 Task: Look for space in Mbandjok, Cameroon from 2nd June, 2023 to 15th June, 2023 for 2 adults and 1 pet in price range Rs.10000 to Rs.15000. Place can be entire place with 1  bedroom having 1 bed and 1 bathroom. Property type can be house, flat, guest house, hotel. Booking option can be shelf check-in. Required host language is English.
Action: Mouse moved to (523, 182)
Screenshot: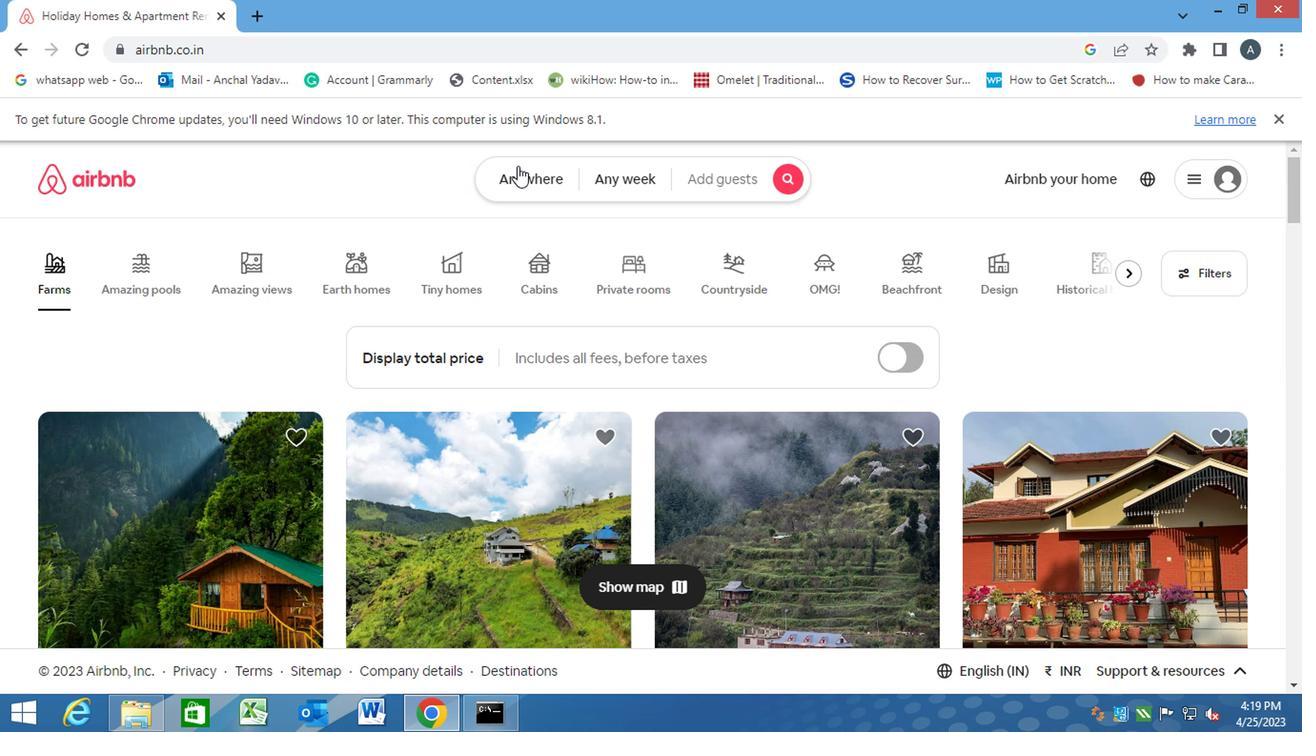 
Action: Mouse pressed left at (523, 182)
Screenshot: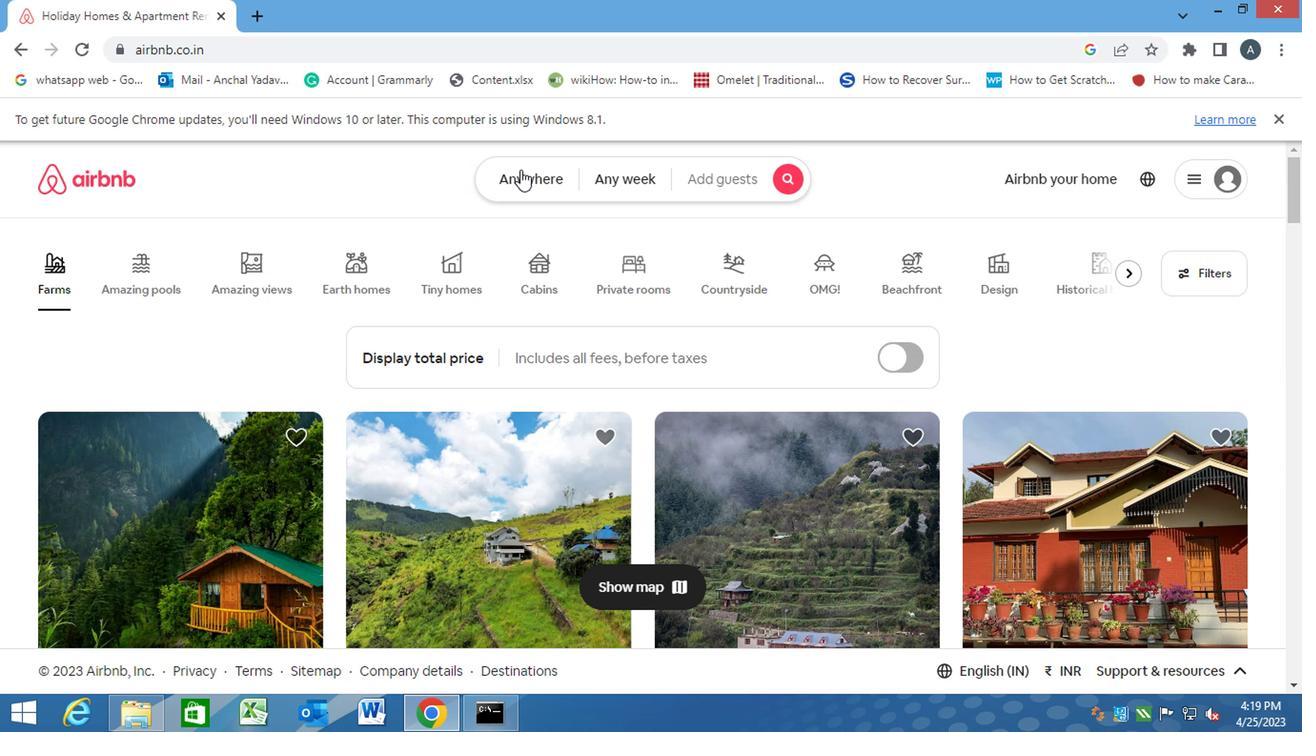 
Action: Mouse moved to (474, 257)
Screenshot: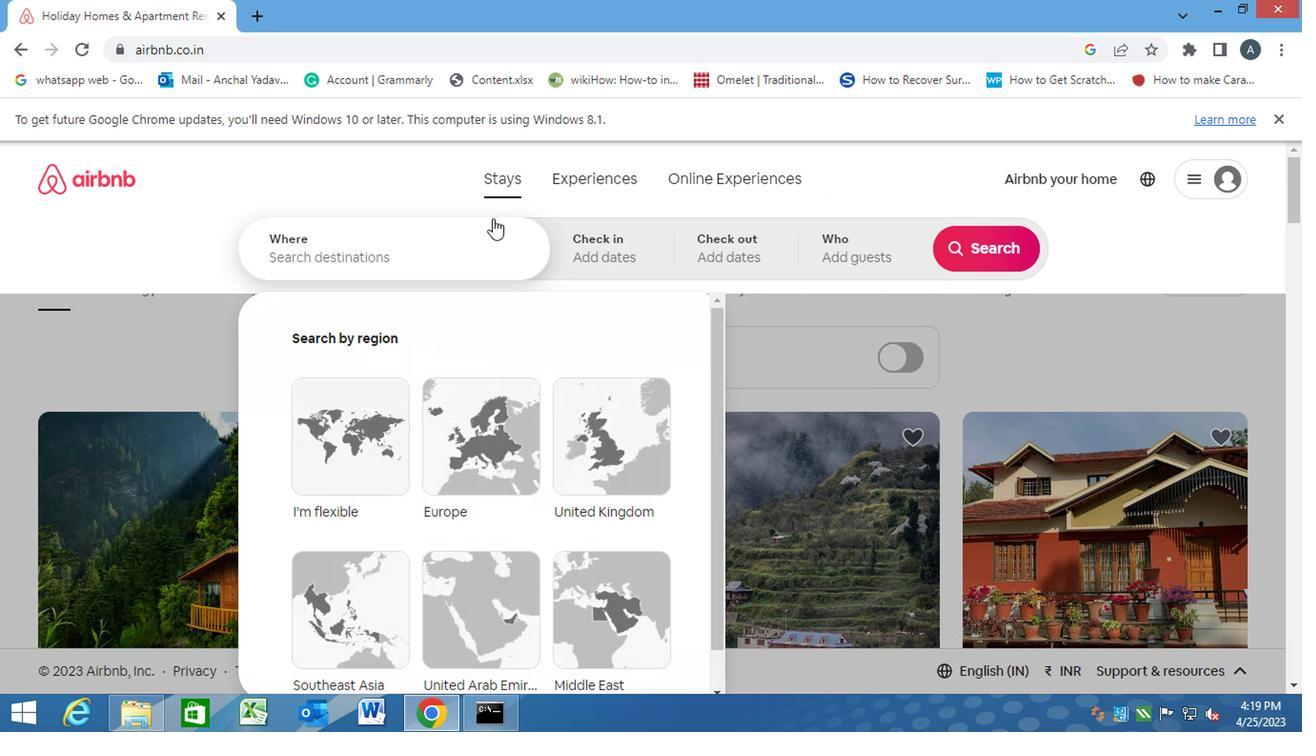 
Action: Mouse pressed left at (474, 257)
Screenshot: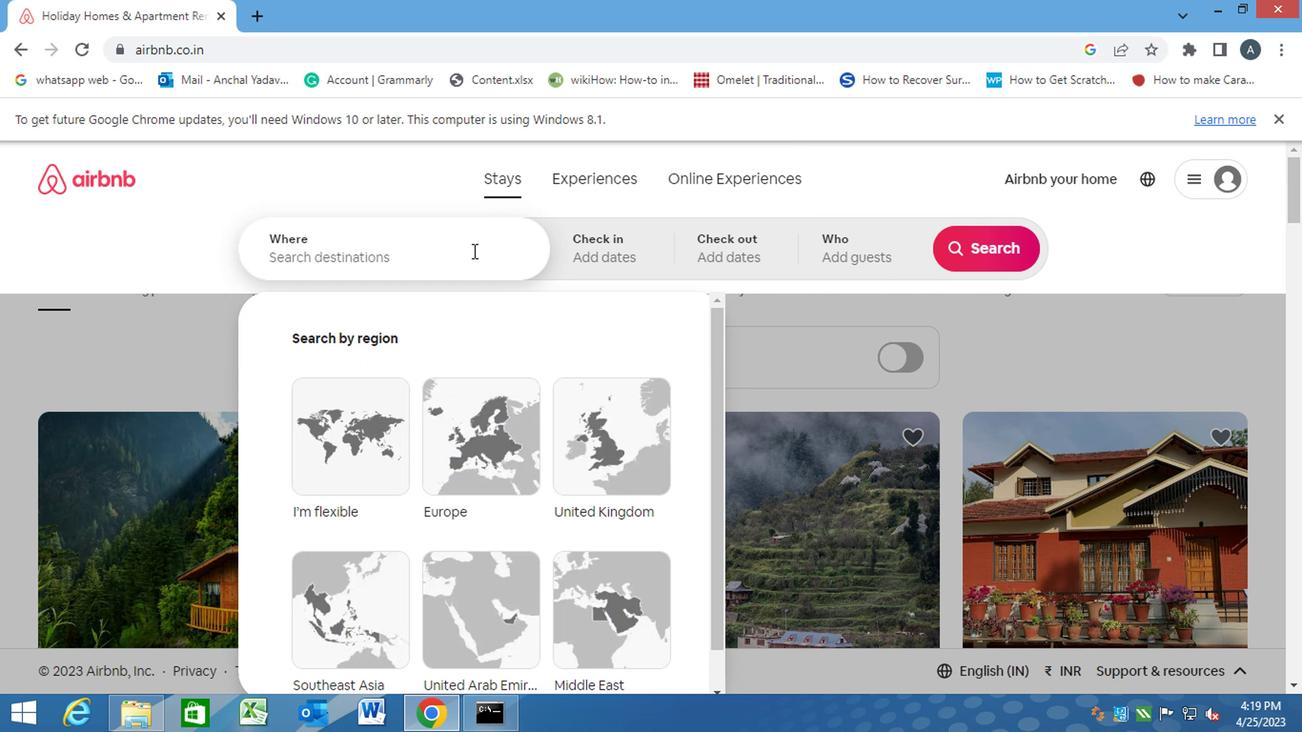 
Action: Key pressed m<Key.caps_lock>bandjok,<Key.space><Key.caps_lock>c<Key.caps_lock>ameroon<Key.enter>
Screenshot: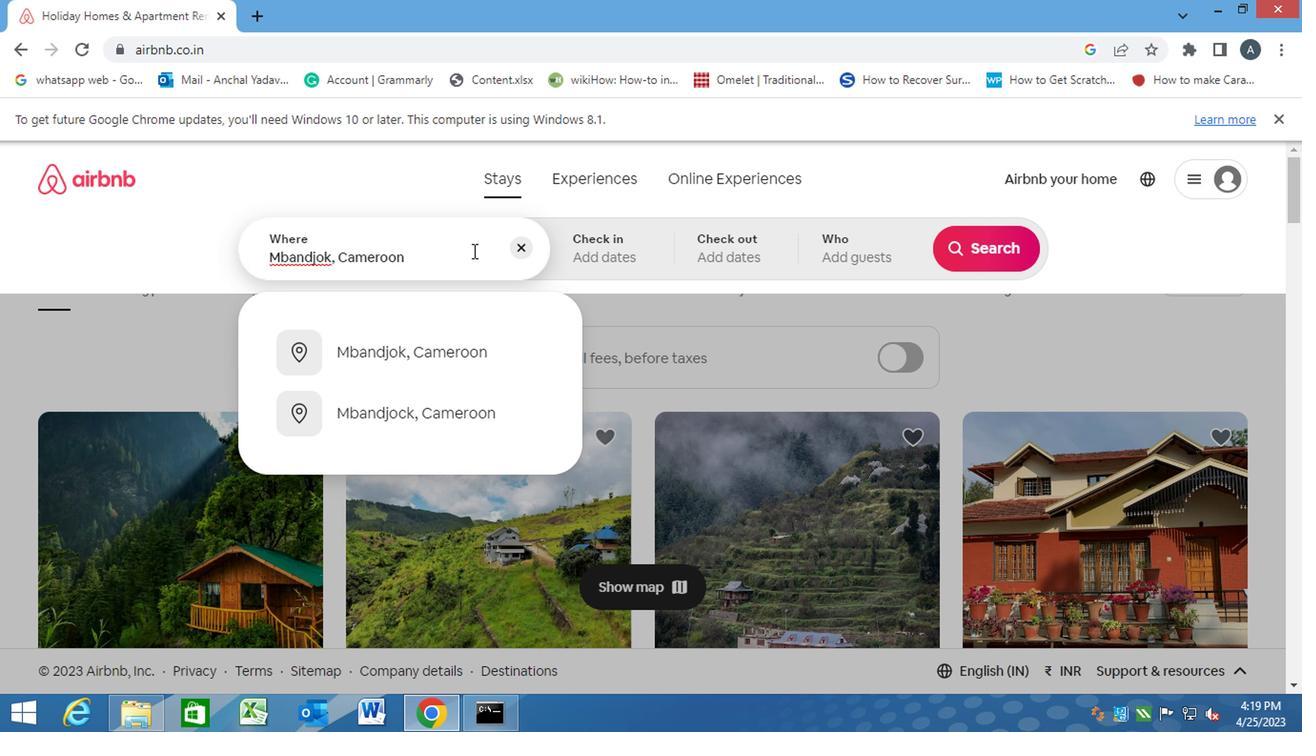 
Action: Mouse moved to (982, 402)
Screenshot: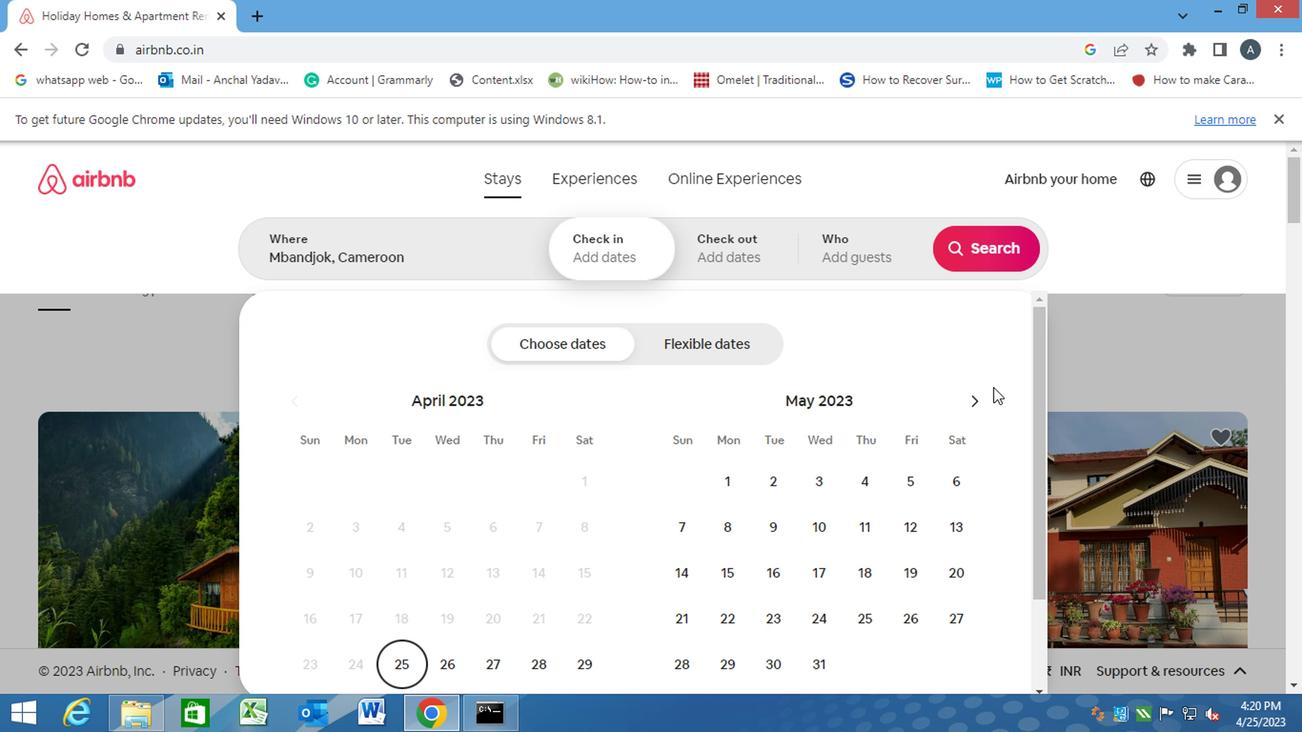 
Action: Mouse pressed left at (982, 402)
Screenshot: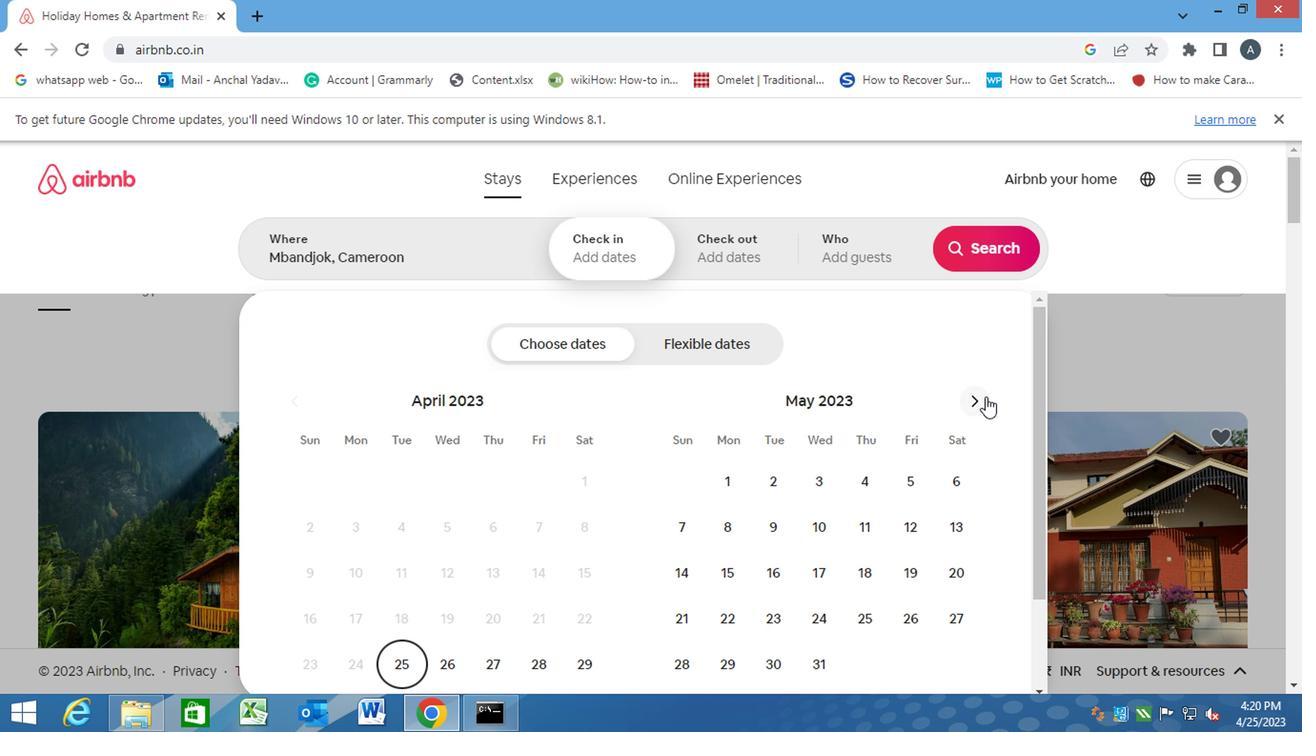 
Action: Mouse moved to (903, 489)
Screenshot: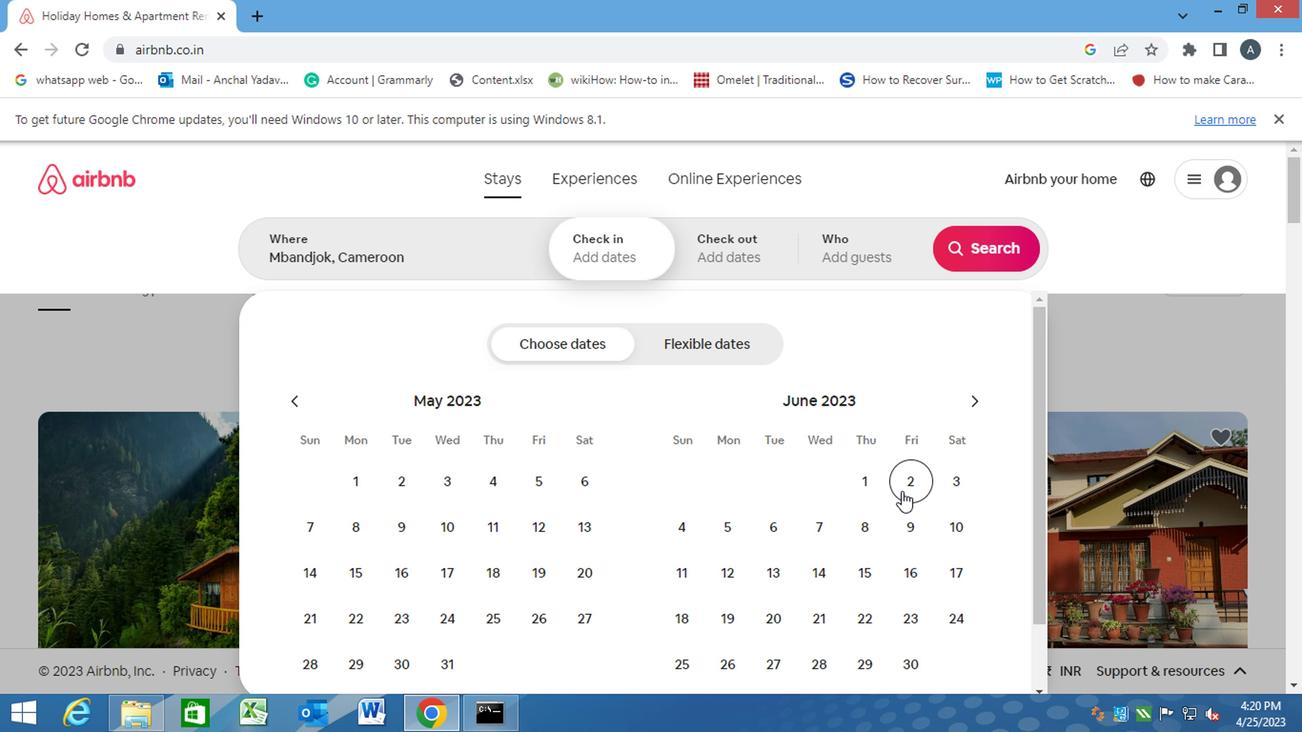 
Action: Mouse pressed left at (903, 489)
Screenshot: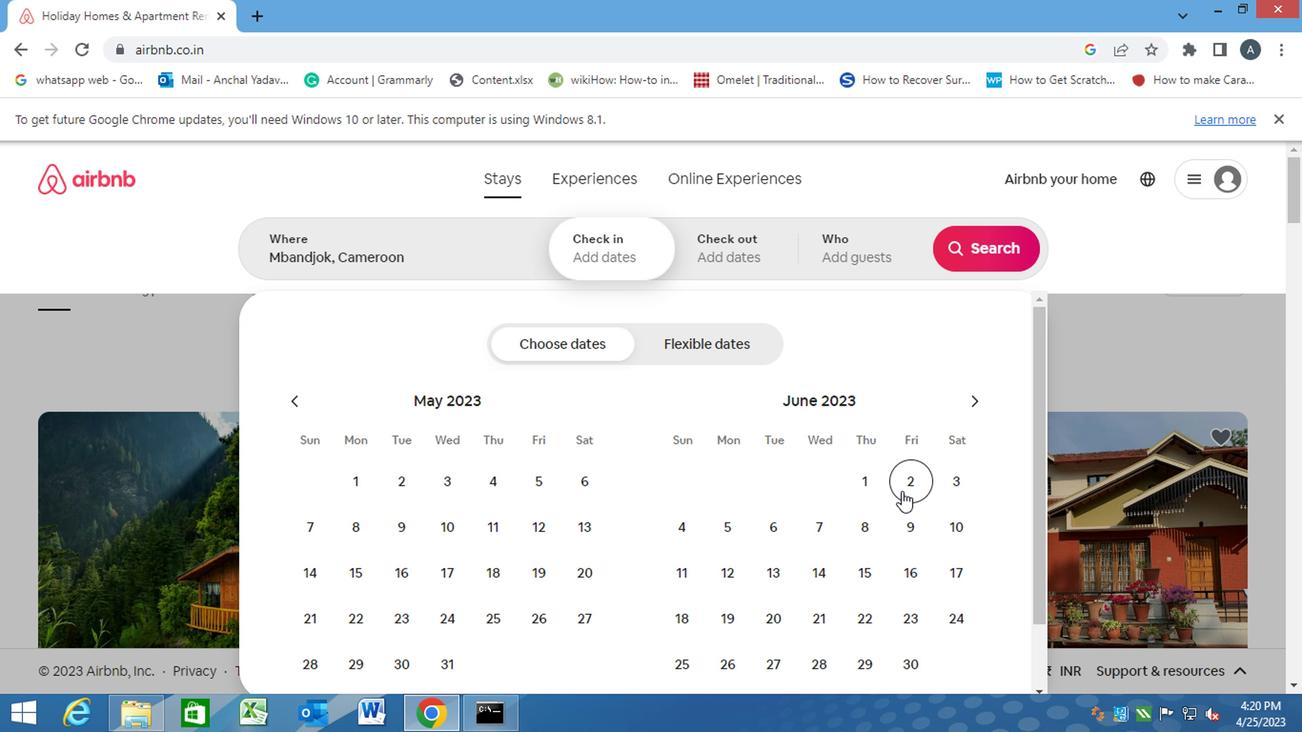 
Action: Mouse moved to (893, 561)
Screenshot: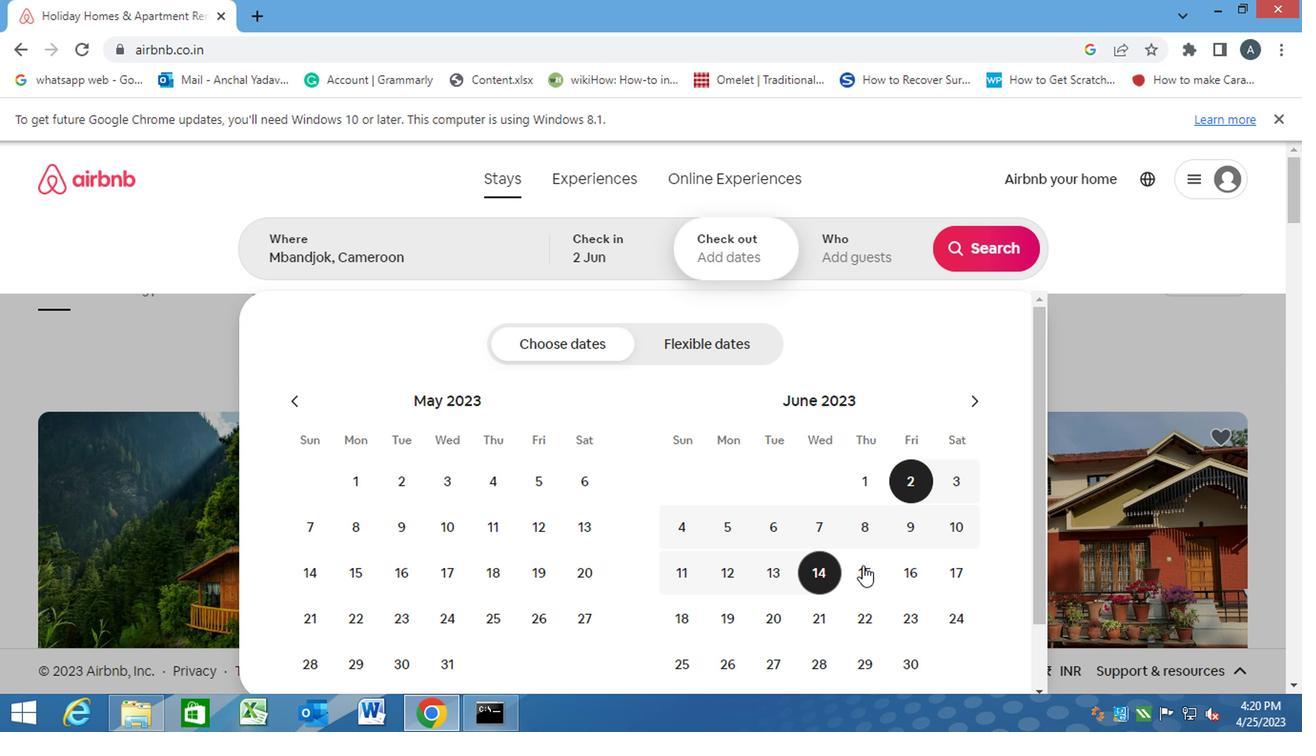 
Action: Mouse pressed left at (893, 561)
Screenshot: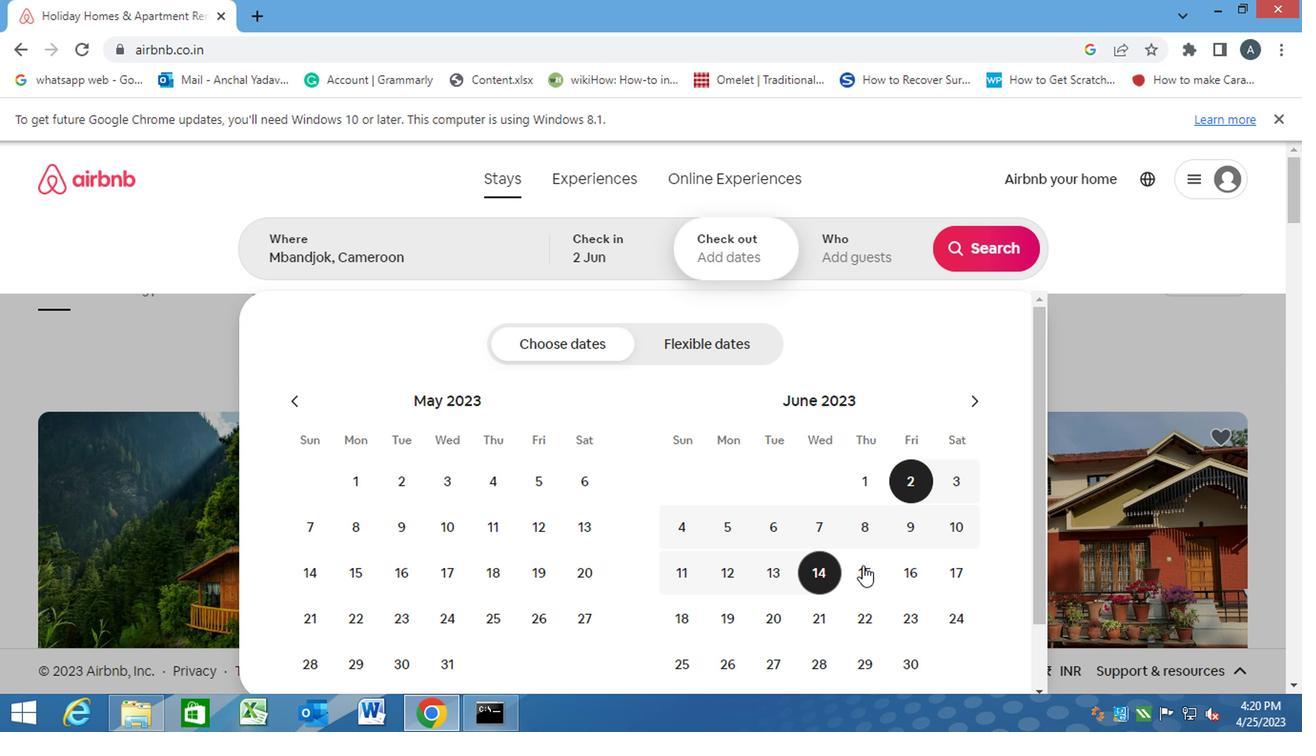 
Action: Mouse moved to (876, 571)
Screenshot: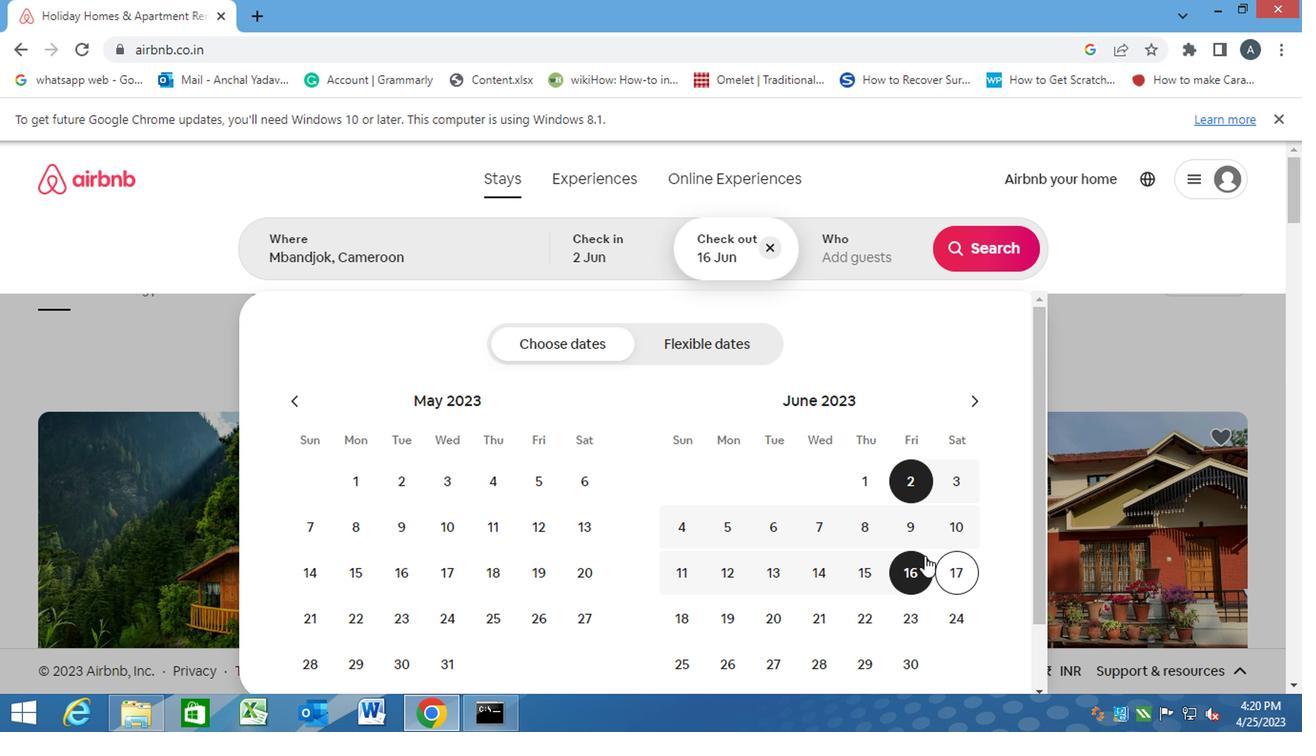 
Action: Mouse pressed left at (876, 571)
Screenshot: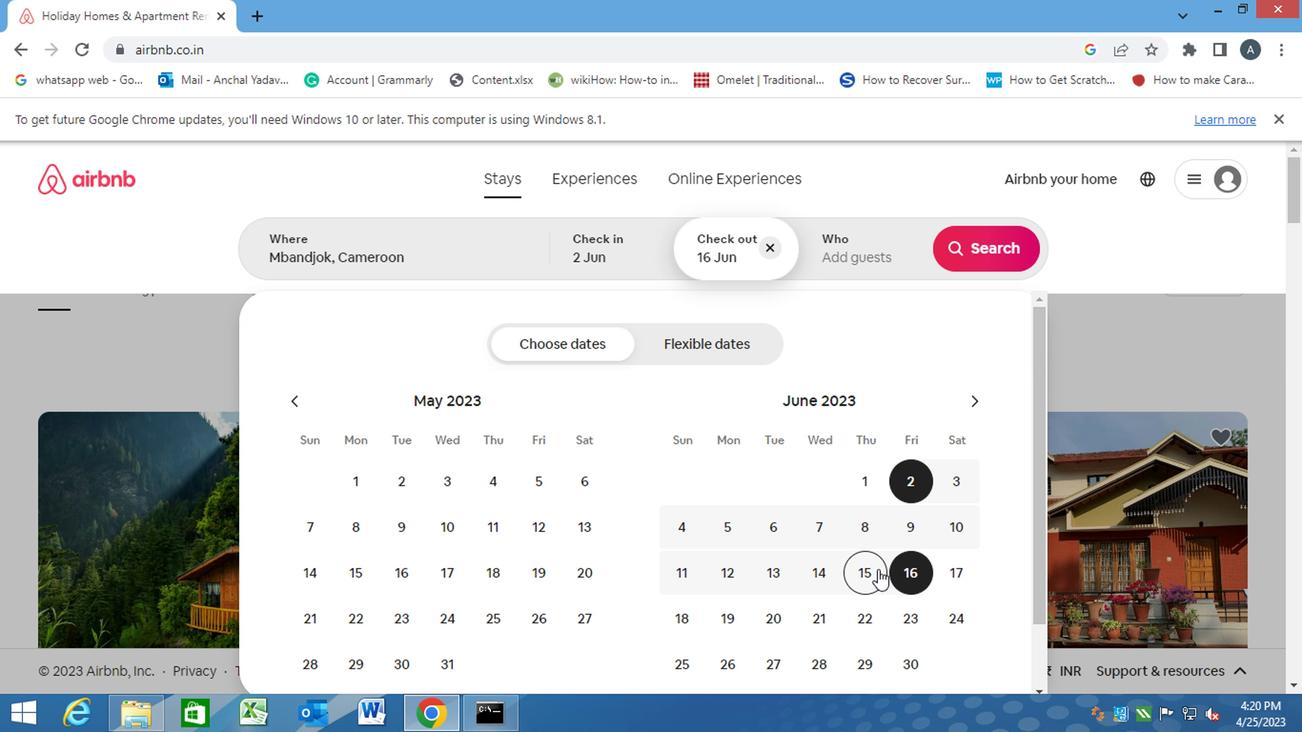 
Action: Mouse moved to (846, 252)
Screenshot: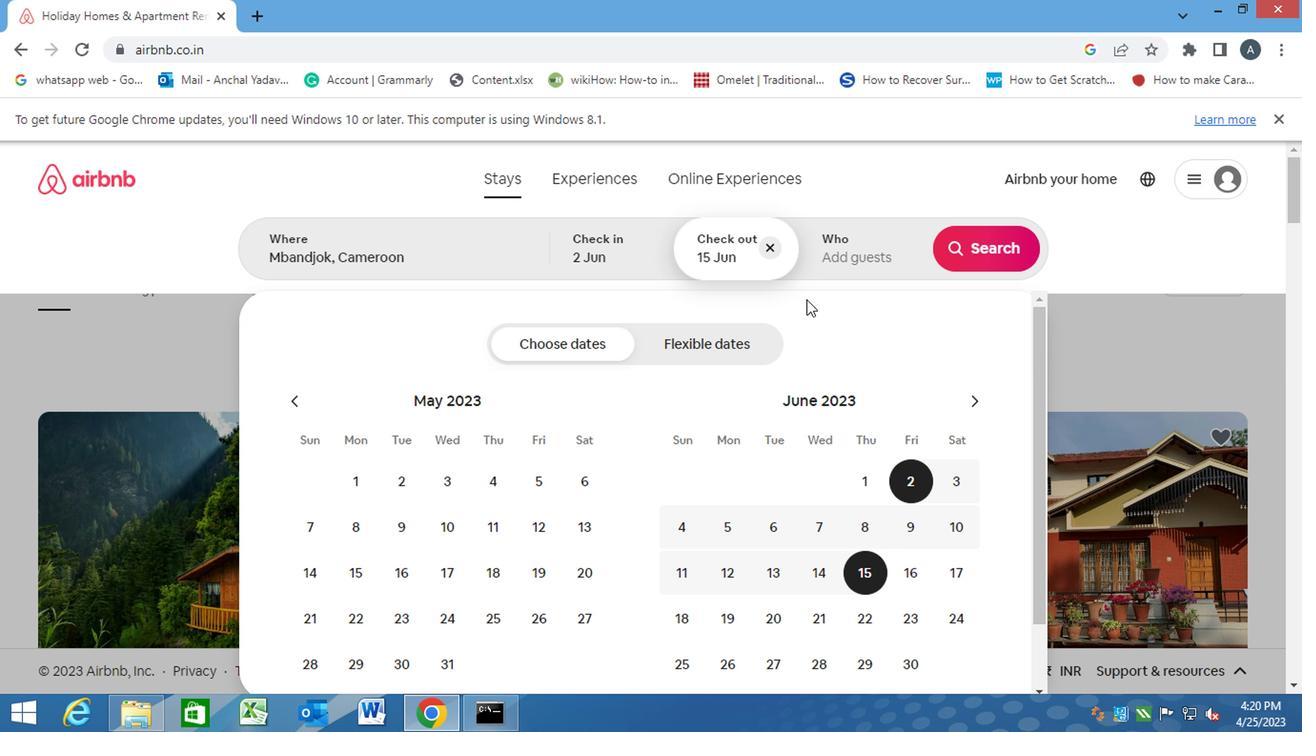 
Action: Mouse pressed left at (846, 252)
Screenshot: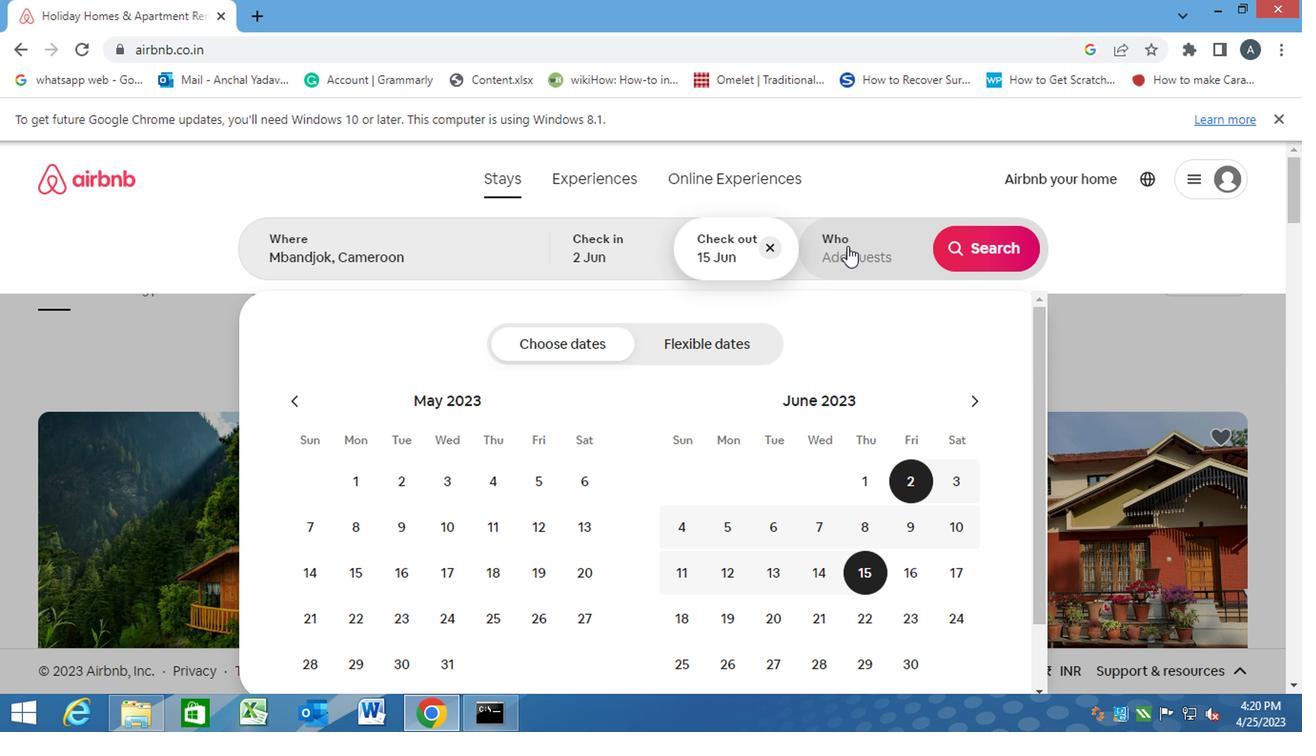
Action: Mouse moved to (999, 351)
Screenshot: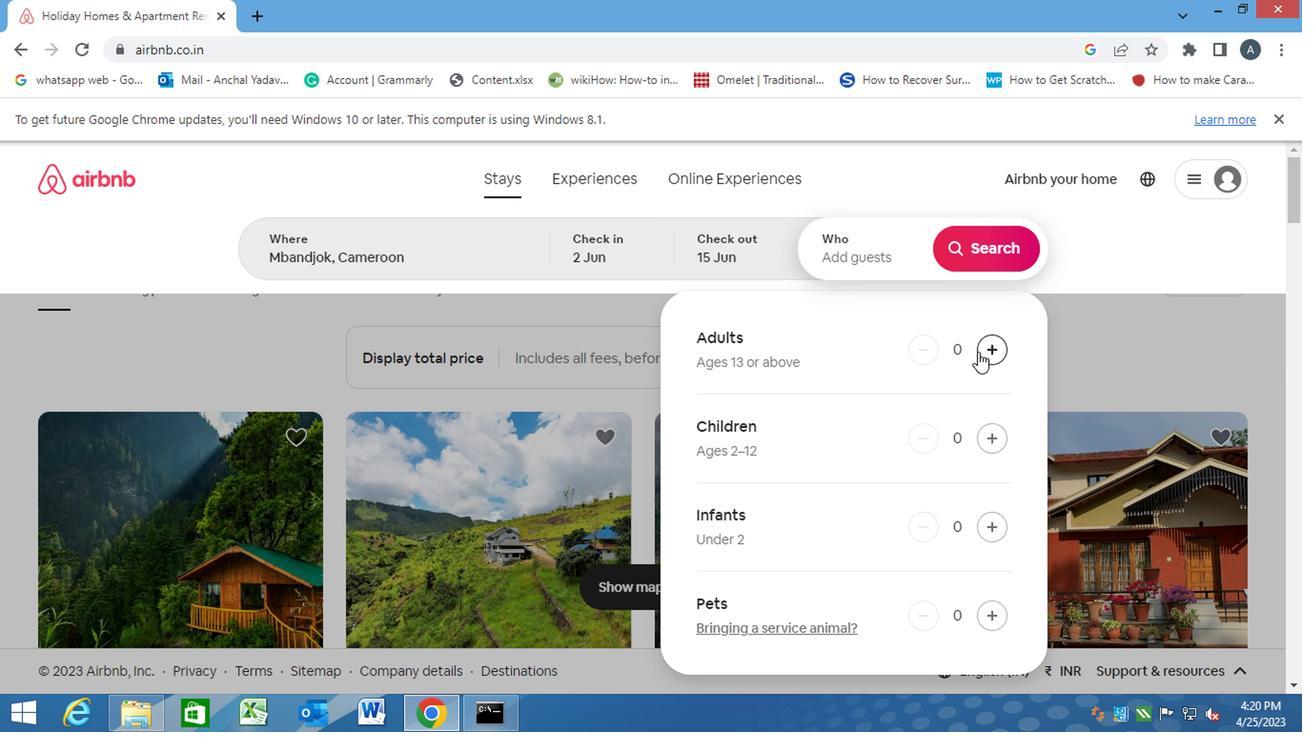 
Action: Mouse pressed left at (999, 351)
Screenshot: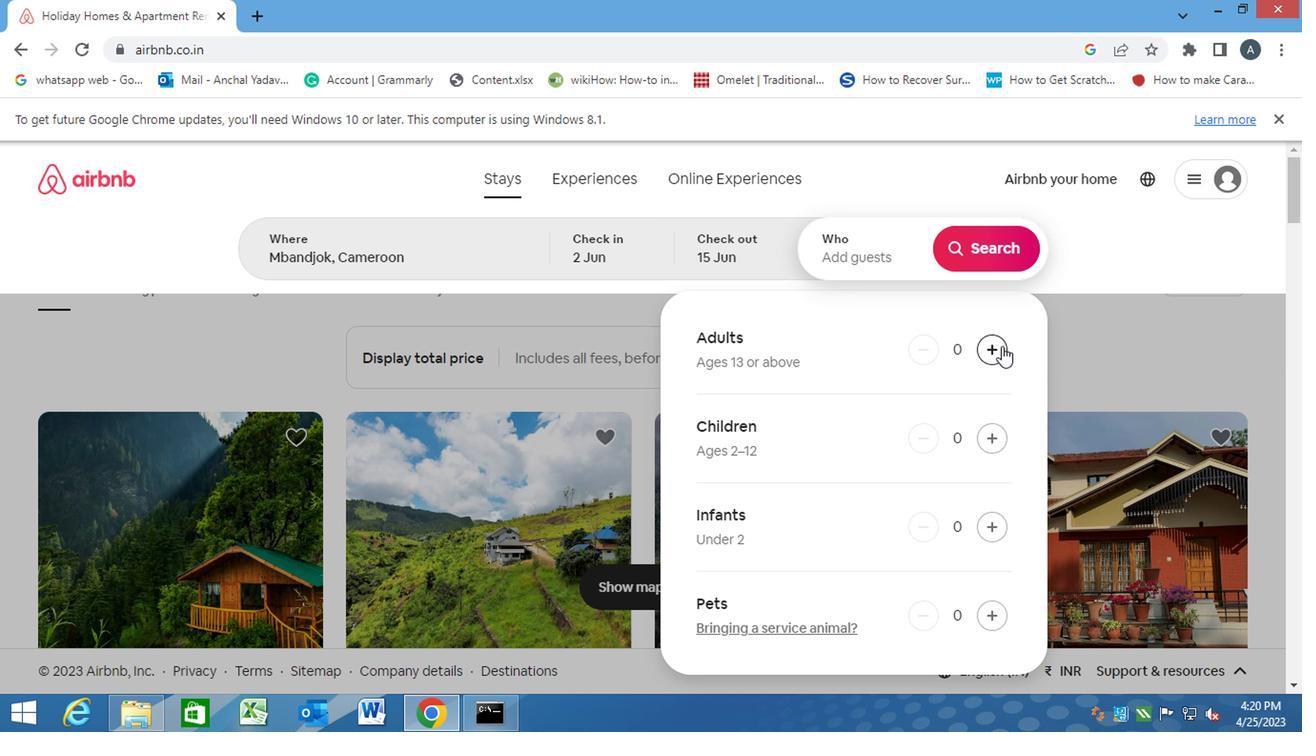 
Action: Mouse pressed left at (999, 351)
Screenshot: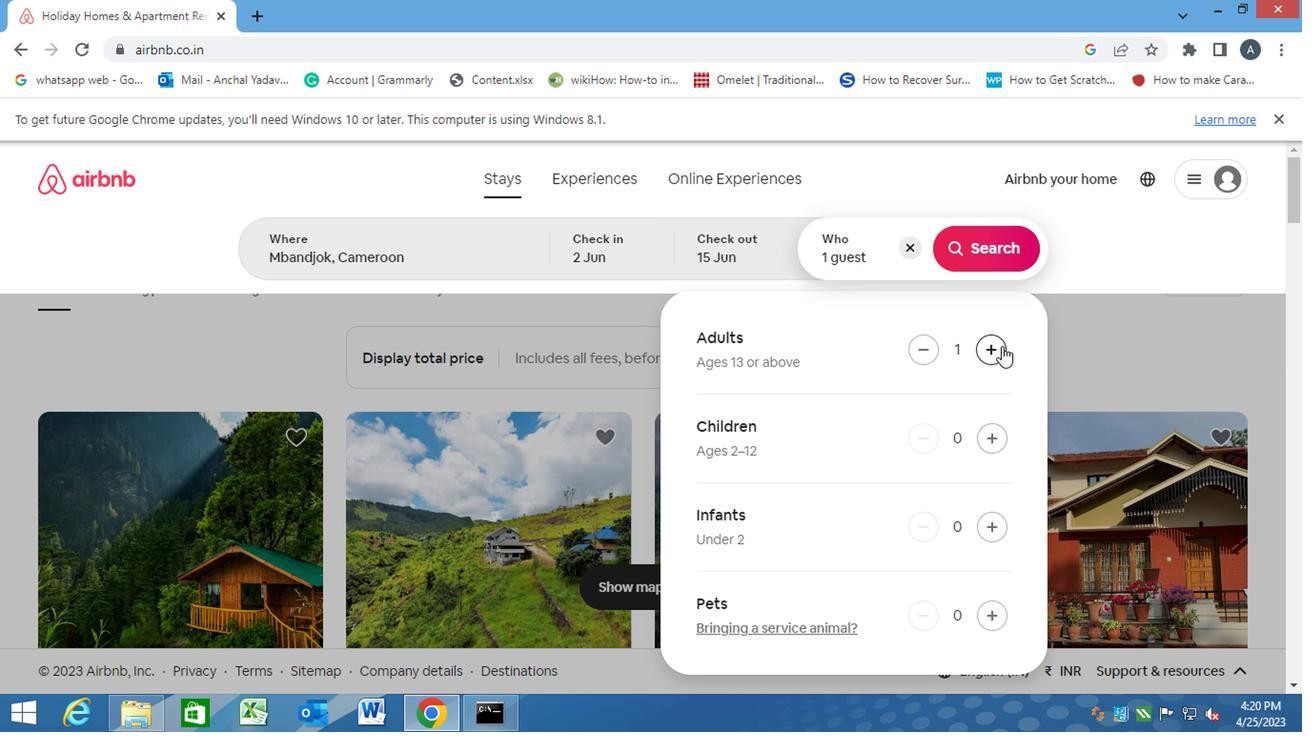 
Action: Mouse moved to (990, 619)
Screenshot: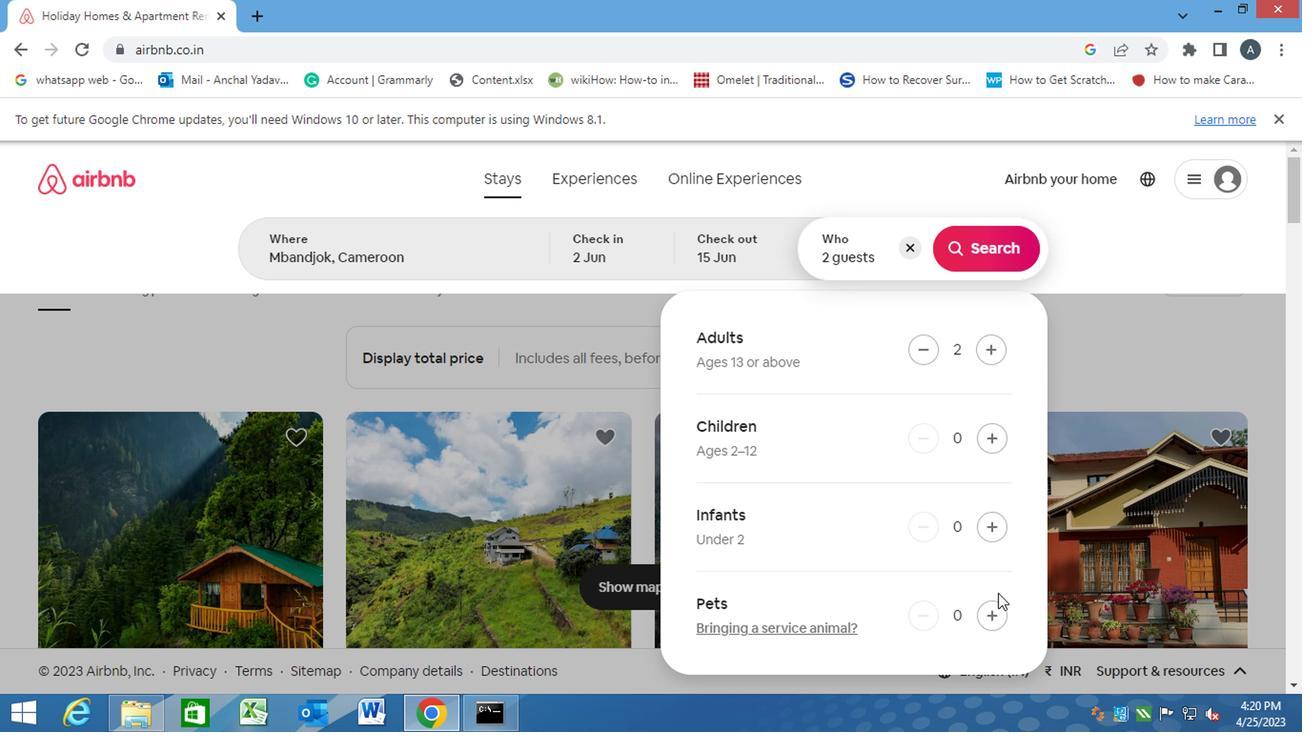 
Action: Mouse pressed left at (990, 619)
Screenshot: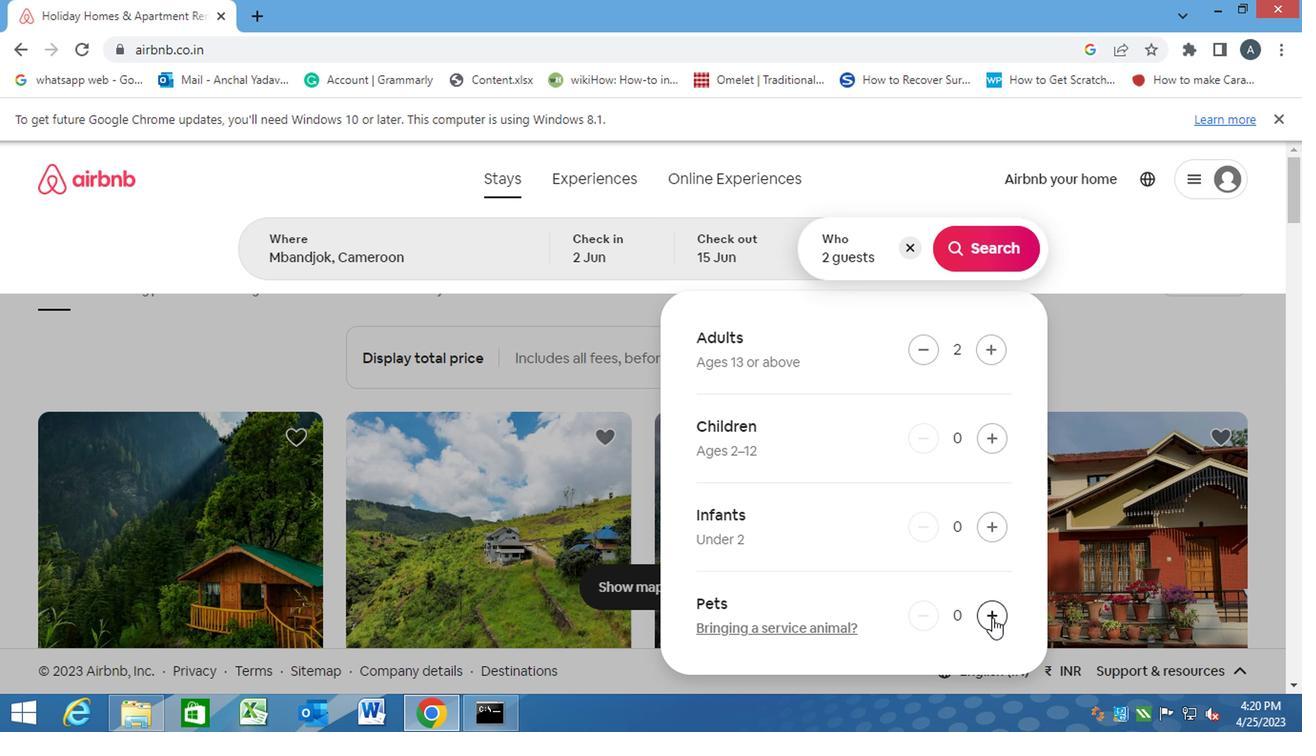 
Action: Mouse moved to (992, 245)
Screenshot: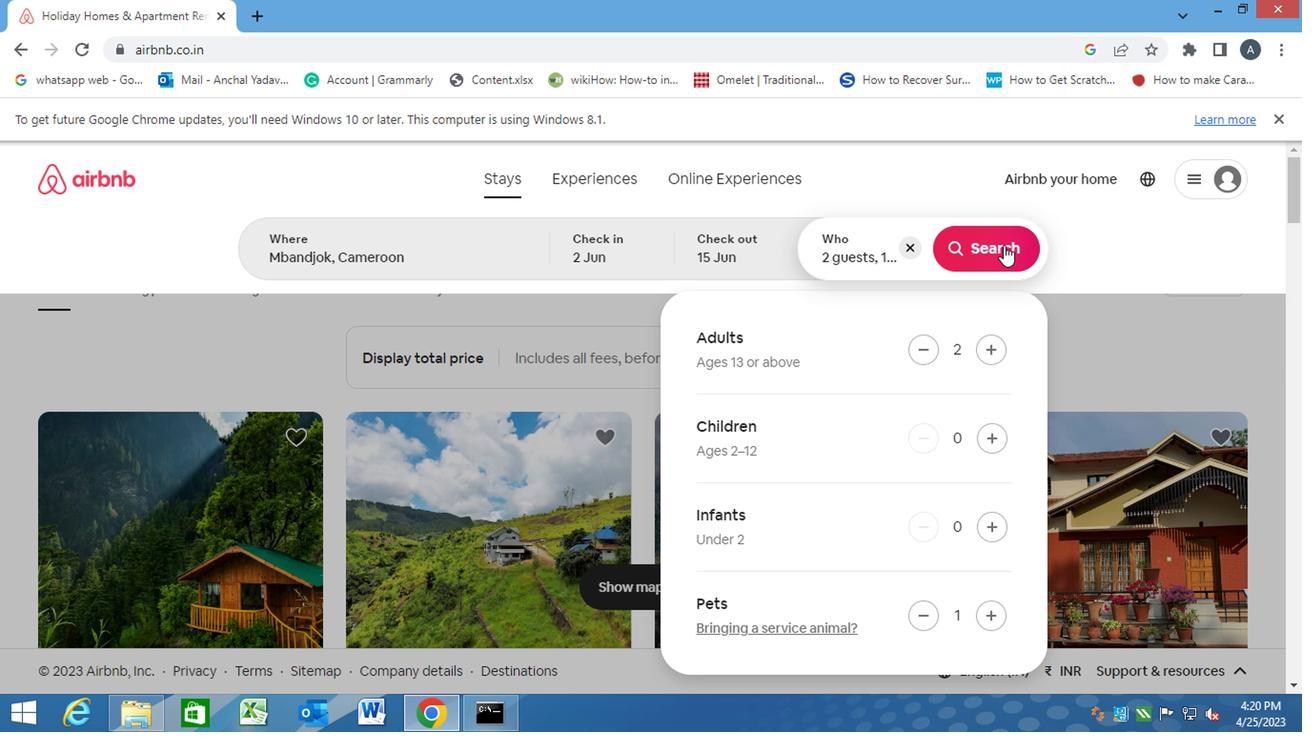 
Action: Mouse pressed left at (992, 245)
Screenshot: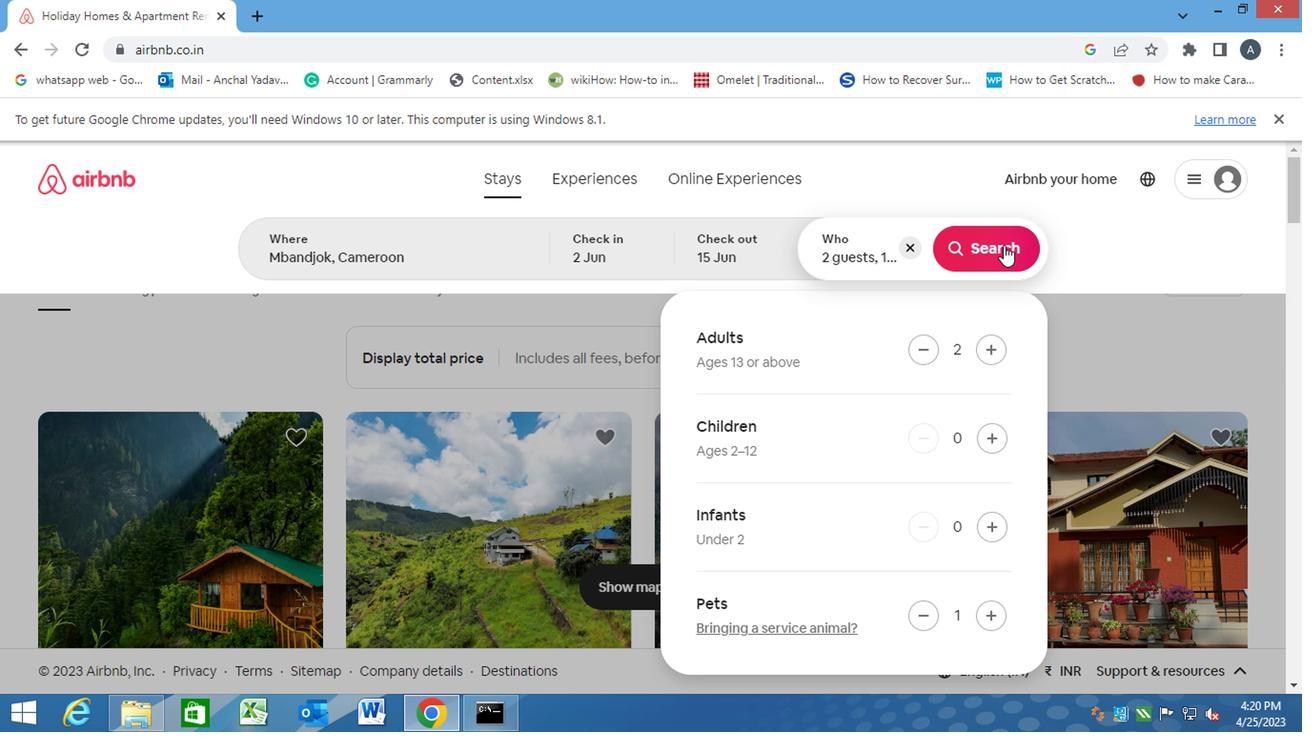 
Action: Mouse moved to (745, 183)
Screenshot: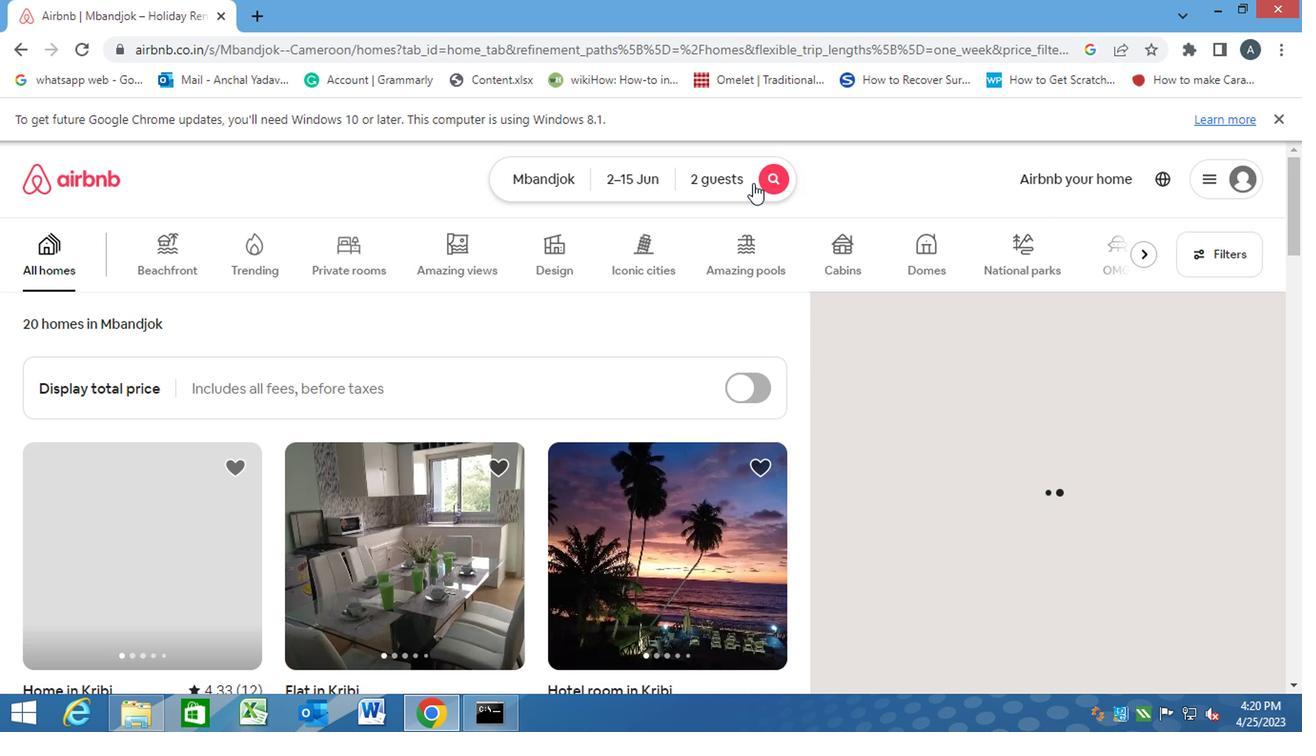 
Action: Mouse pressed left at (745, 183)
Screenshot: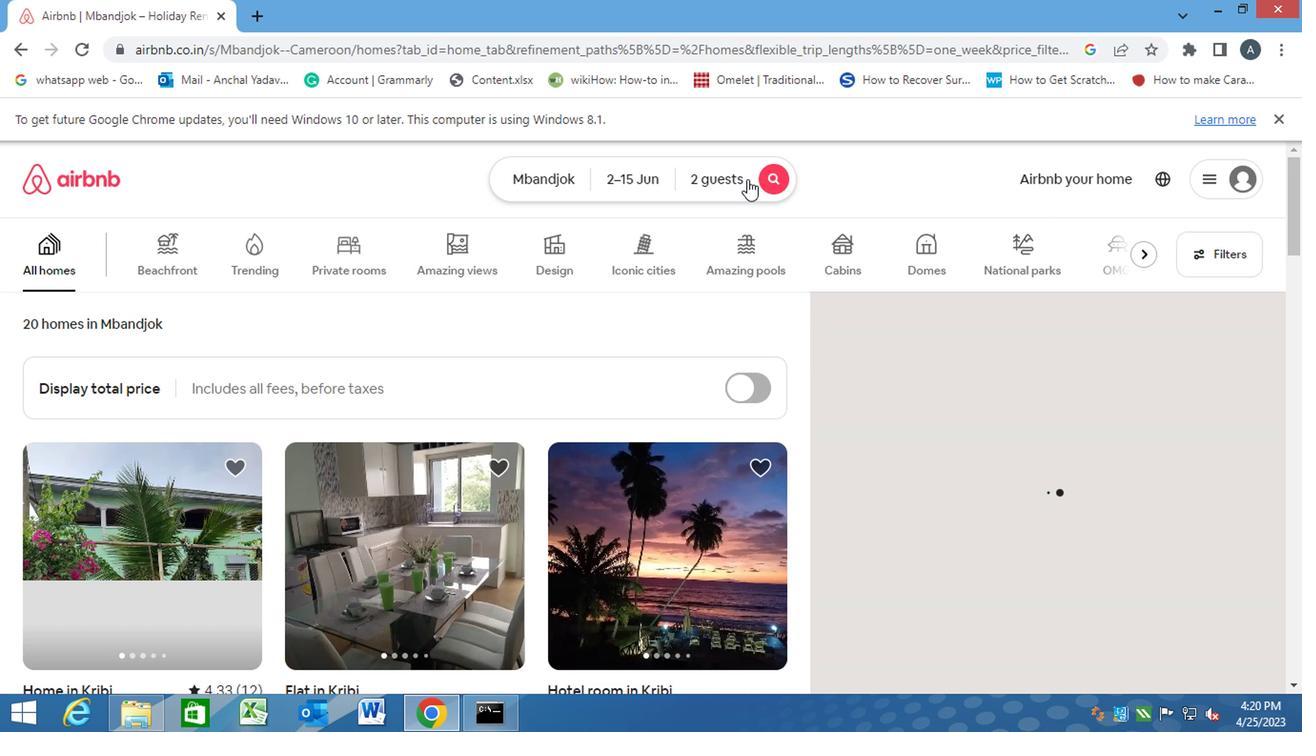 
Action: Mouse moved to (994, 239)
Screenshot: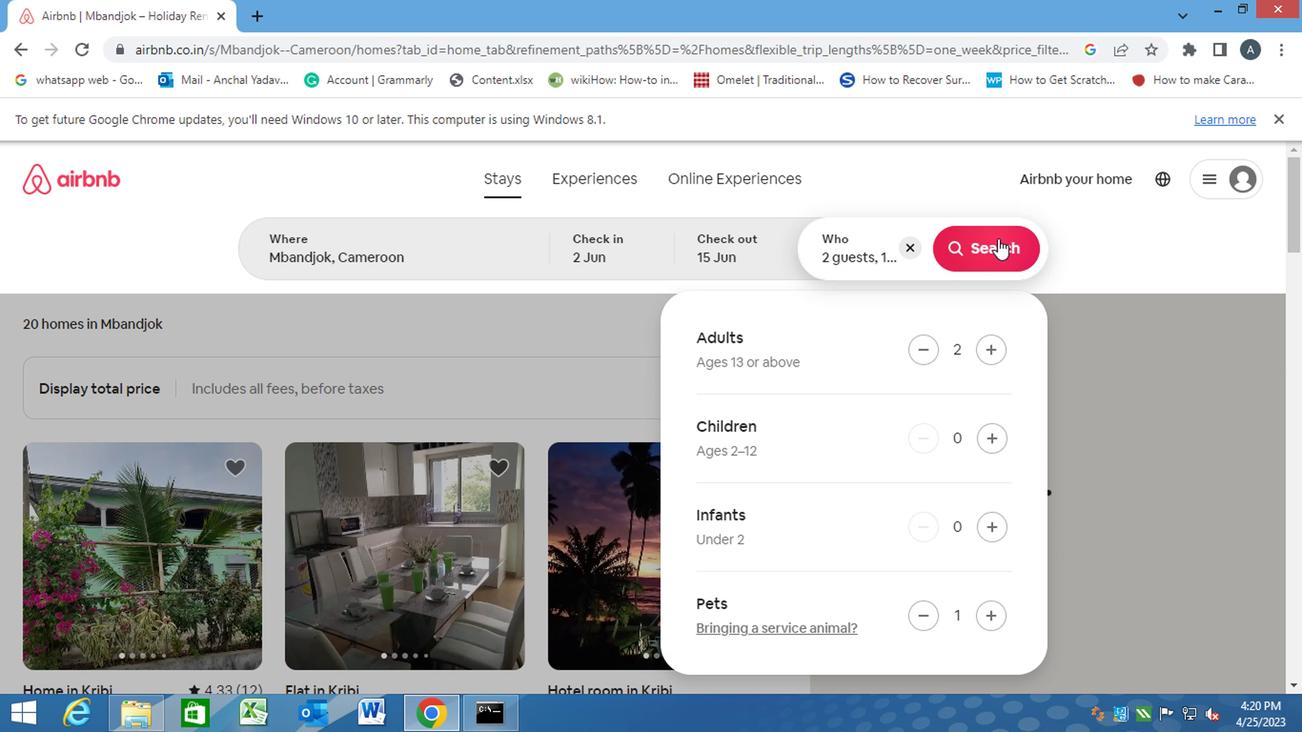 
Action: Mouse pressed left at (994, 239)
Screenshot: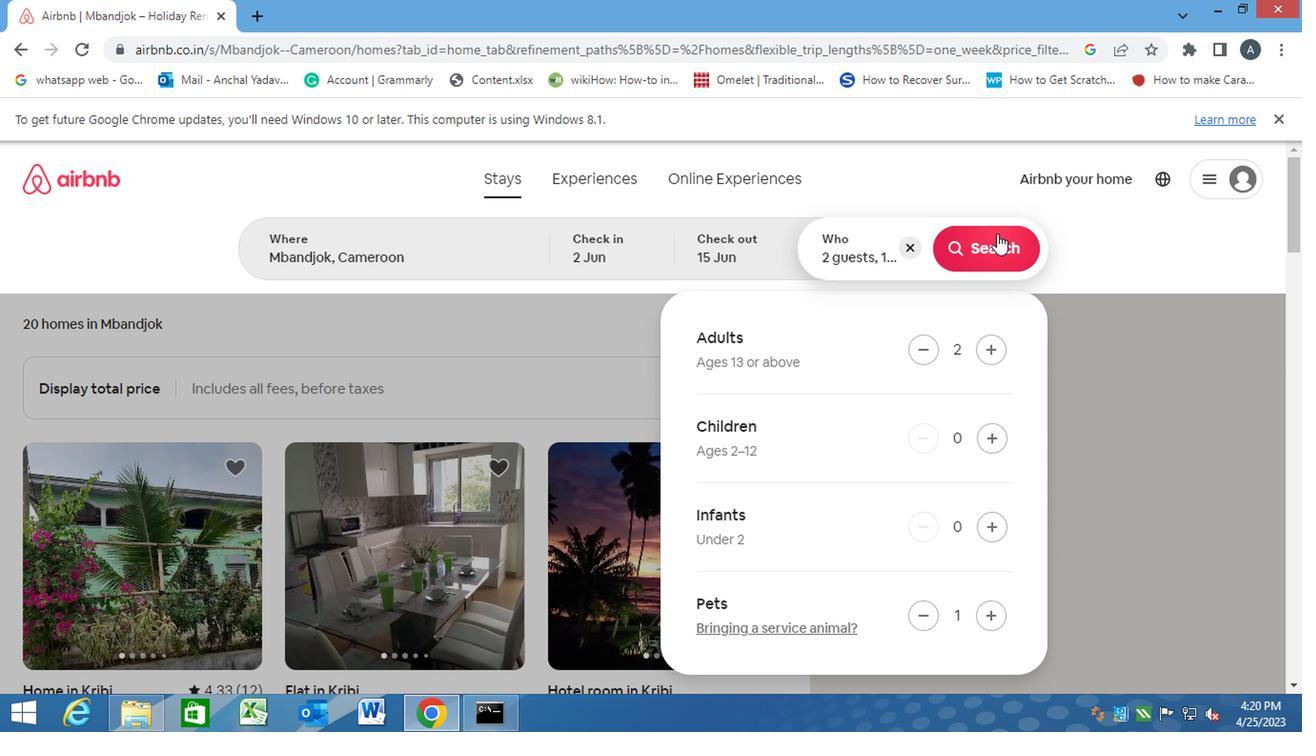 
Action: Mouse moved to (1228, 265)
Screenshot: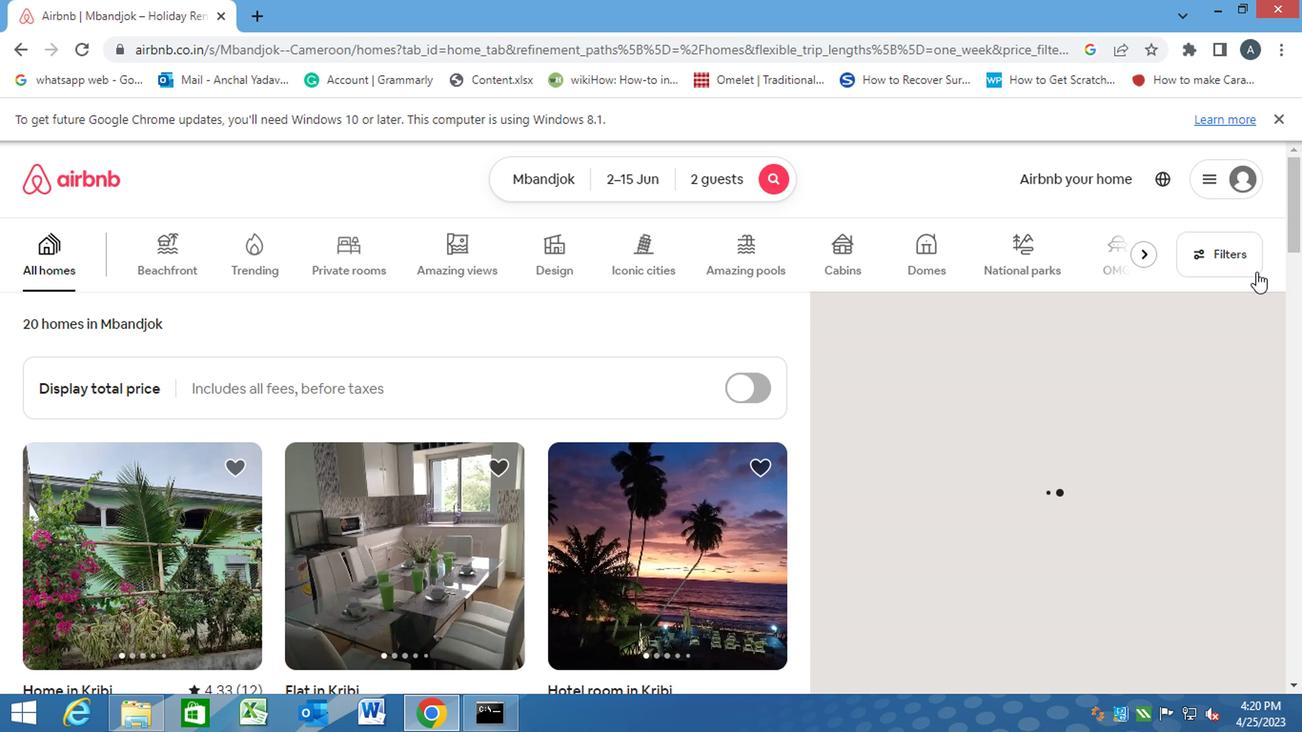 
Action: Mouse pressed left at (1228, 265)
Screenshot: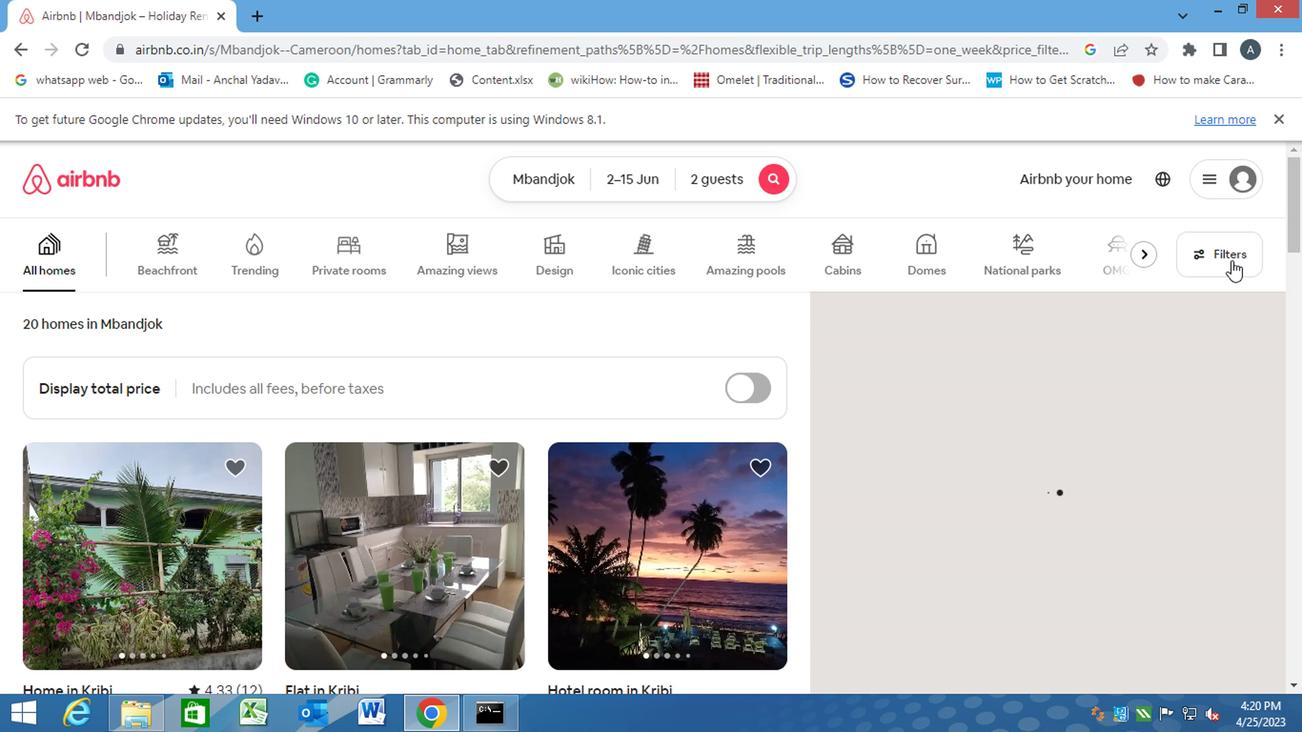 
Action: Mouse moved to (410, 501)
Screenshot: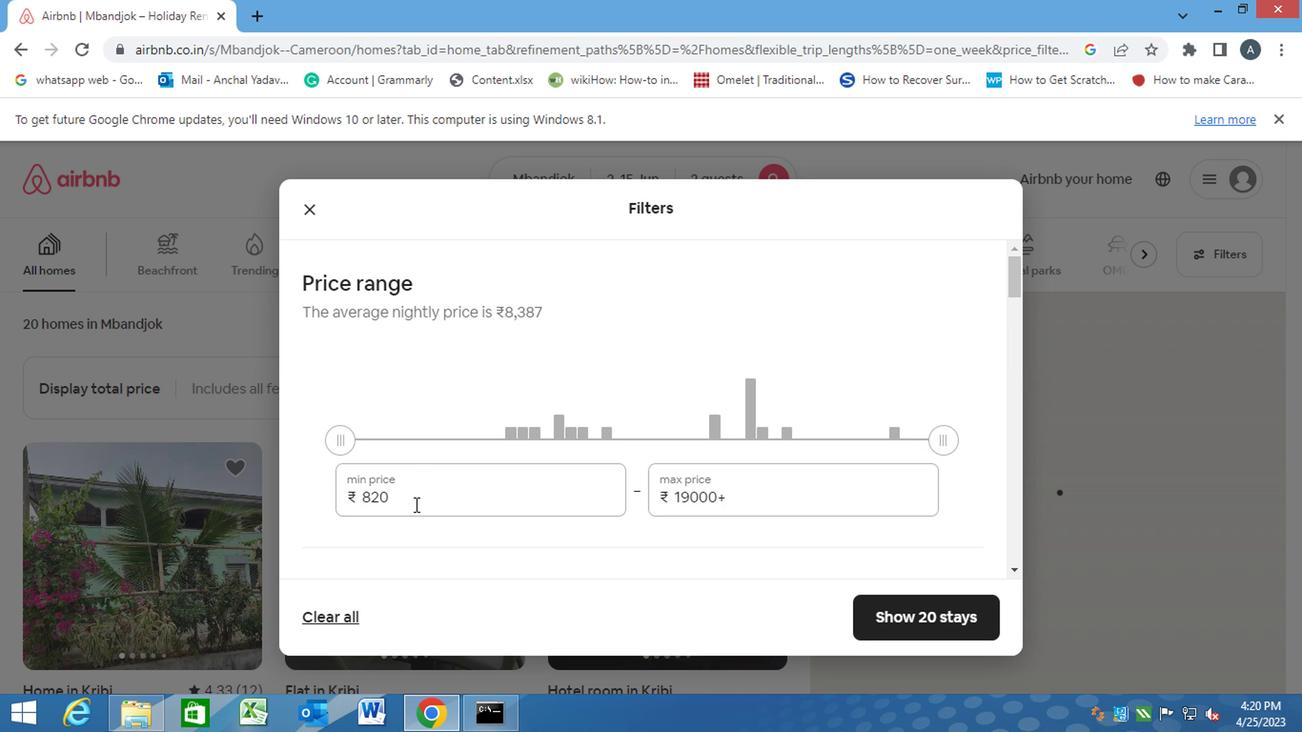 
Action: Mouse pressed left at (410, 501)
Screenshot: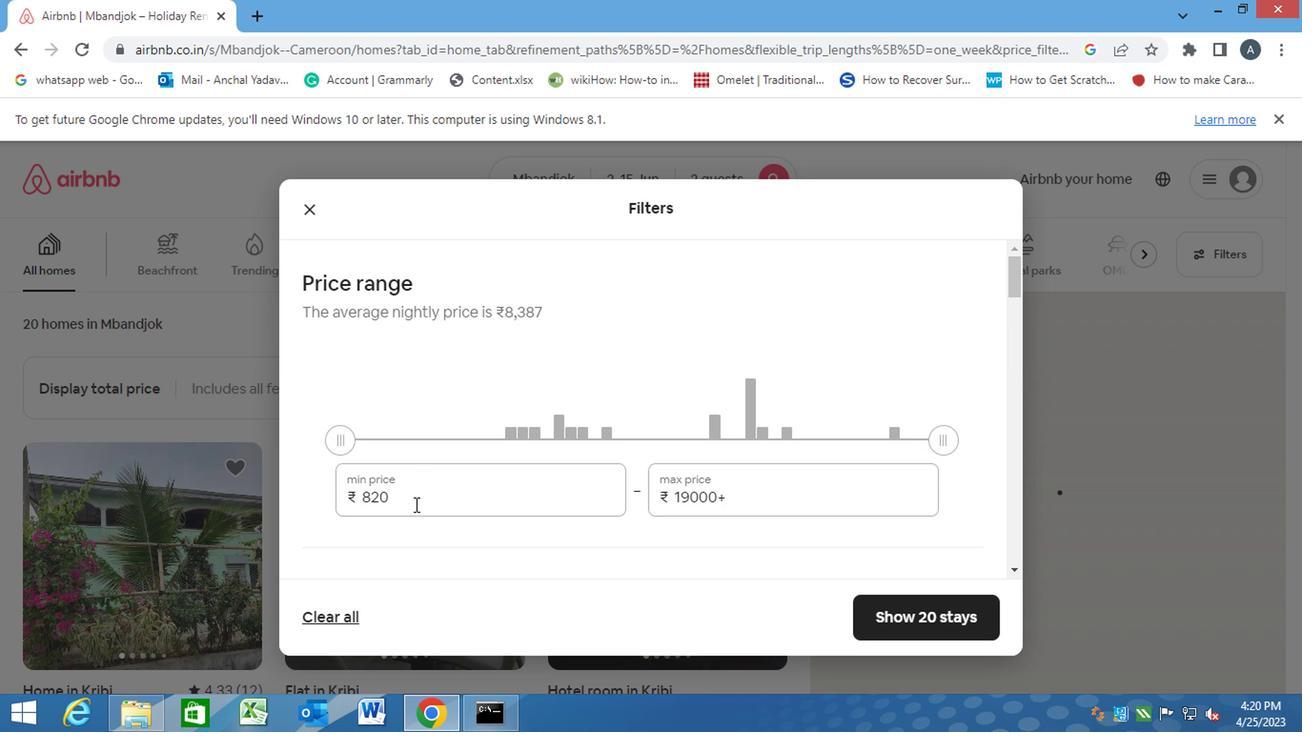 
Action: Mouse moved to (377, 507)
Screenshot: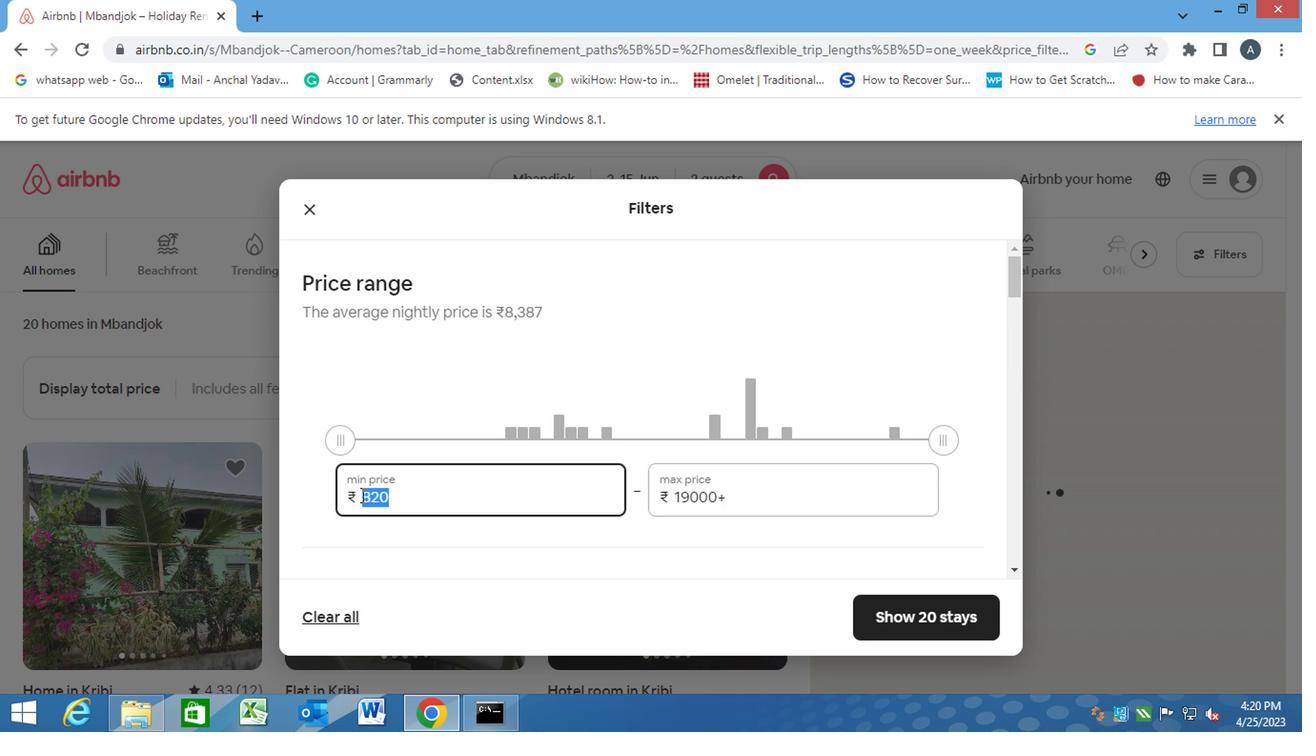 
Action: Mouse scrolled (377, 506) with delta (0, -1)
Screenshot: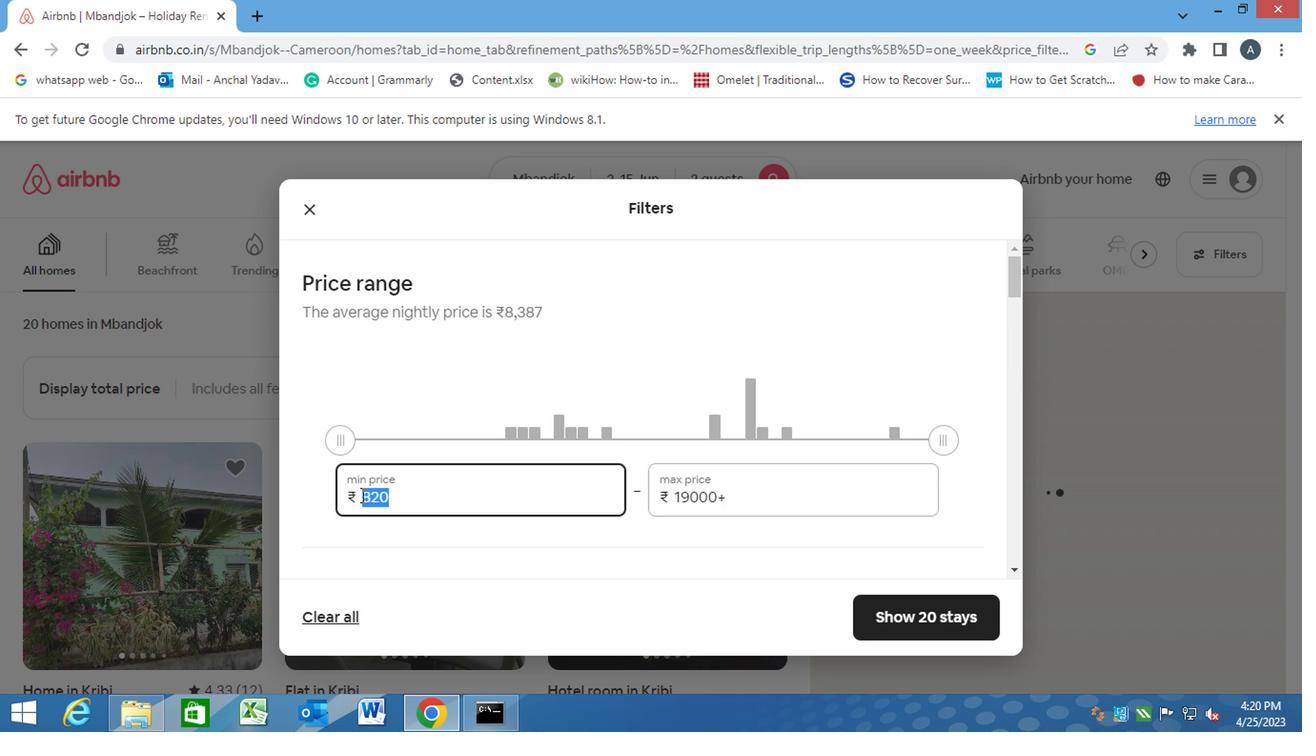
Action: Mouse moved to (377, 507)
Screenshot: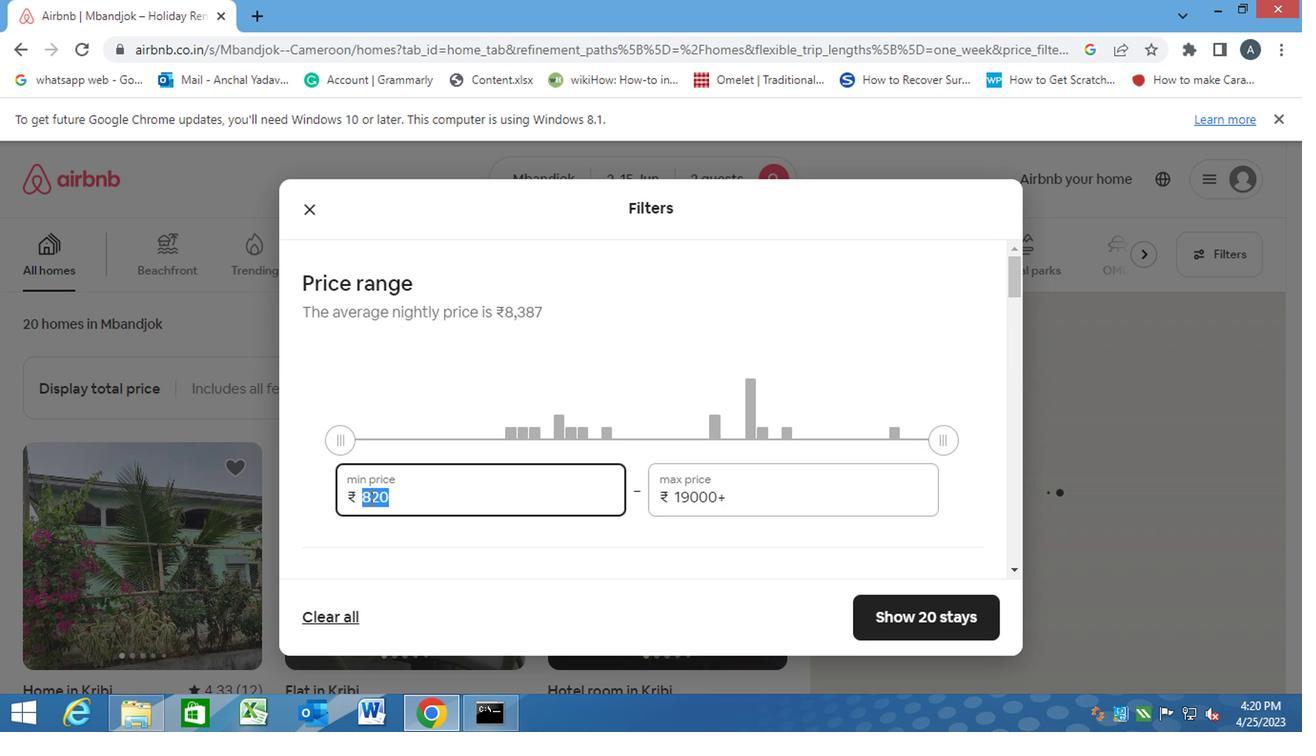 
Action: Mouse scrolled (377, 506) with delta (0, -1)
Screenshot: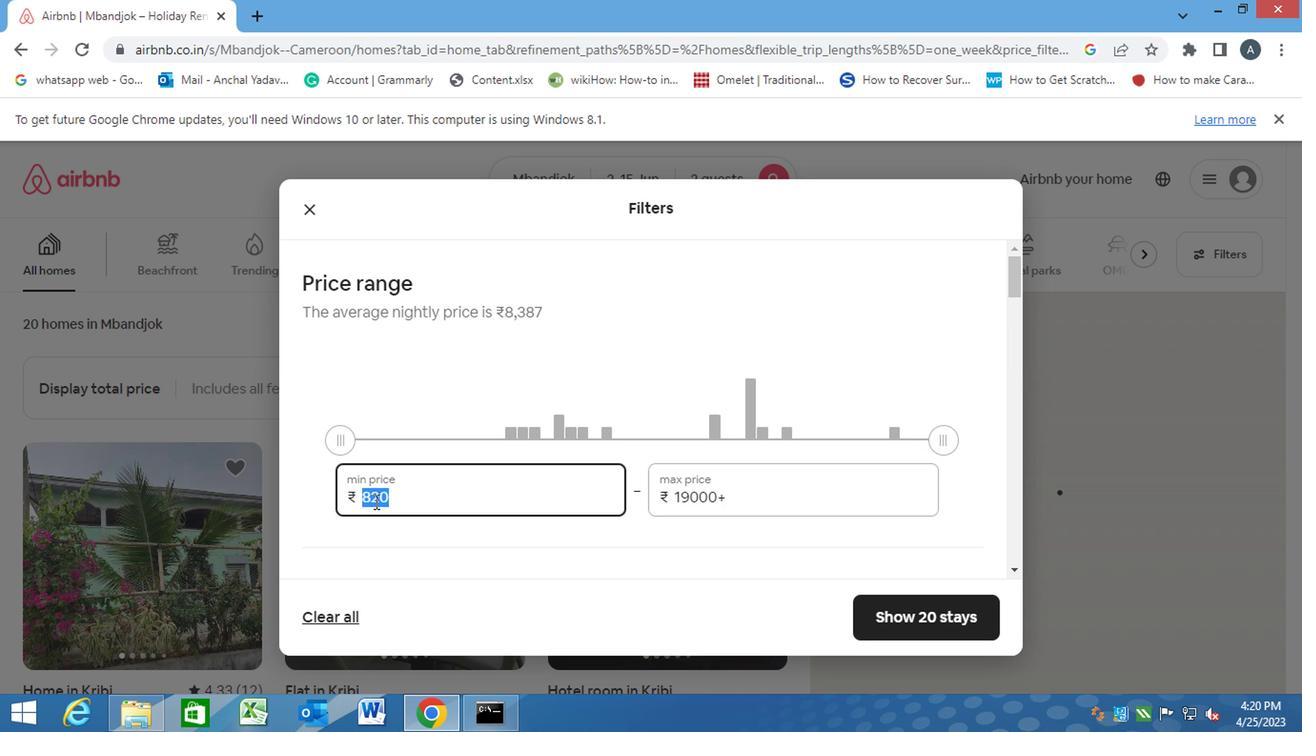 
Action: Key pressed 10000<Key.tab><Key.backspace><Key.backspace>15<Key.backspace><Key.backspace><Key.backspace><Key.backspace><Key.backspace><Key.backspace><Key.backspace><Key.backspace><Key.backspace><Key.backspace><Key.backspace><Key.backspace><Key.backspace><Key.backspace><Key.backspace><Key.backspace><Key.backspace><Key.backspace><Key.backspace><Key.backspace><Key.backspace><Key.backspace>15000
Screenshot: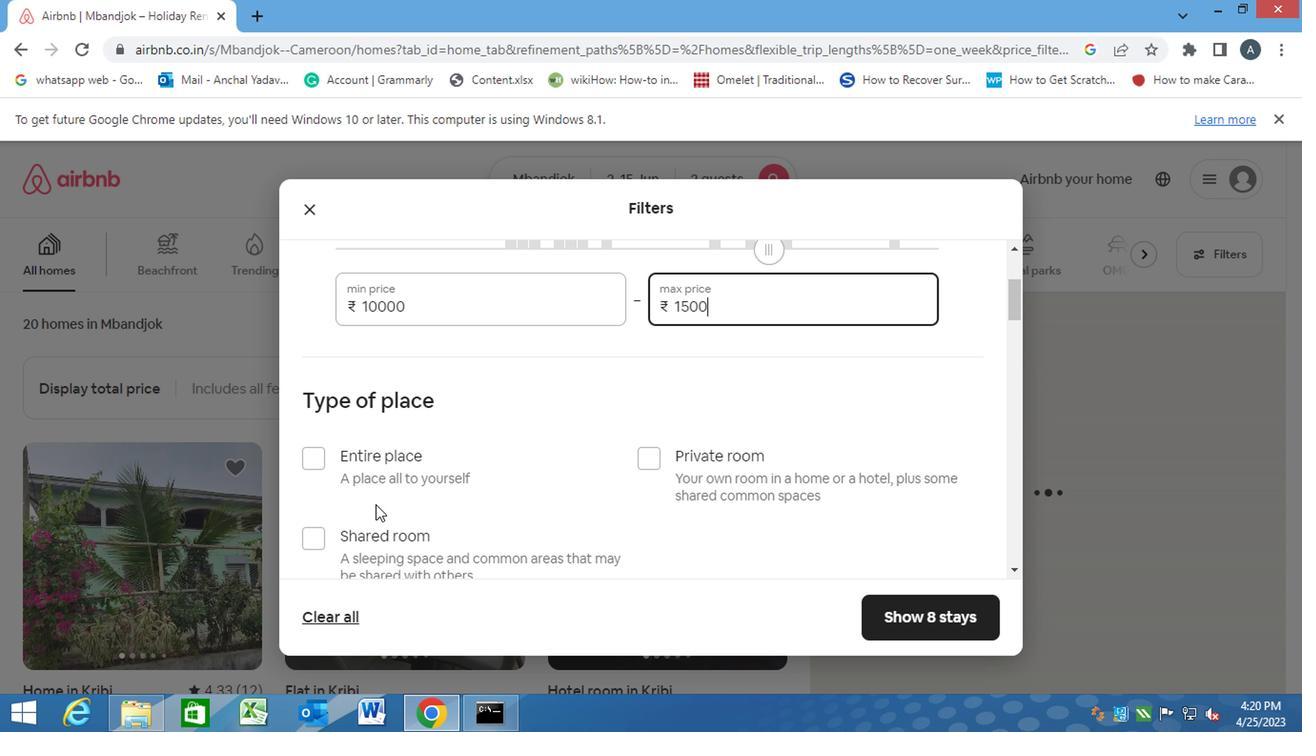 
Action: Mouse moved to (600, 480)
Screenshot: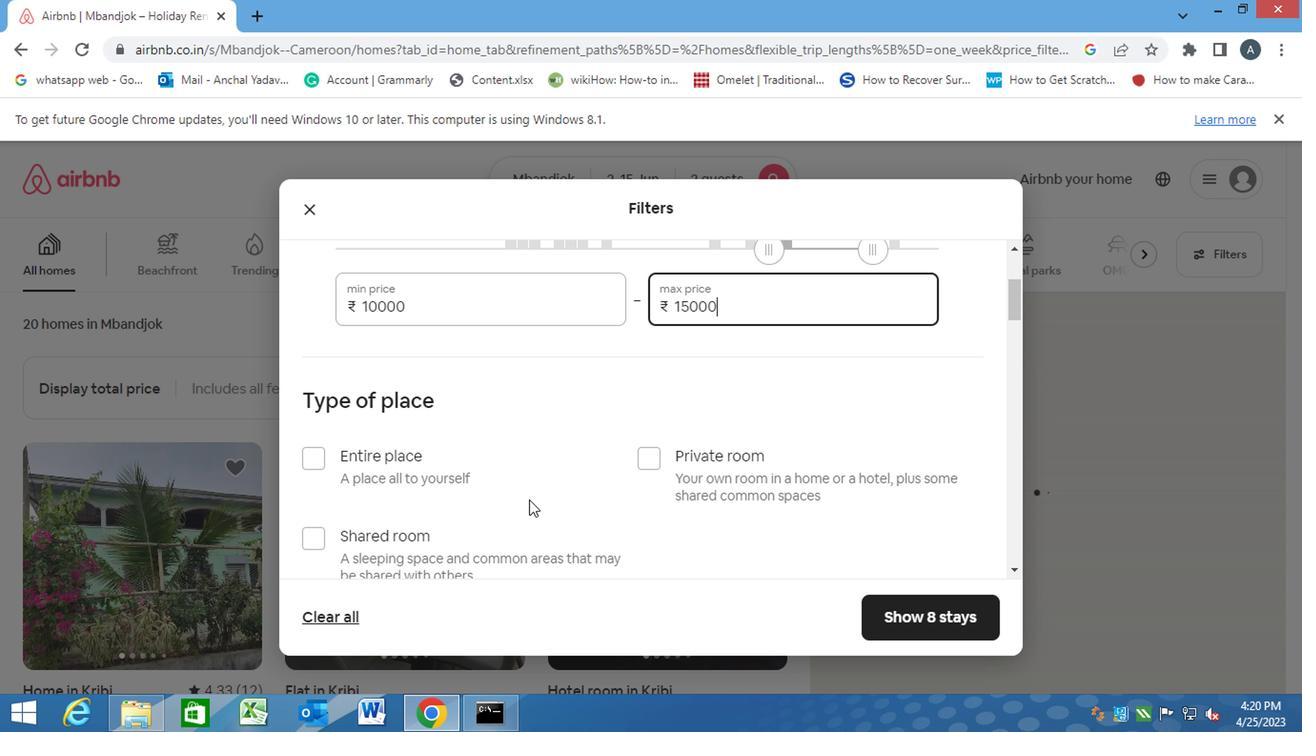 
Action: Mouse scrolled (600, 479) with delta (0, 0)
Screenshot: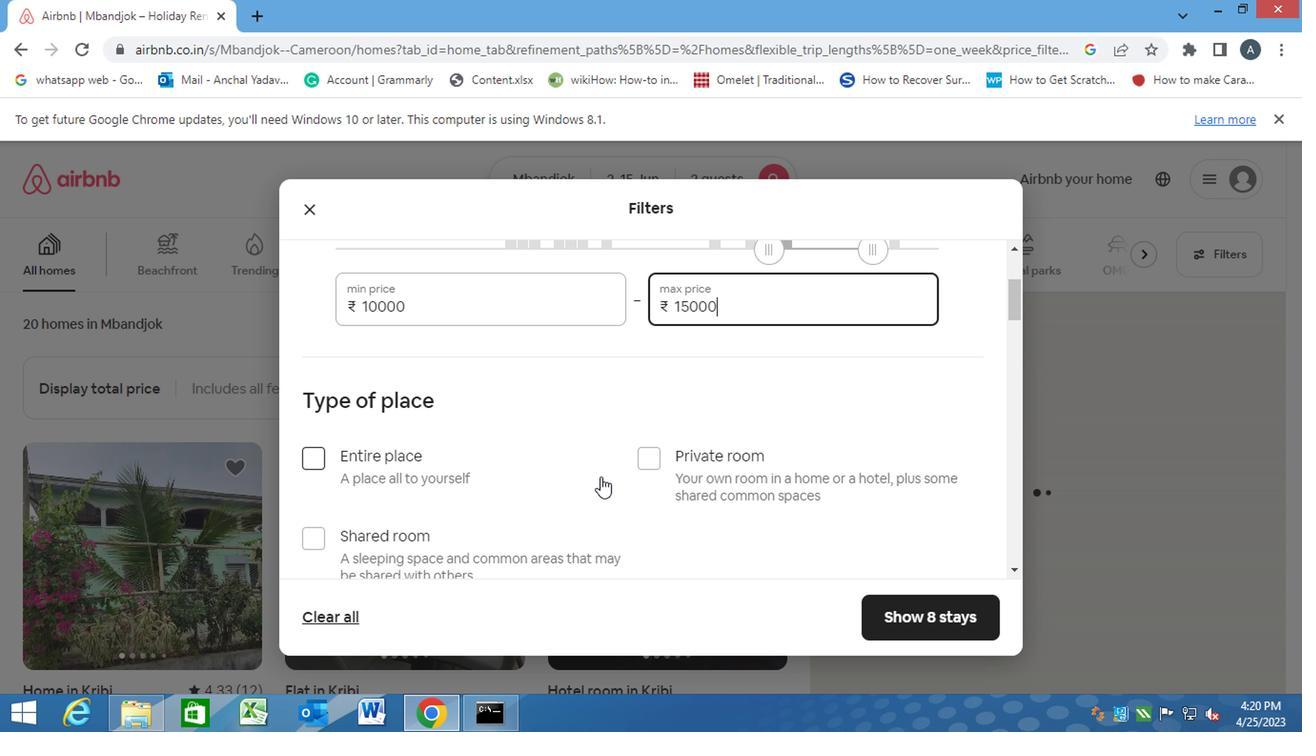 
Action: Mouse moved to (595, 328)
Screenshot: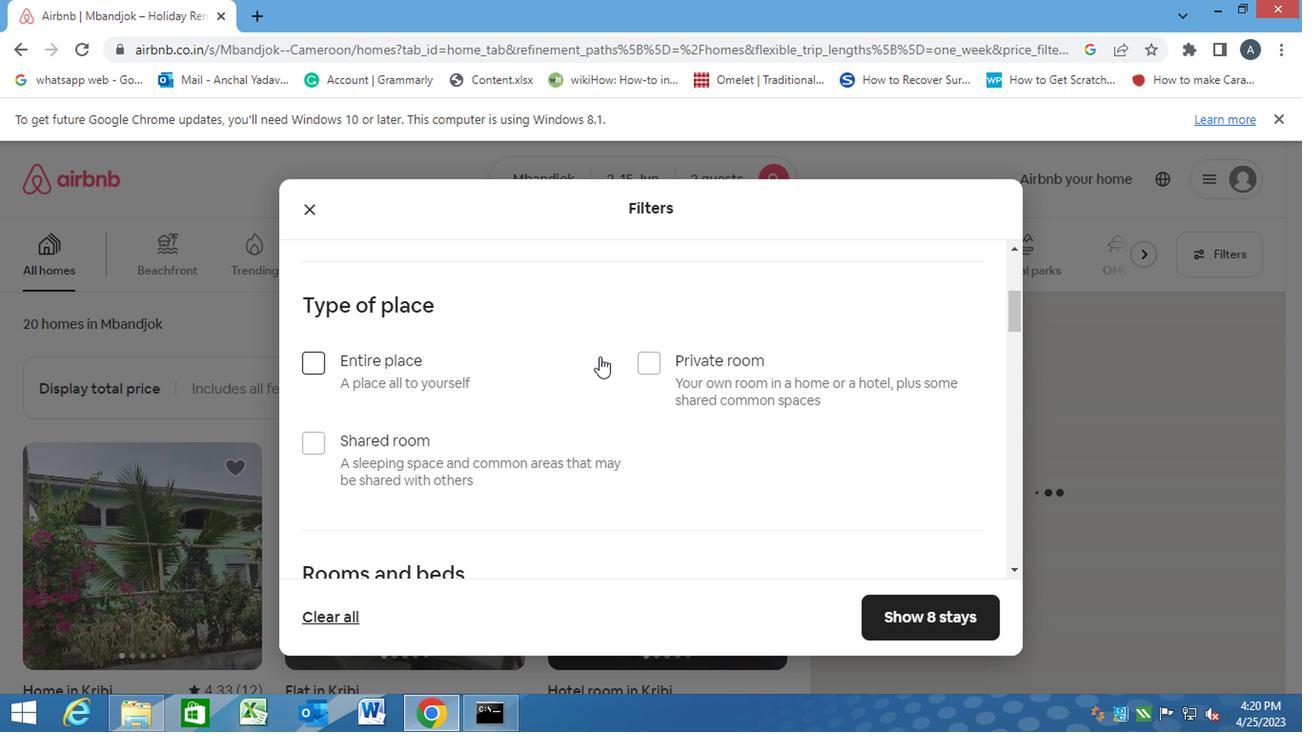 
Action: Mouse scrolled (595, 329) with delta (0, 1)
Screenshot: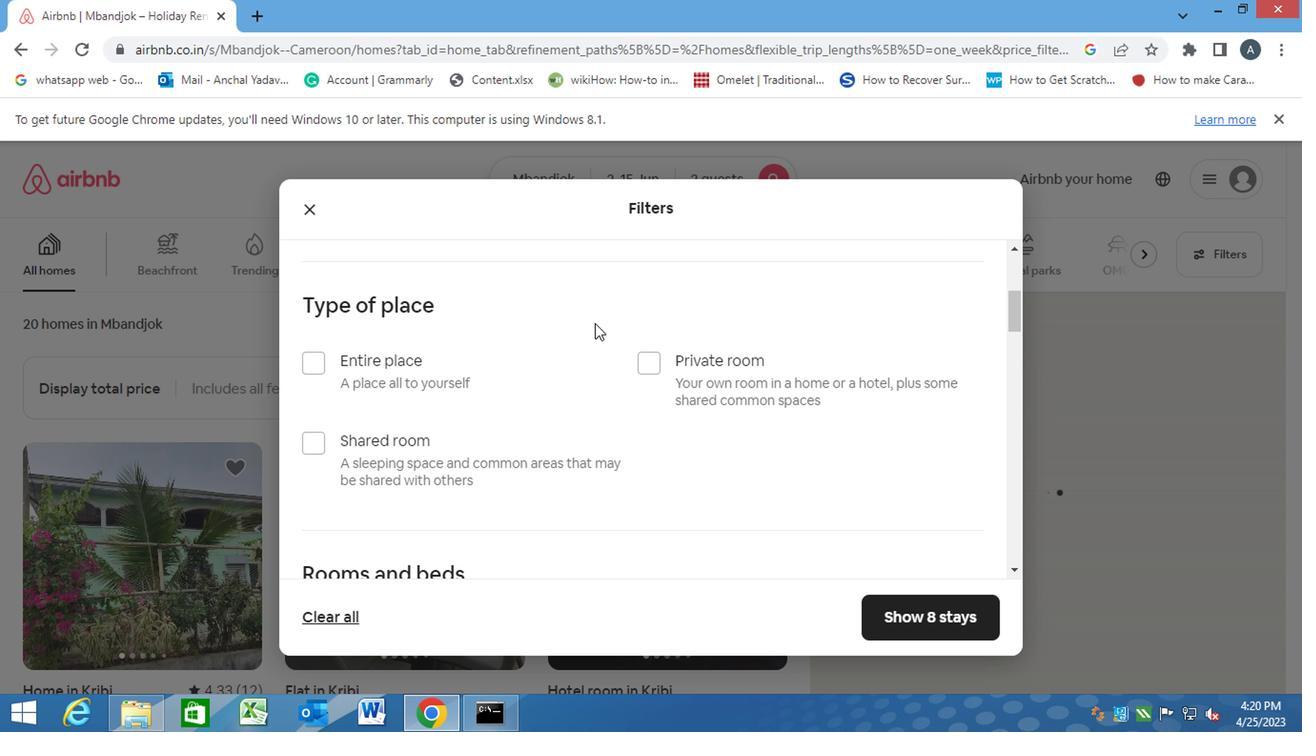 
Action: Mouse moved to (579, 364)
Screenshot: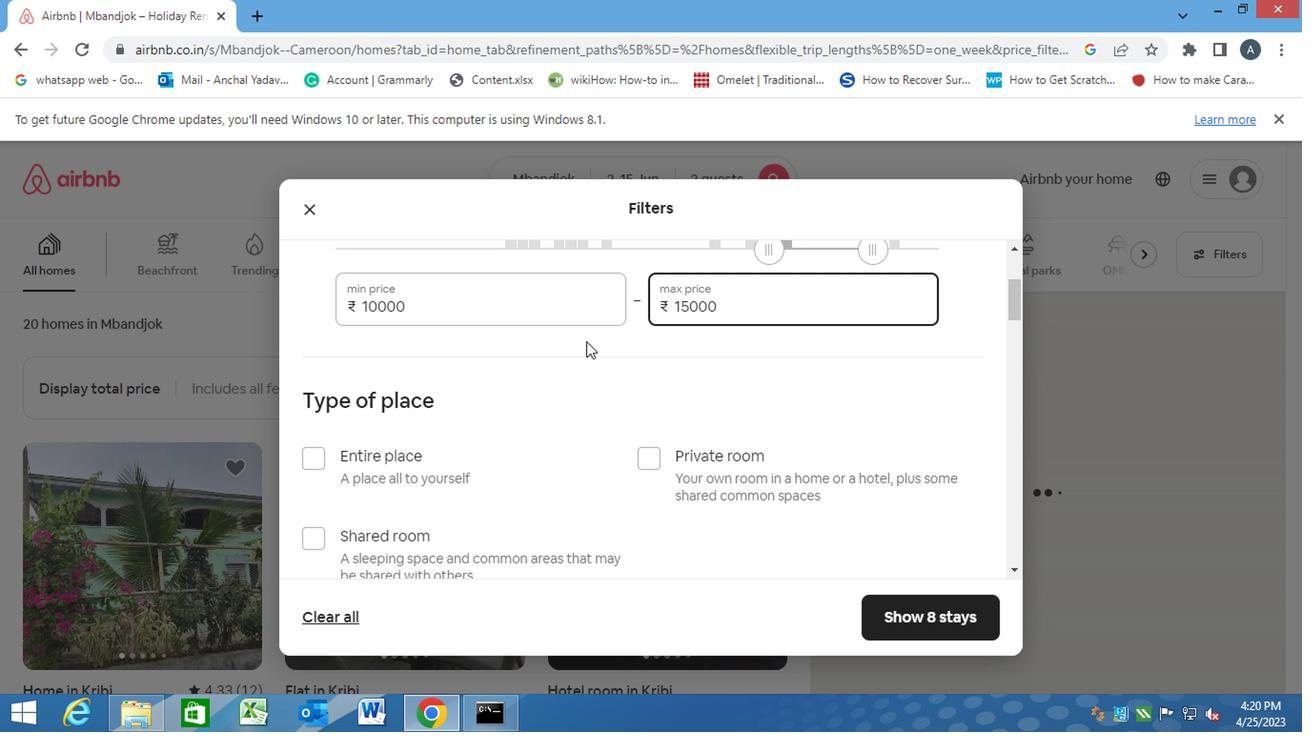 
Action: Mouse pressed left at (579, 364)
Screenshot: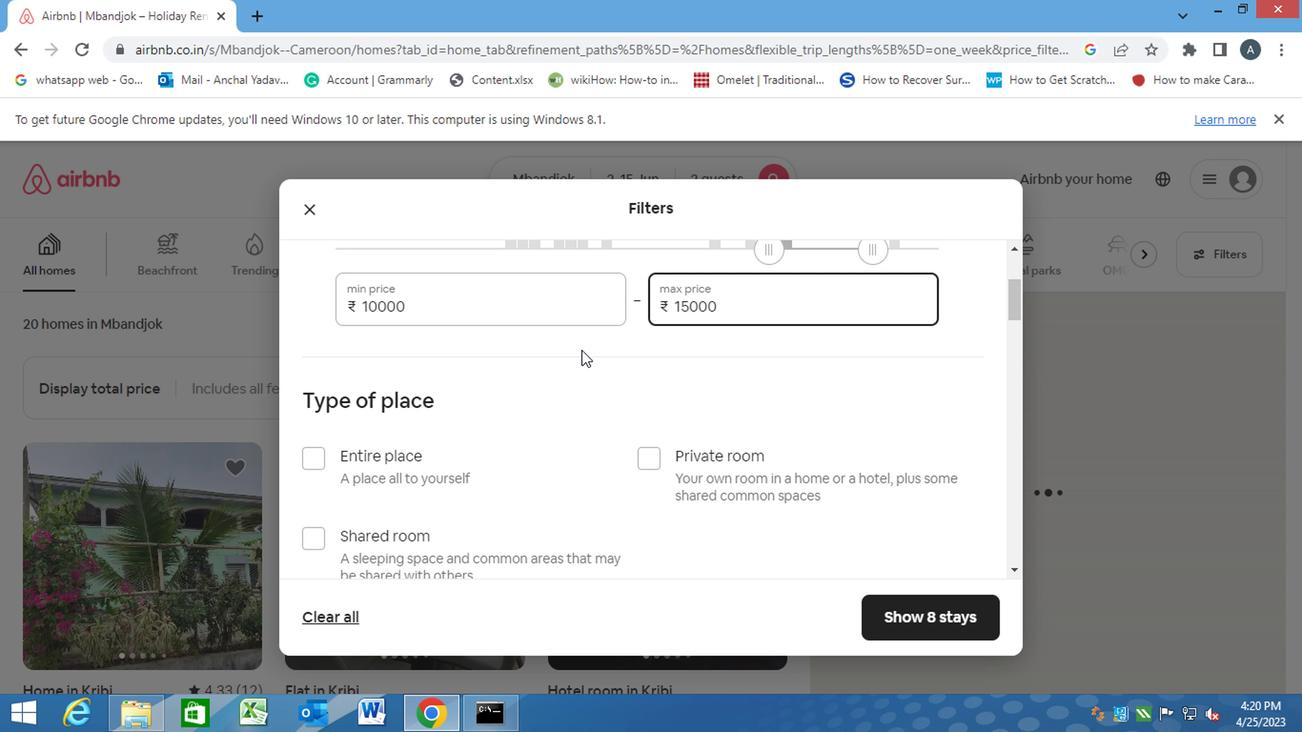 
Action: Mouse moved to (335, 461)
Screenshot: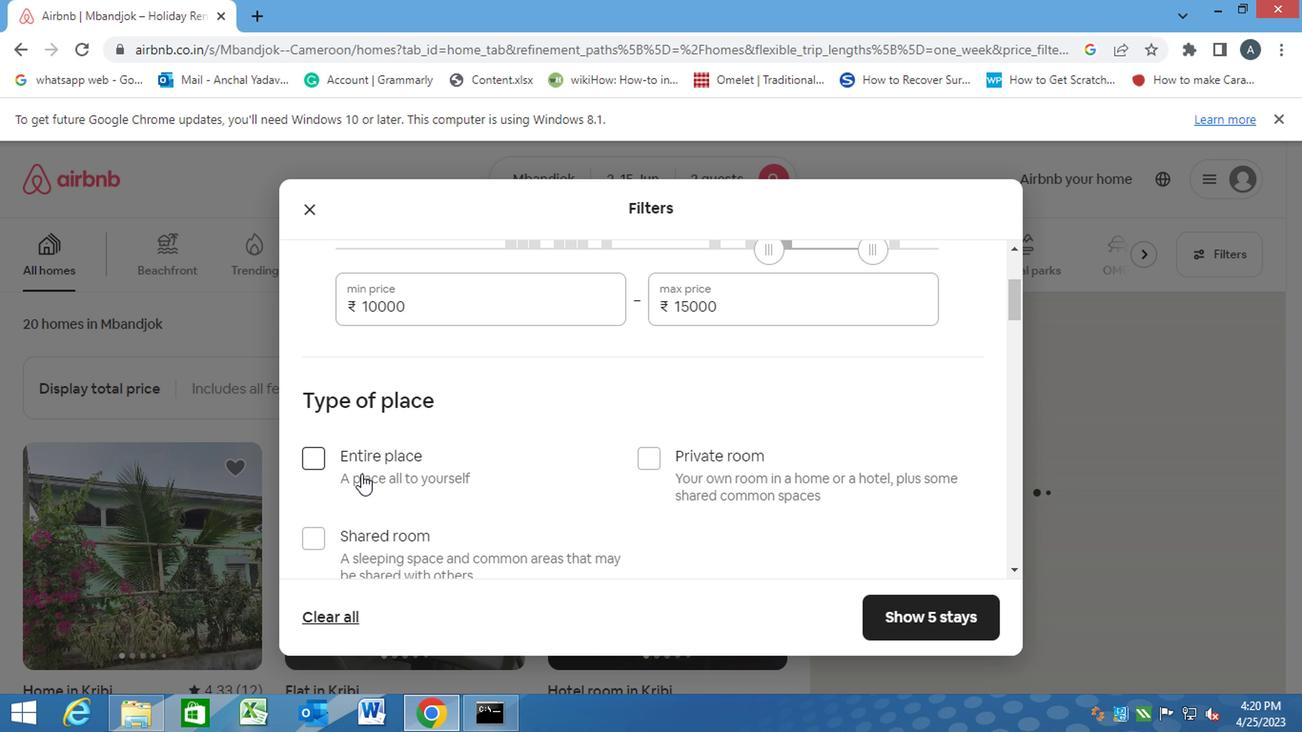 
Action: Mouse pressed left at (335, 461)
Screenshot: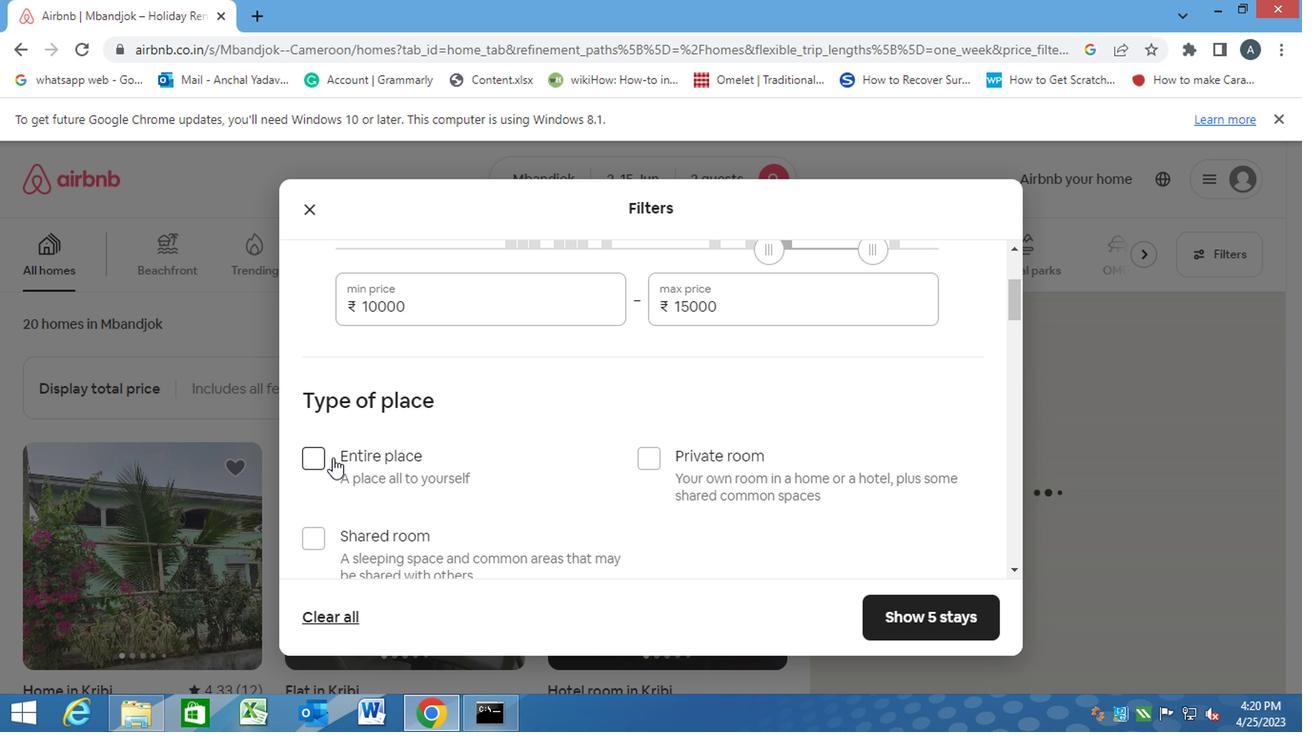 
Action: Mouse moved to (491, 486)
Screenshot: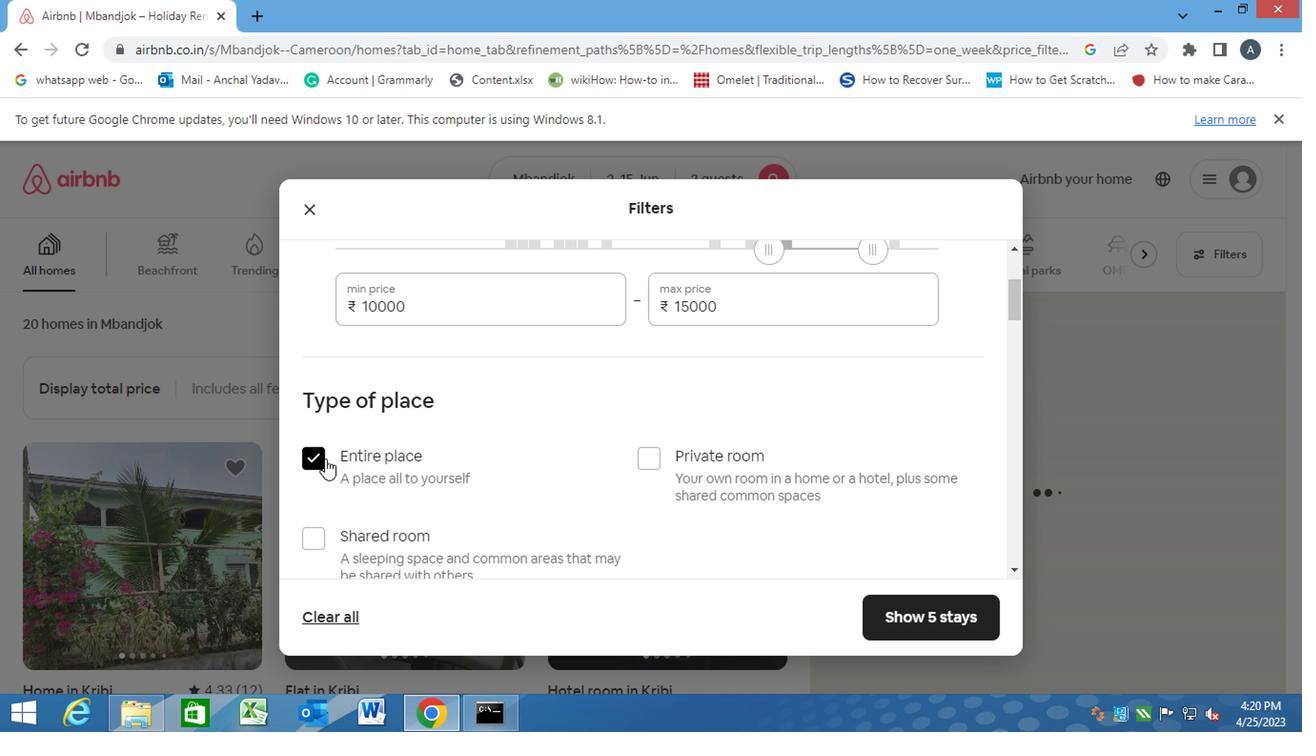 
Action: Mouse scrolled (491, 486) with delta (0, 0)
Screenshot: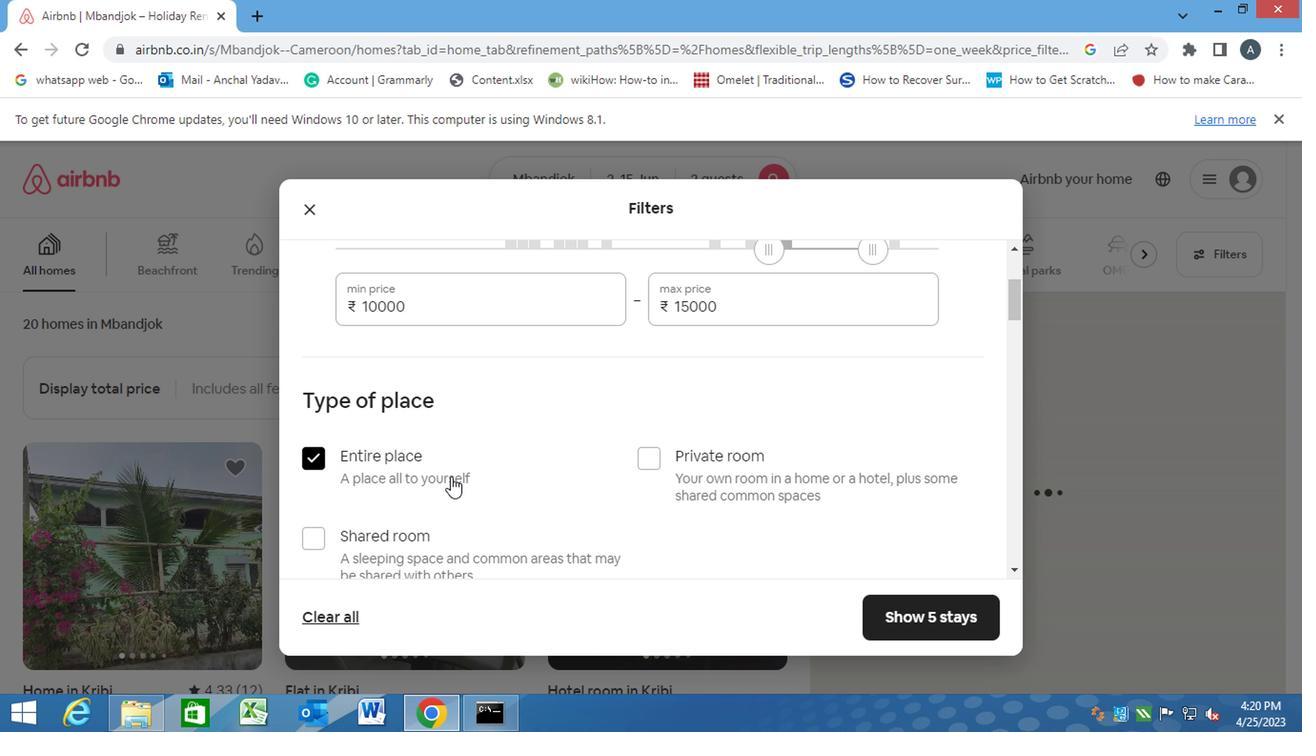 
Action: Mouse scrolled (491, 486) with delta (0, 0)
Screenshot: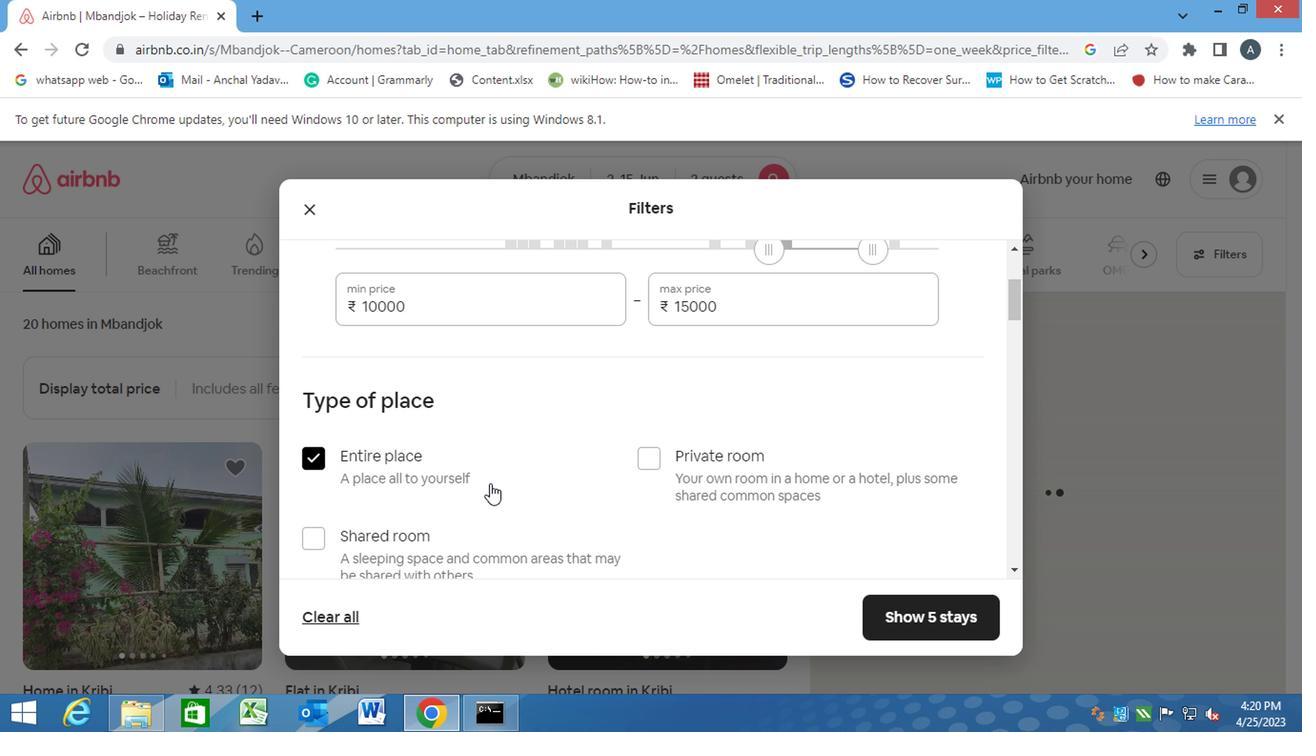 
Action: Mouse scrolled (491, 486) with delta (0, 0)
Screenshot: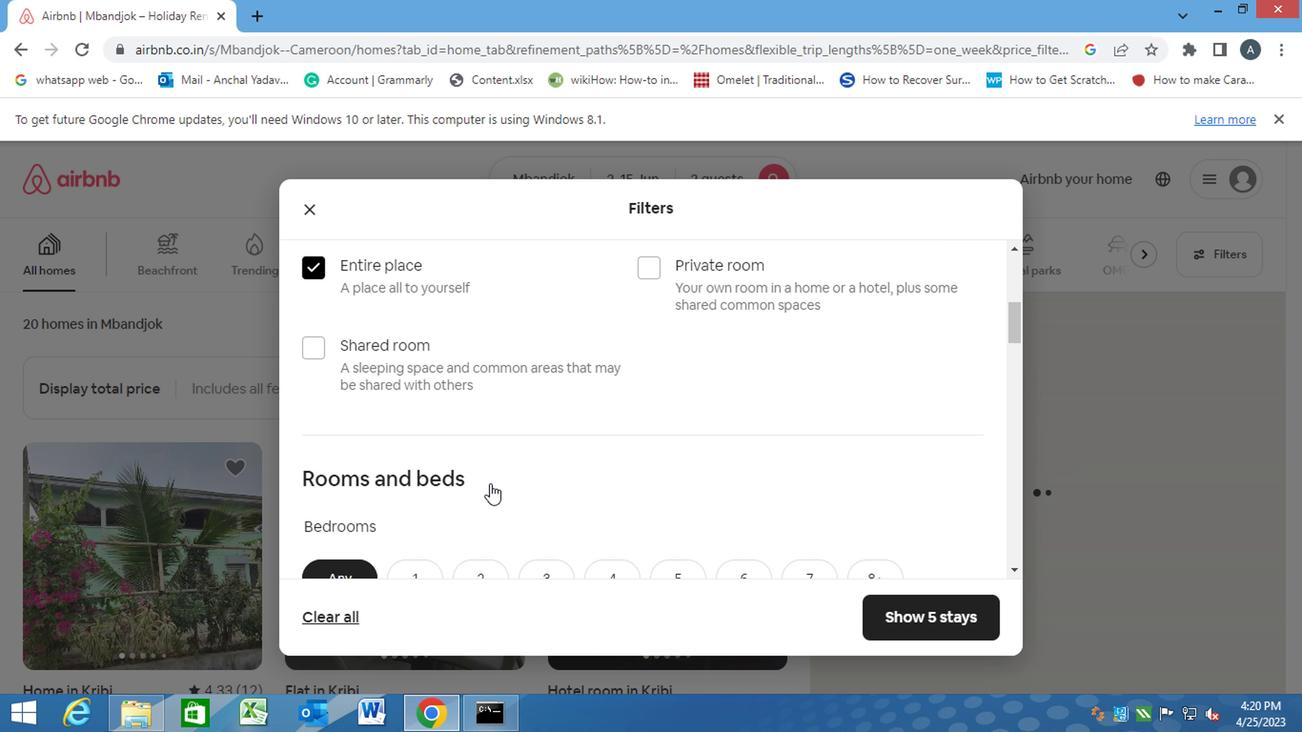 
Action: Mouse scrolled (491, 486) with delta (0, 0)
Screenshot: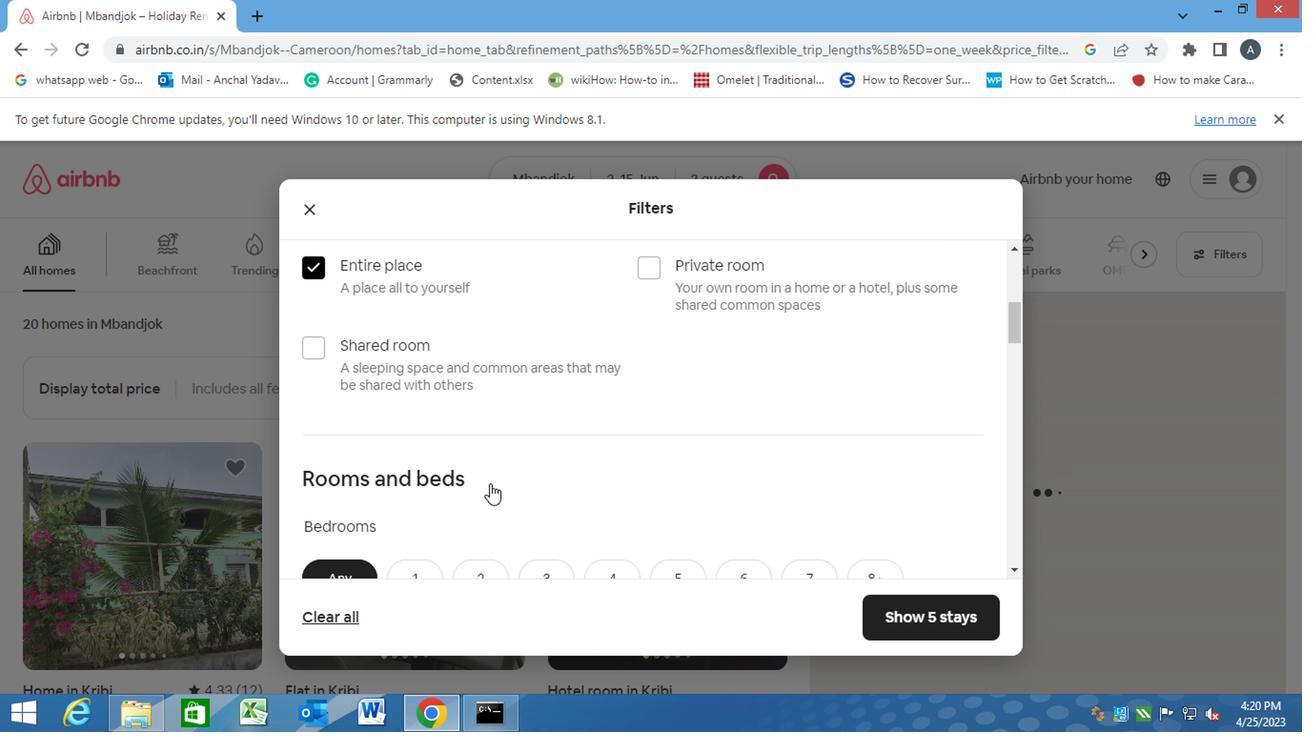 
Action: Mouse scrolled (491, 486) with delta (0, 0)
Screenshot: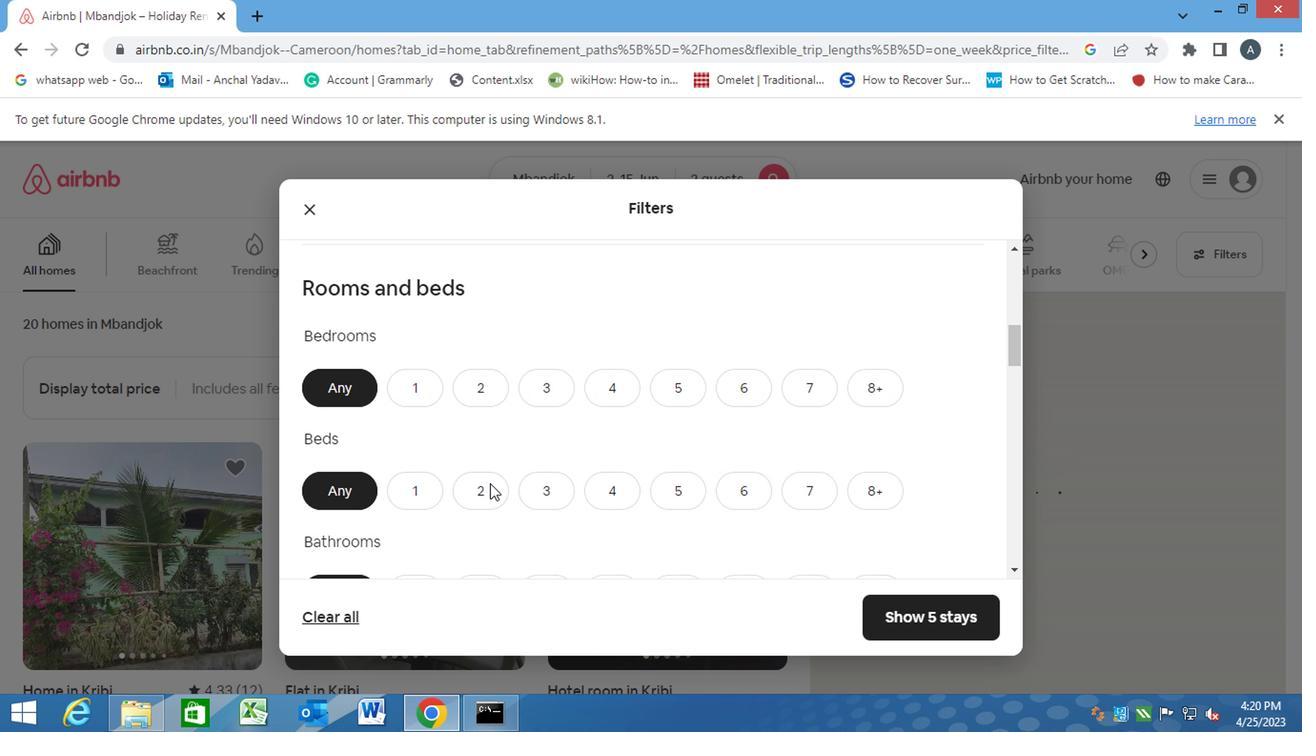 
Action: Mouse moved to (404, 301)
Screenshot: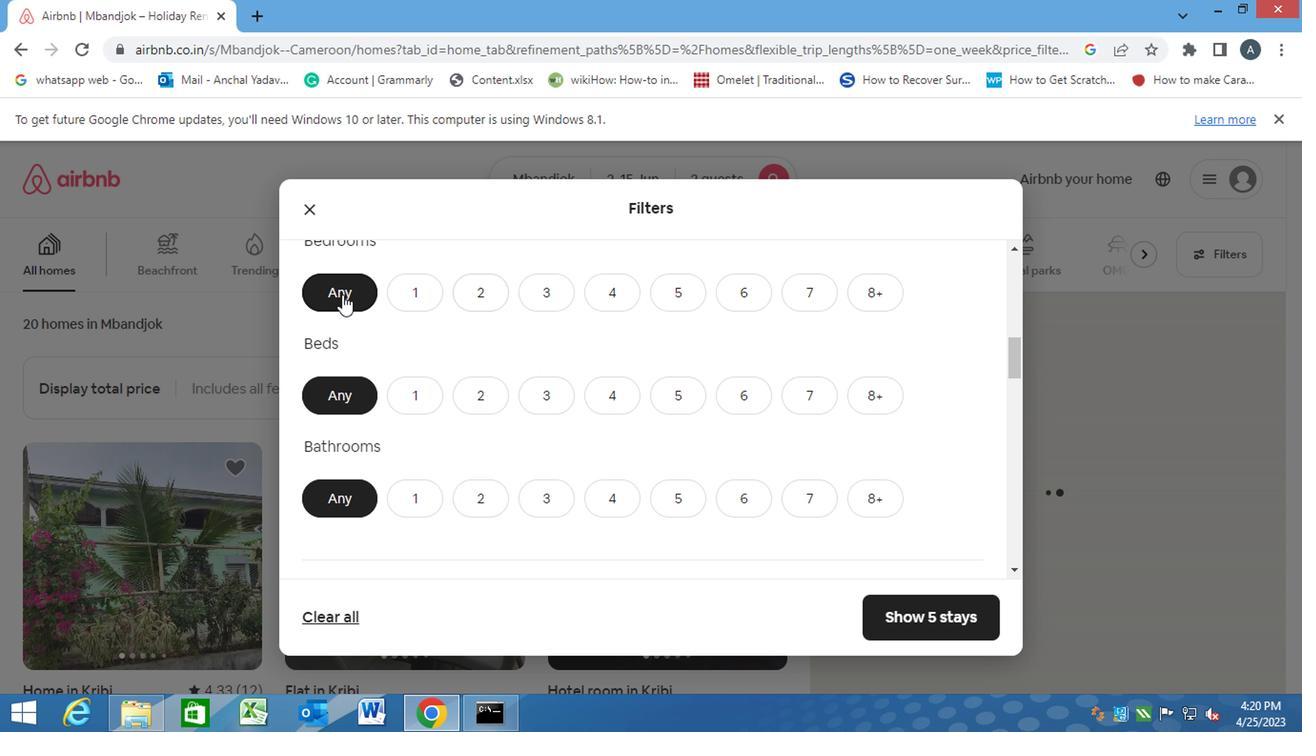 
Action: Mouse pressed left at (404, 301)
Screenshot: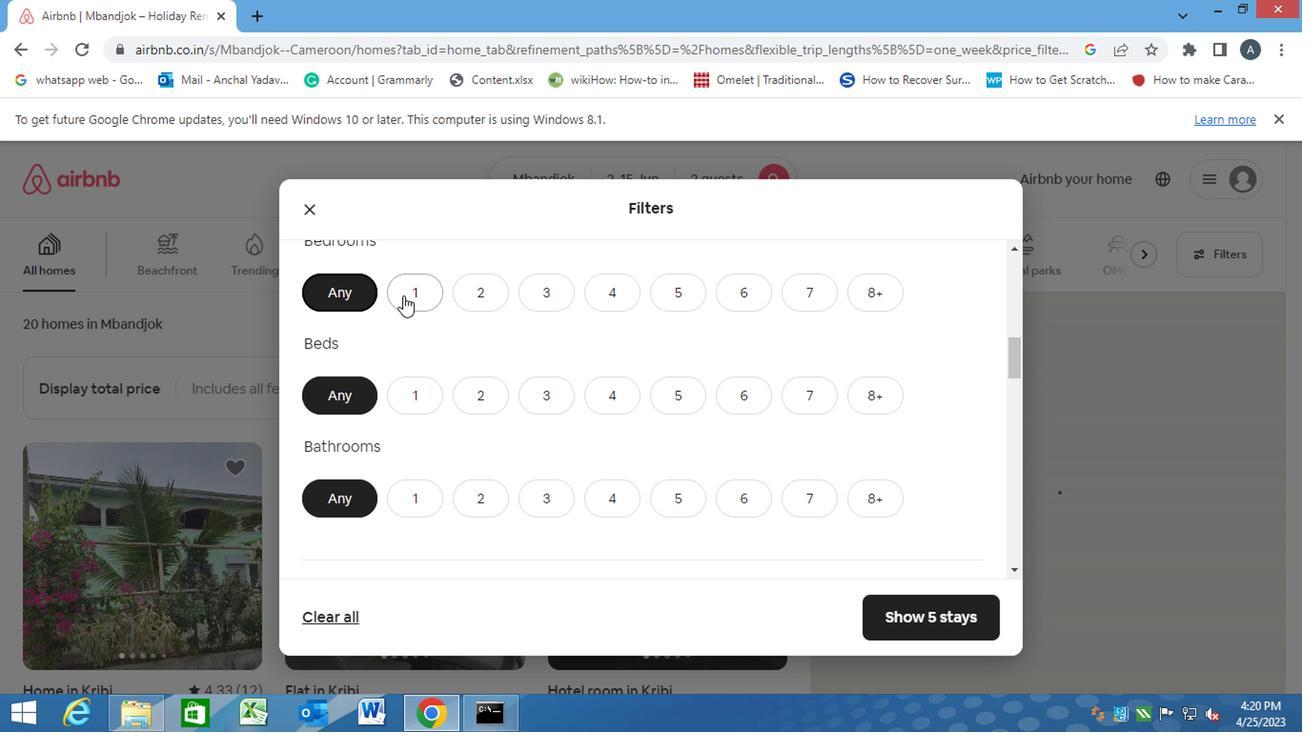 
Action: Mouse moved to (416, 404)
Screenshot: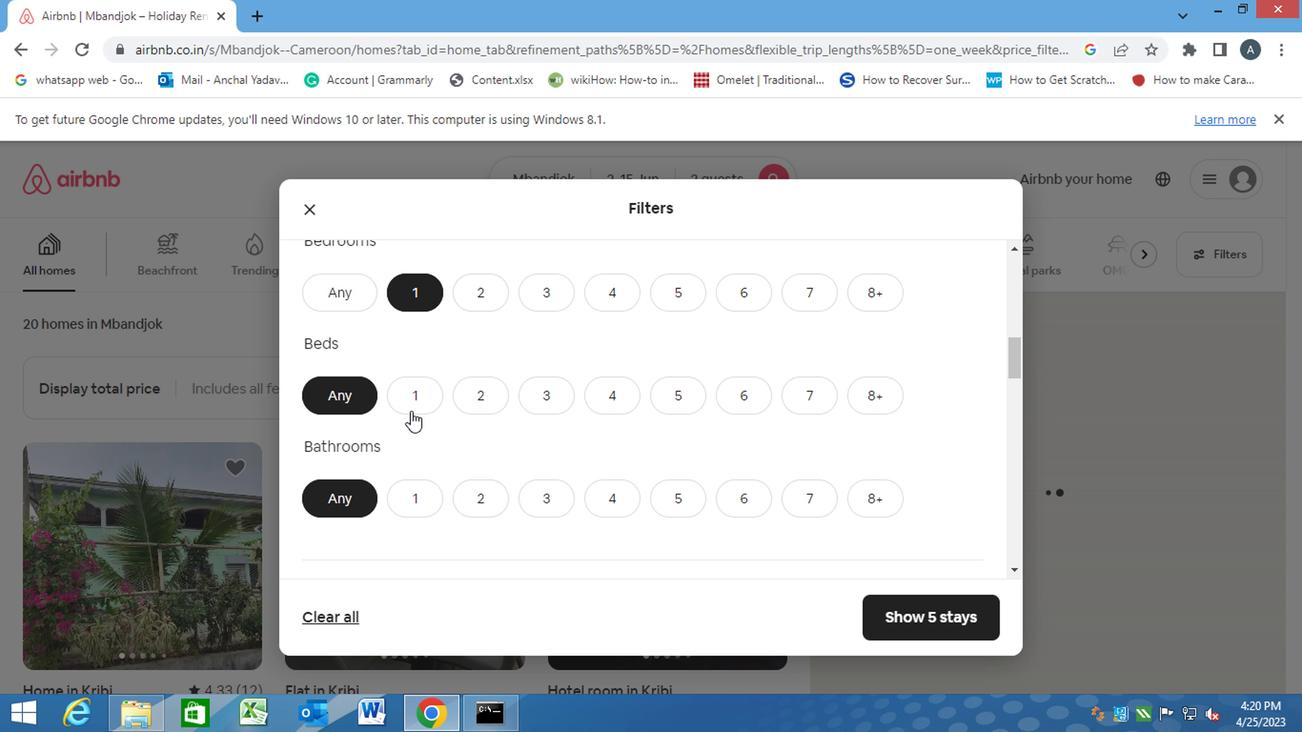 
Action: Mouse pressed left at (416, 404)
Screenshot: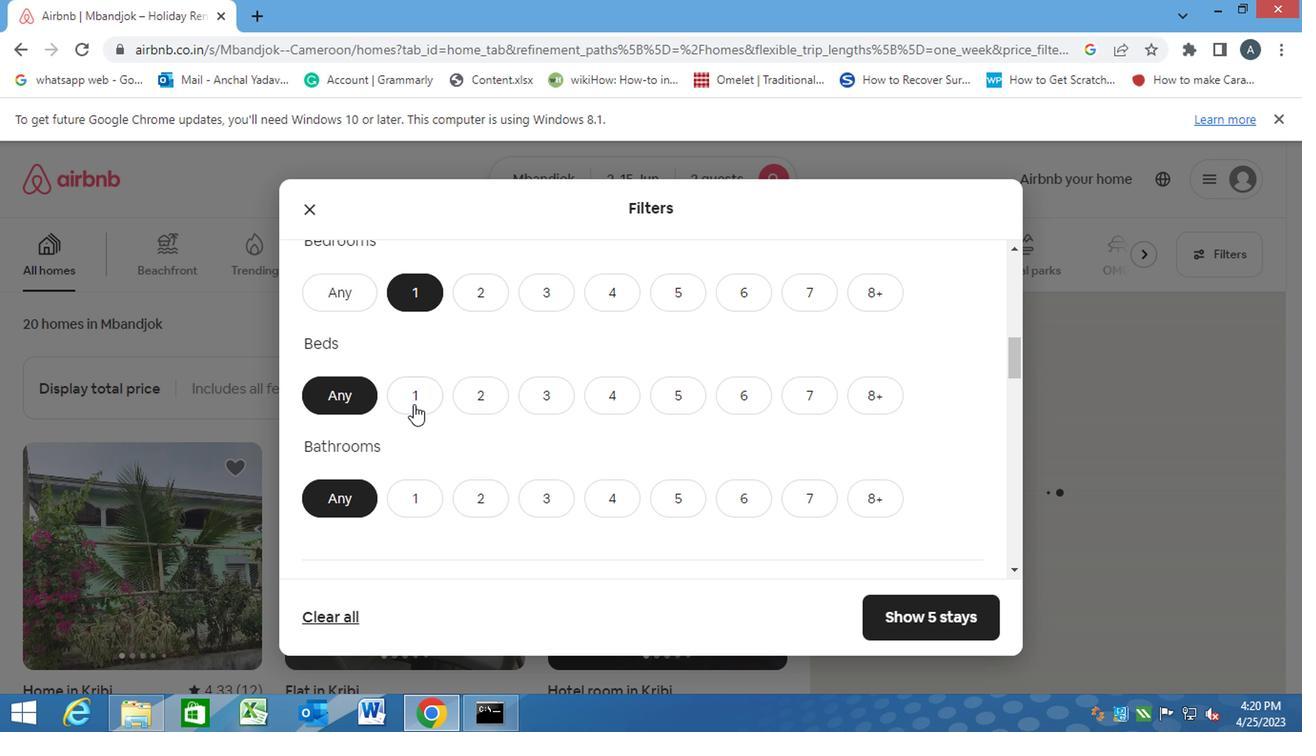 
Action: Mouse moved to (416, 494)
Screenshot: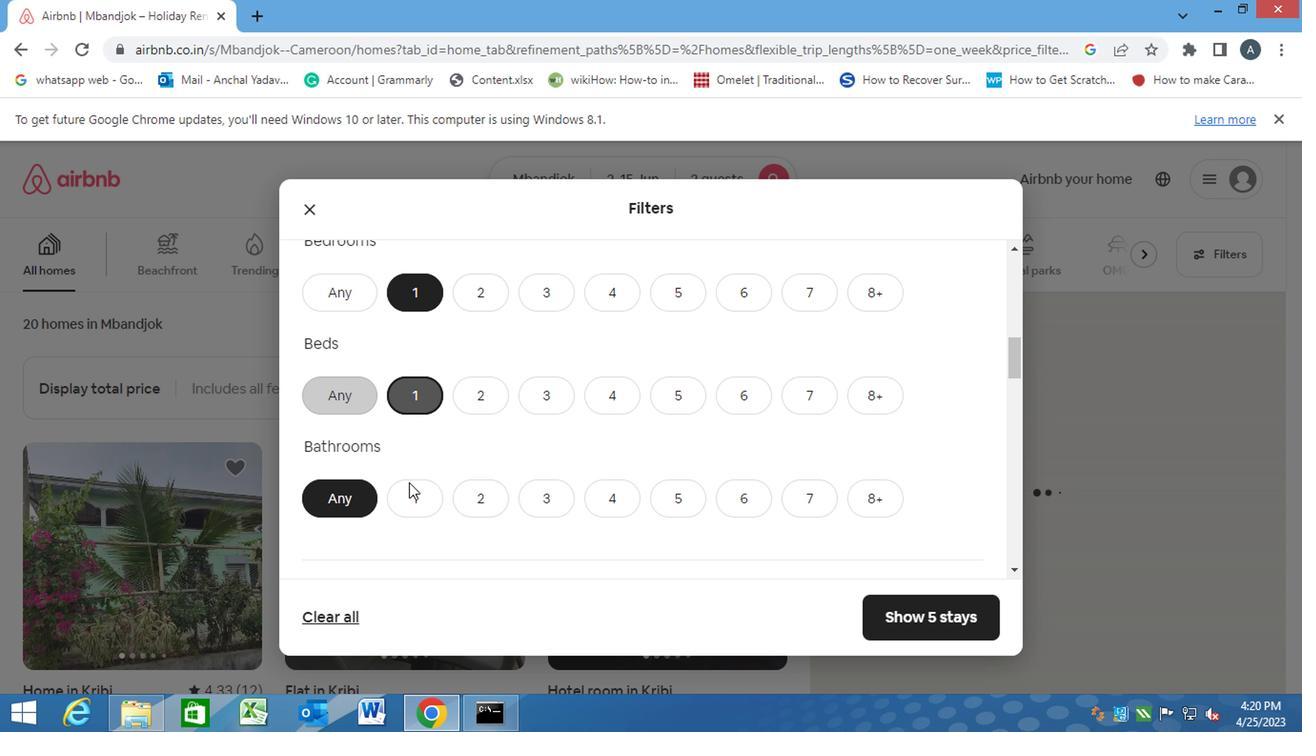 
Action: Mouse pressed left at (416, 494)
Screenshot: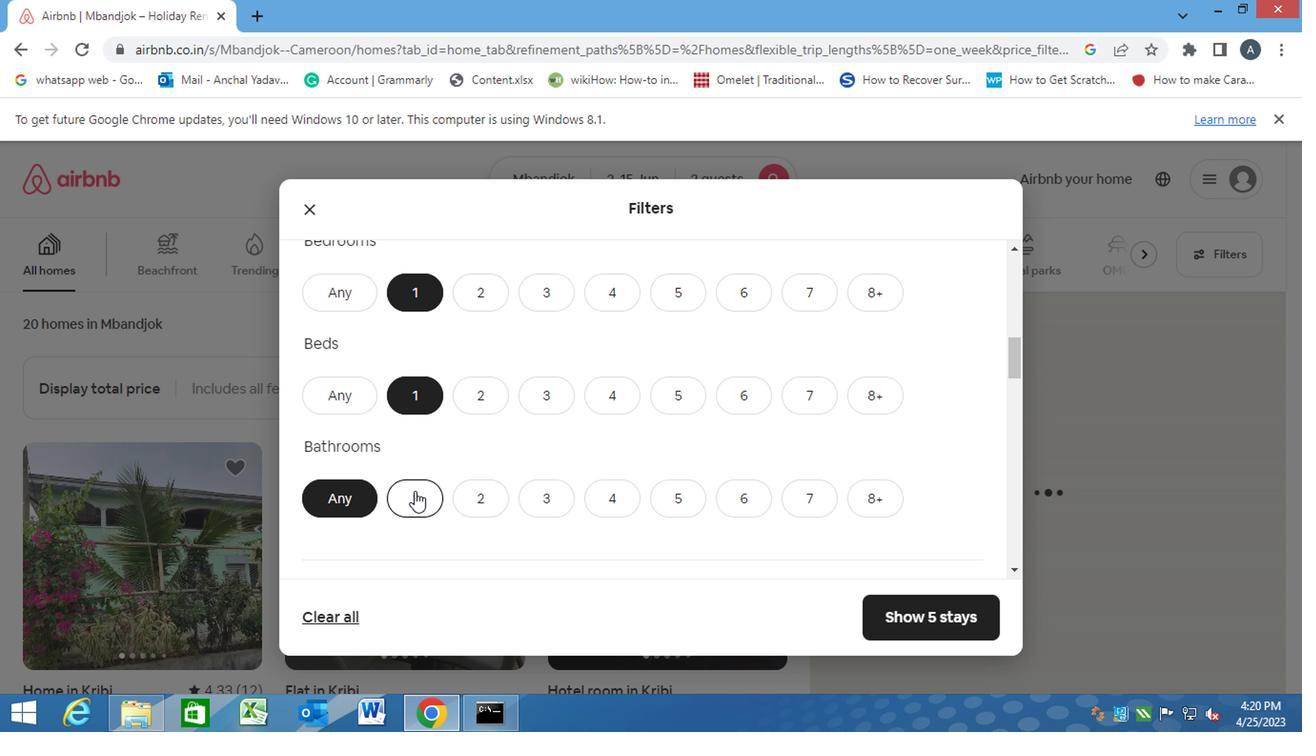 
Action: Mouse moved to (494, 526)
Screenshot: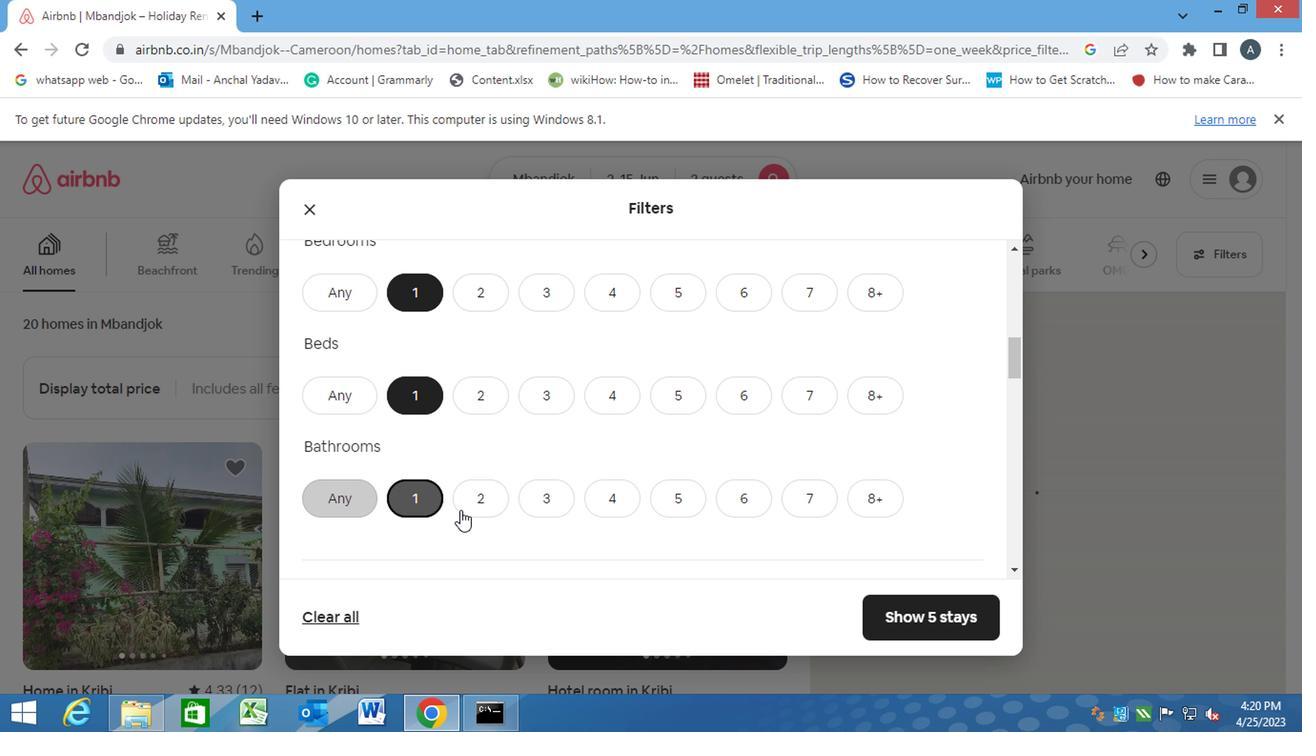 
Action: Mouse scrolled (494, 525) with delta (0, 0)
Screenshot: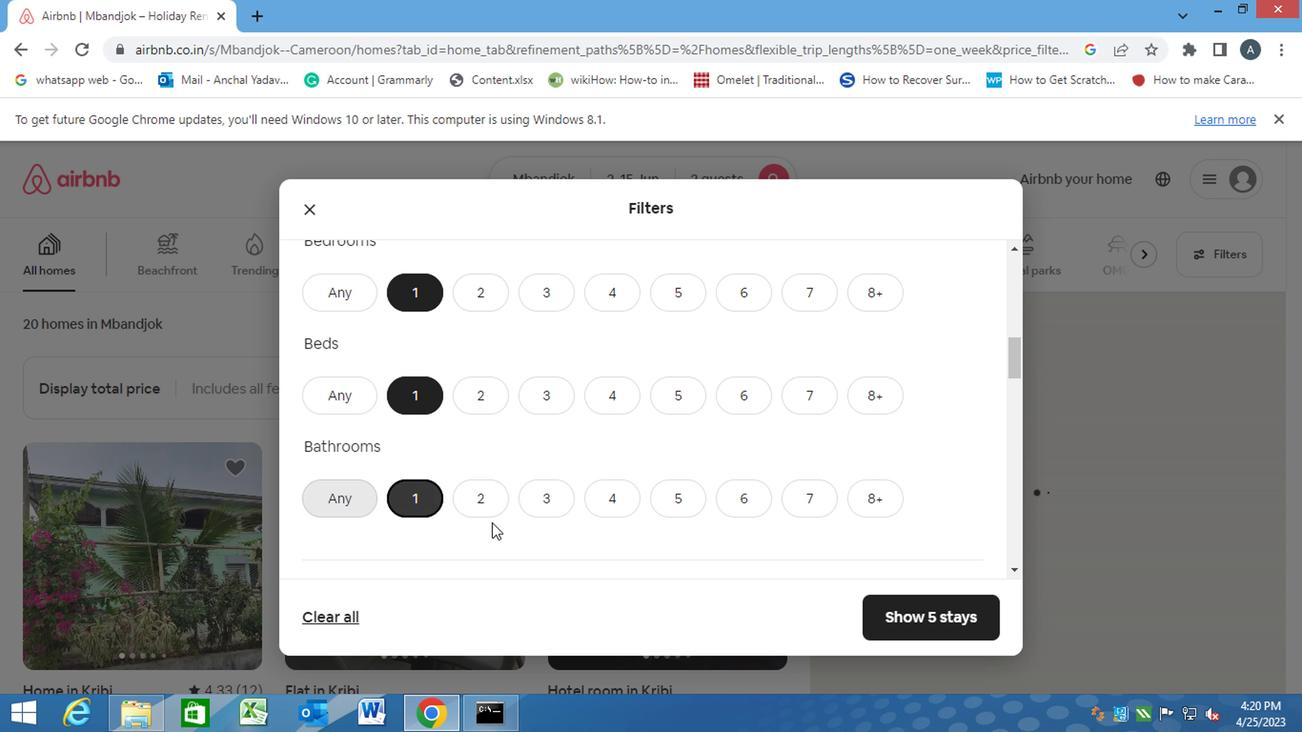 
Action: Mouse scrolled (494, 525) with delta (0, 0)
Screenshot: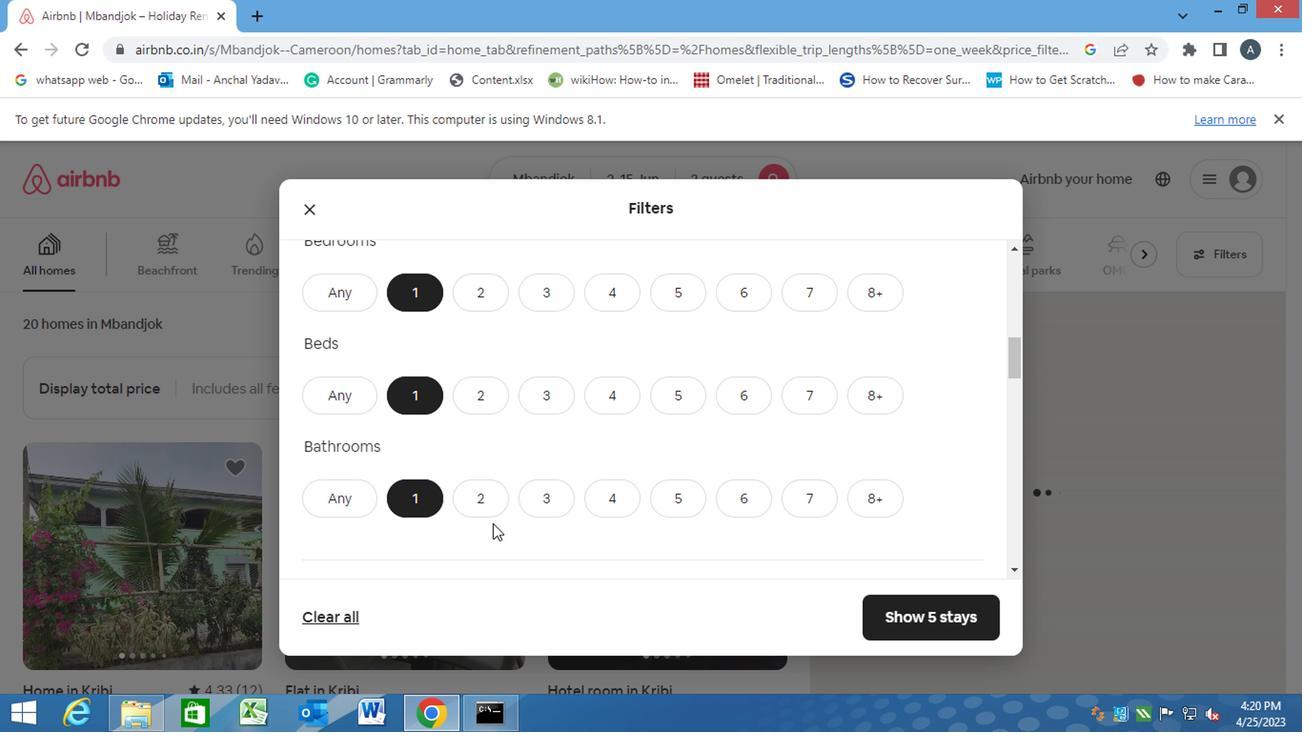 
Action: Mouse moved to (412, 499)
Screenshot: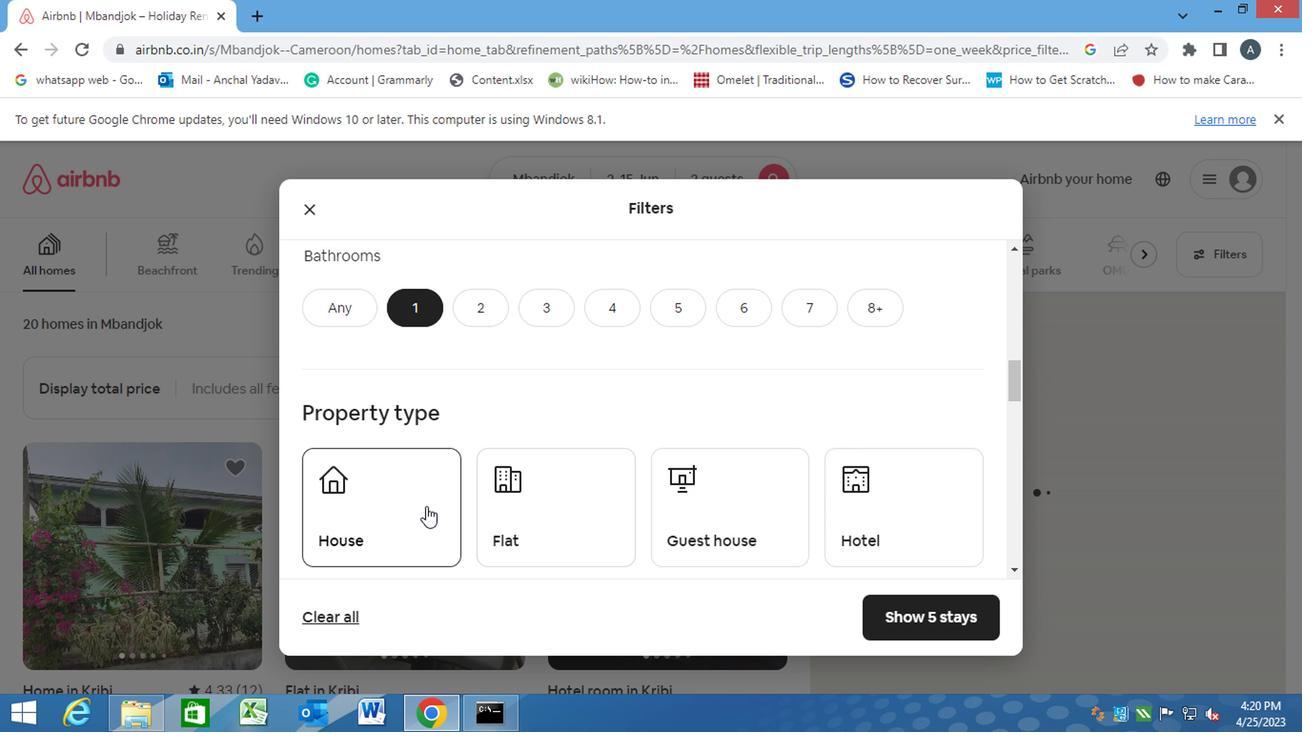 
Action: Mouse pressed left at (412, 499)
Screenshot: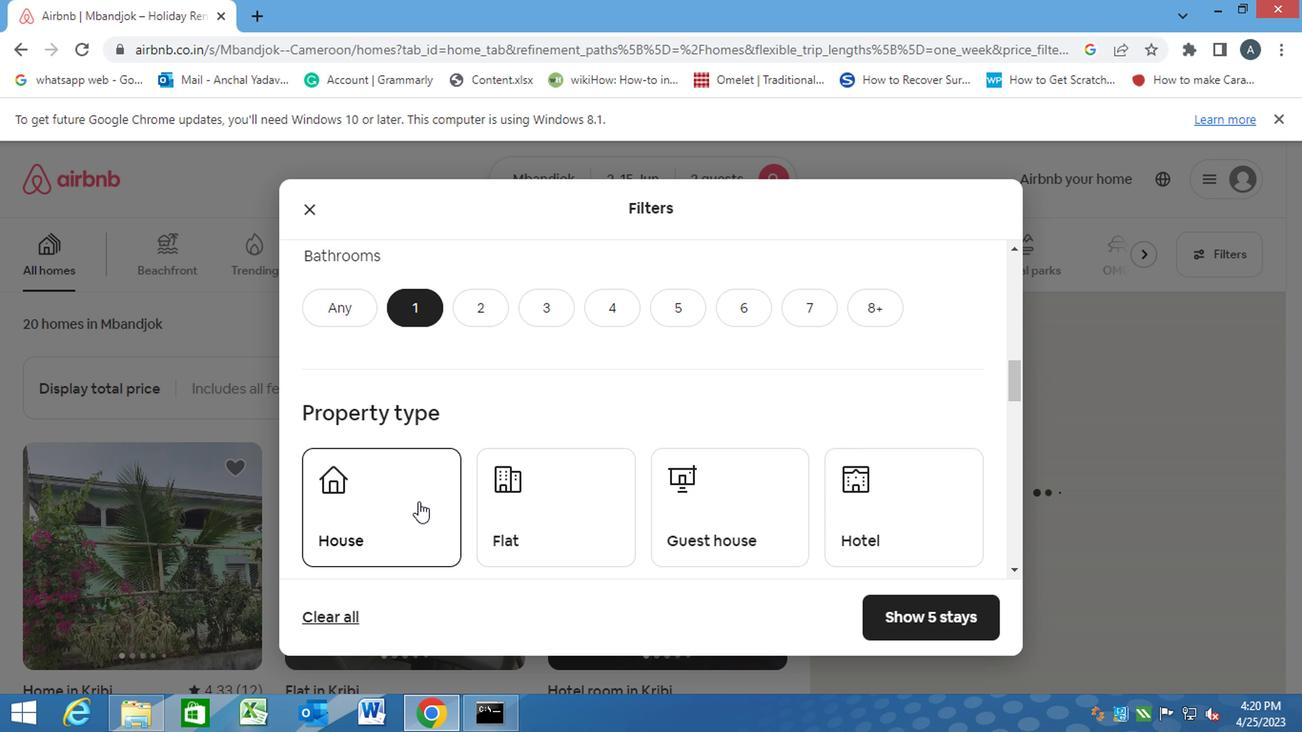 
Action: Mouse moved to (557, 526)
Screenshot: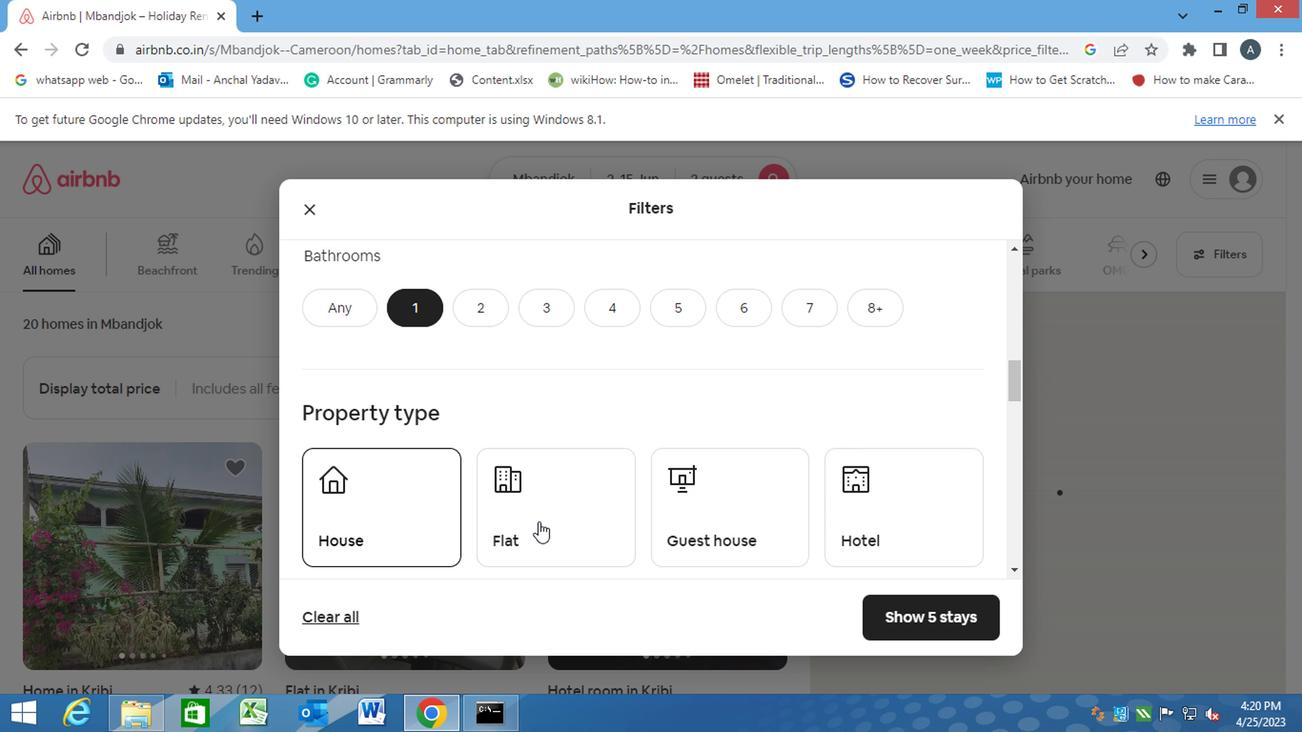 
Action: Mouse pressed left at (557, 526)
Screenshot: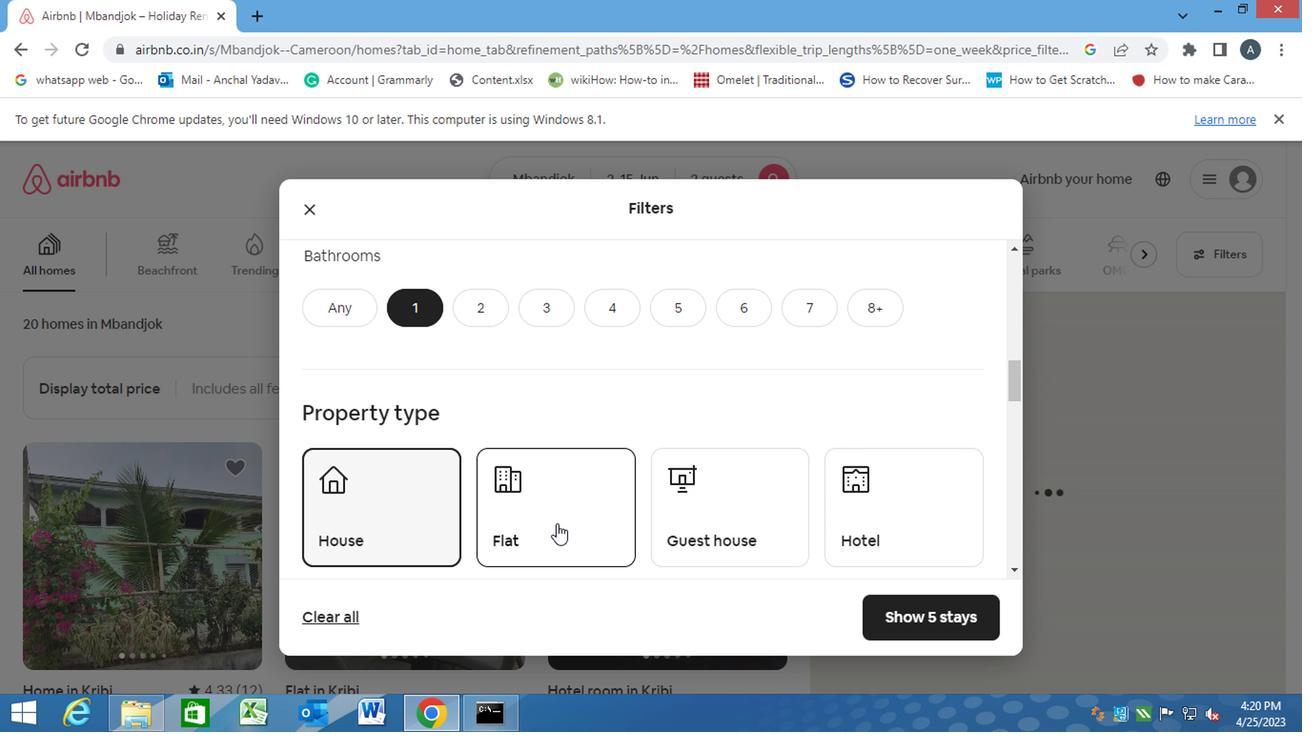 
Action: Mouse moved to (764, 493)
Screenshot: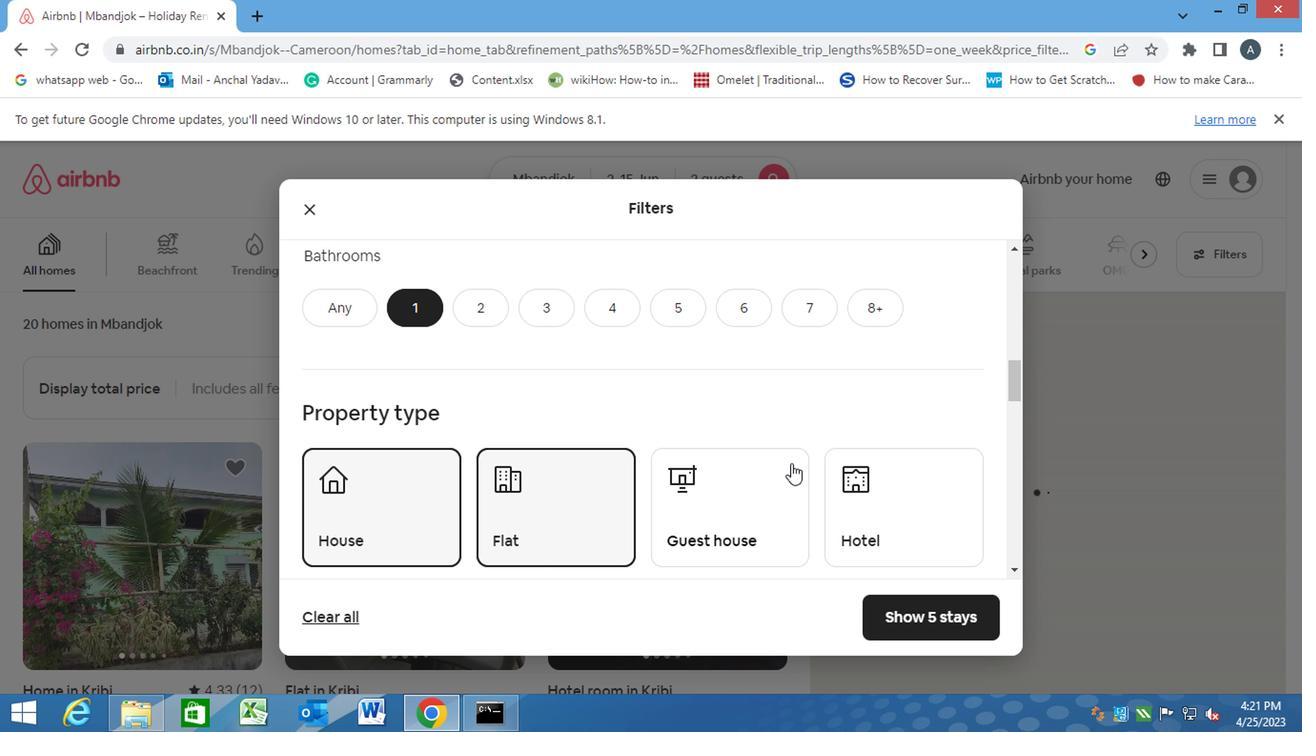 
Action: Mouse pressed left at (764, 493)
Screenshot: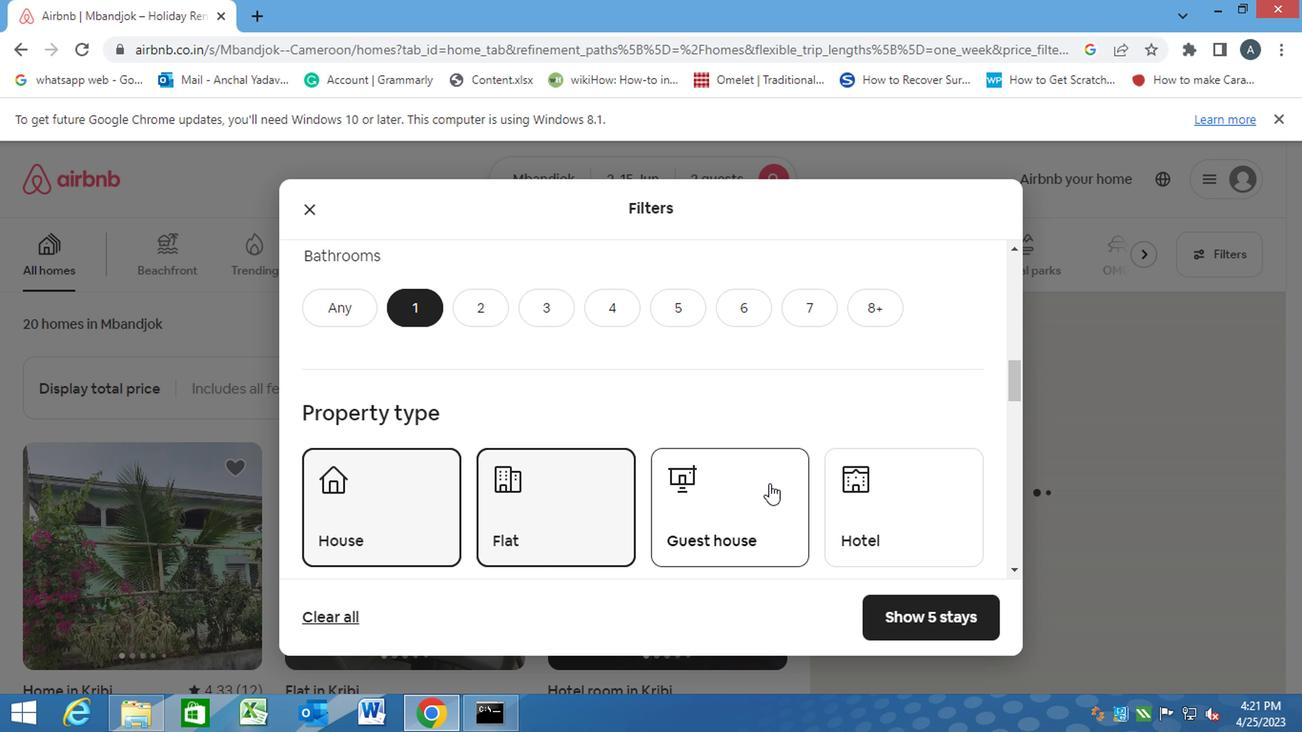 
Action: Mouse moved to (883, 493)
Screenshot: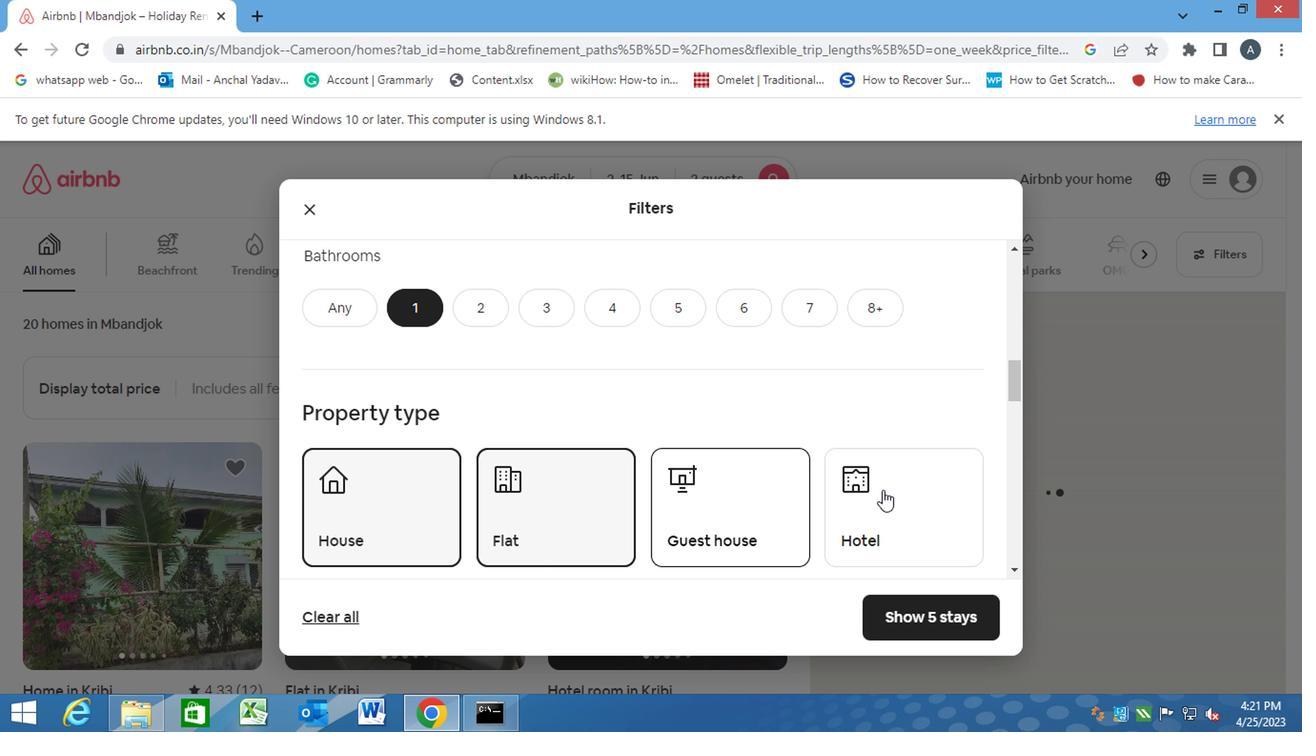 
Action: Mouse pressed left at (883, 493)
Screenshot: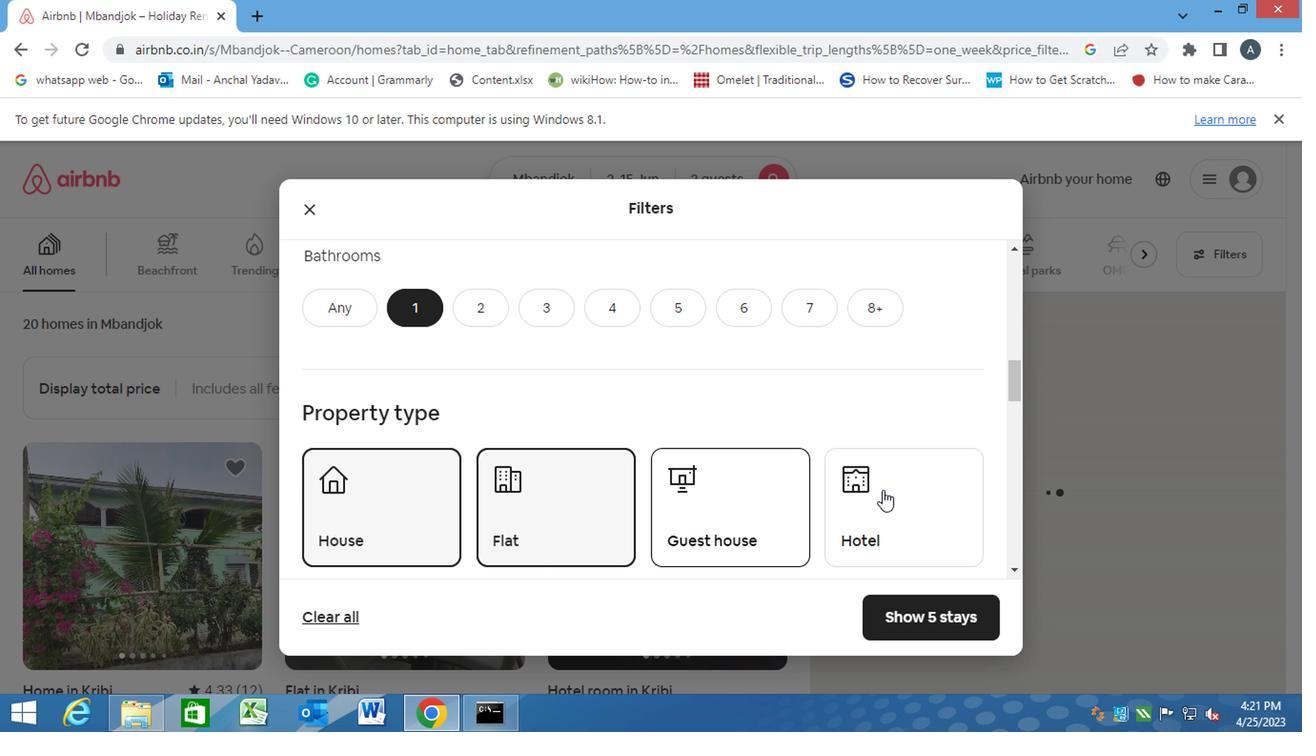 
Action: Mouse moved to (632, 541)
Screenshot: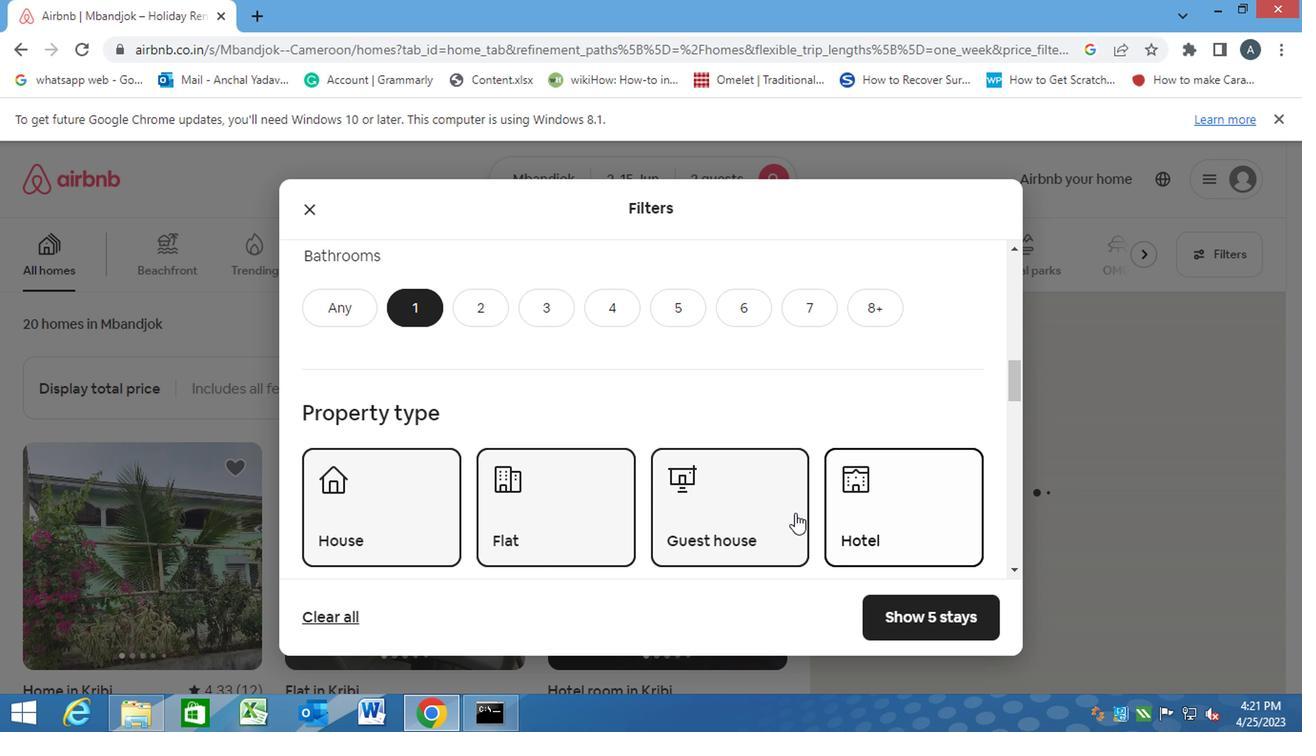 
Action: Mouse scrolled (632, 540) with delta (0, -1)
Screenshot: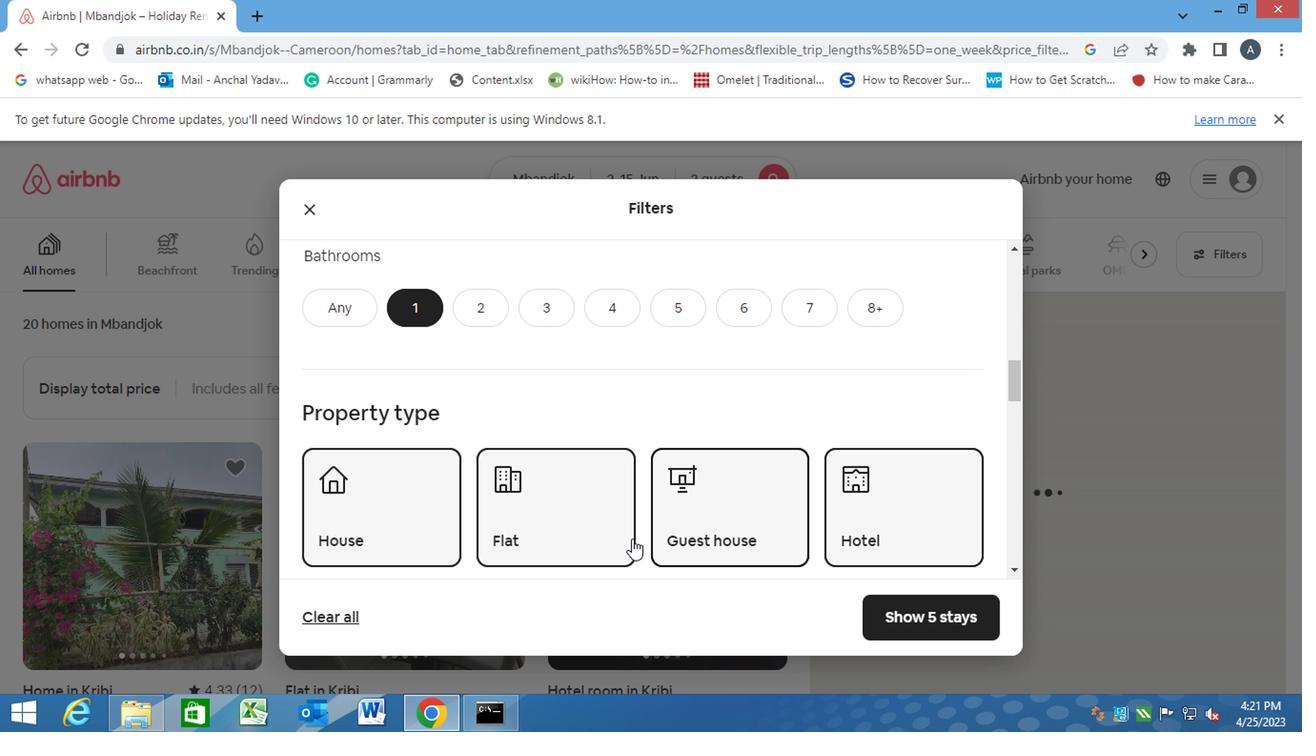 
Action: Mouse moved to (631, 542)
Screenshot: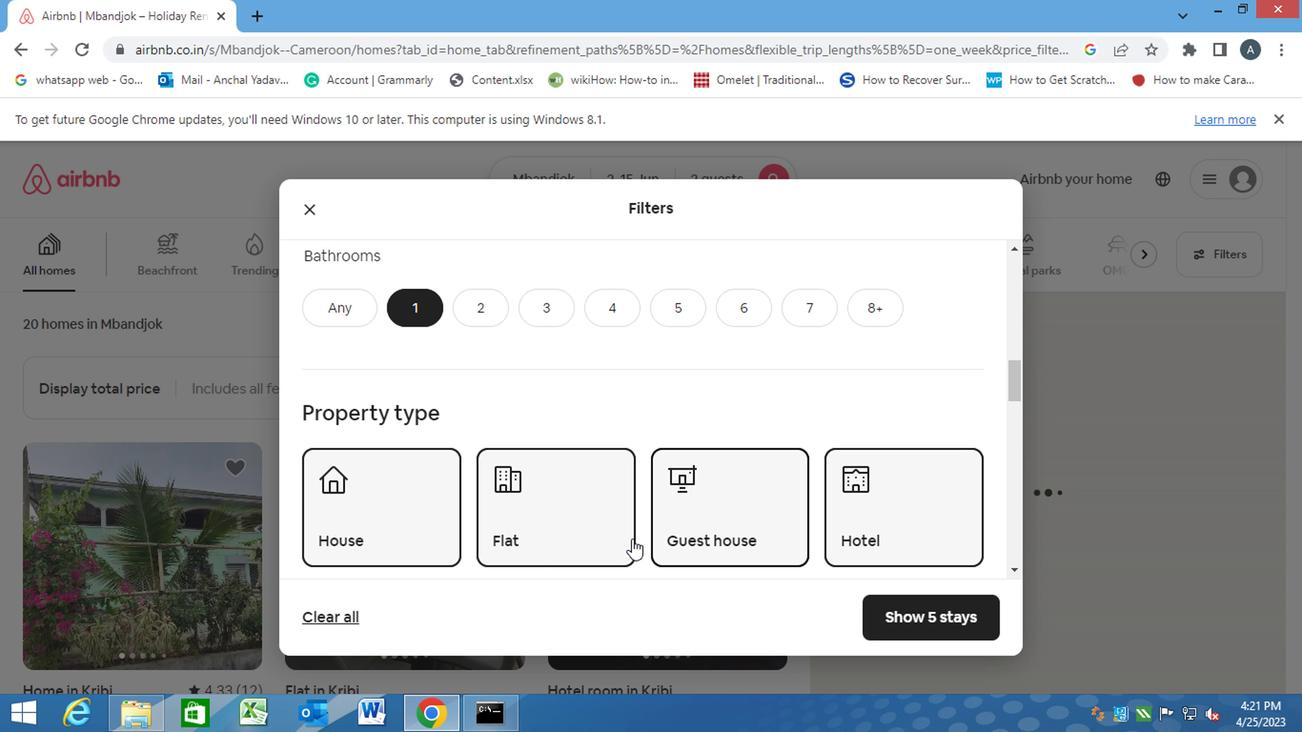 
Action: Mouse scrolled (631, 541) with delta (0, 0)
Screenshot: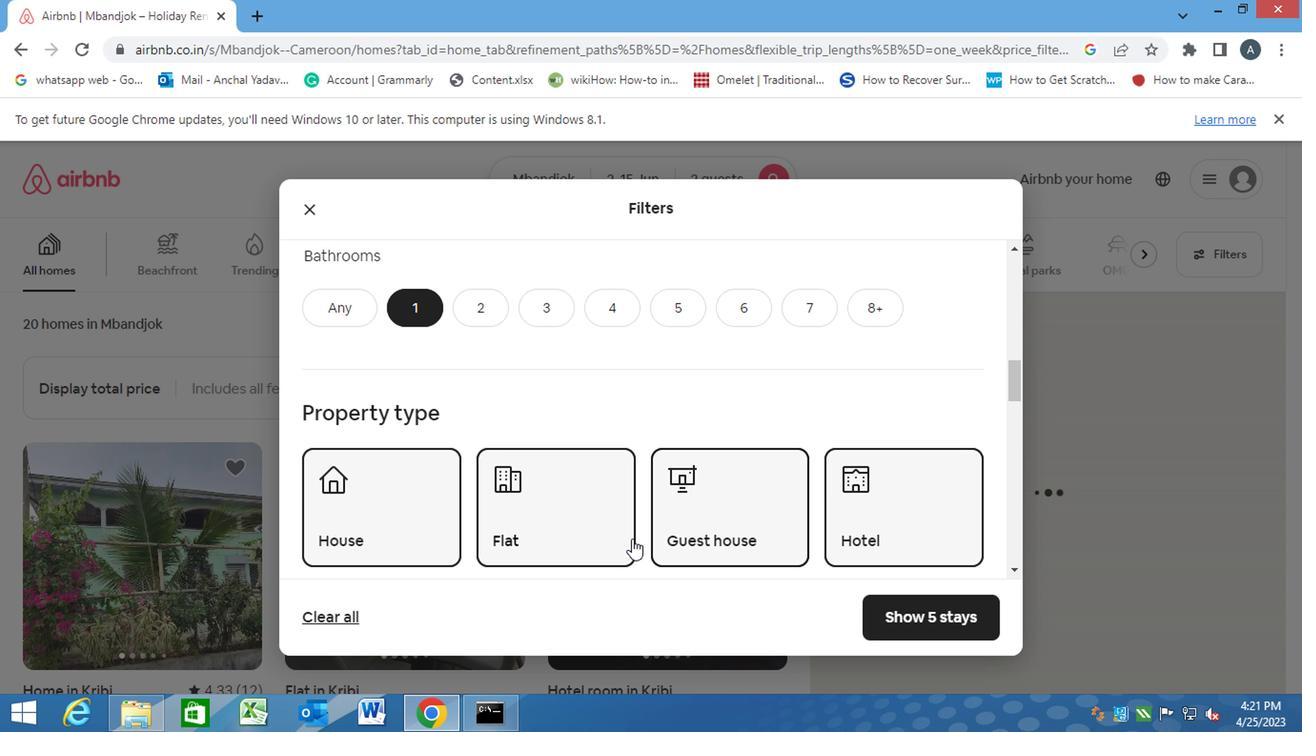 
Action: Mouse scrolled (631, 541) with delta (0, 0)
Screenshot: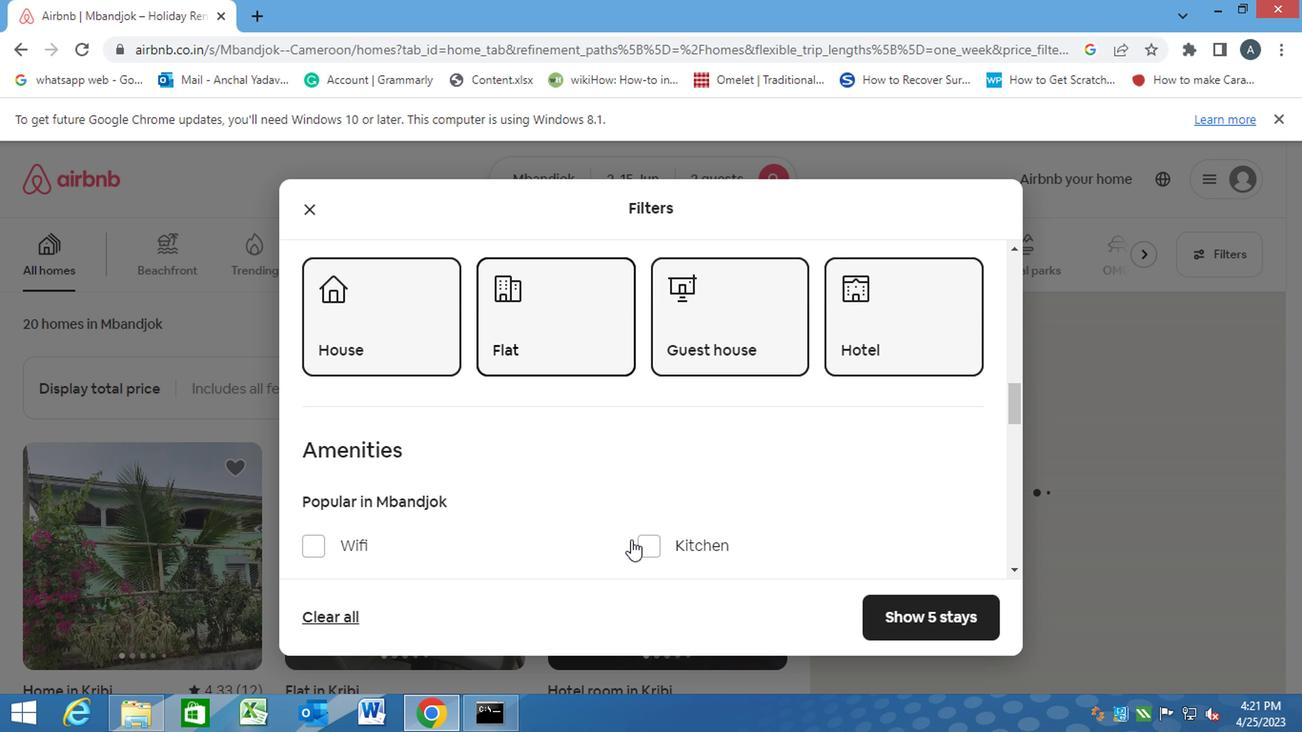 
Action: Mouse scrolled (631, 541) with delta (0, 0)
Screenshot: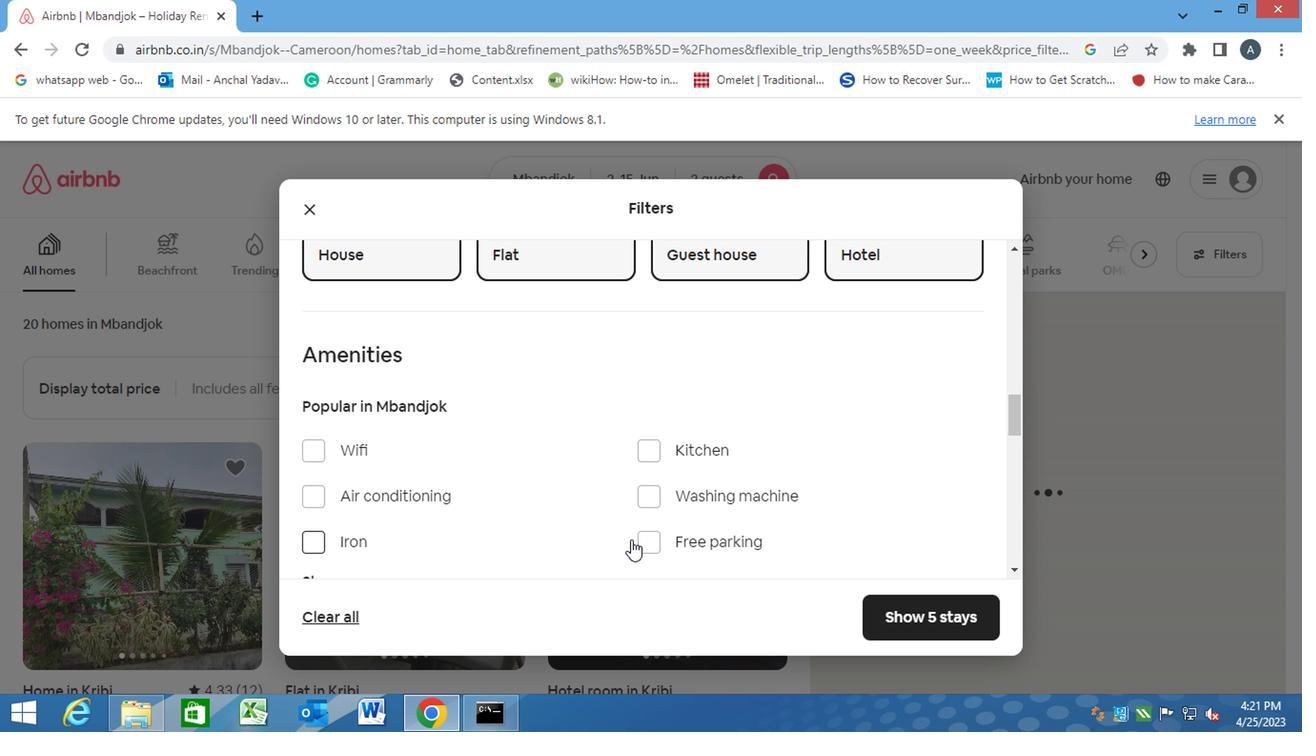 
Action: Mouse scrolled (631, 541) with delta (0, 0)
Screenshot: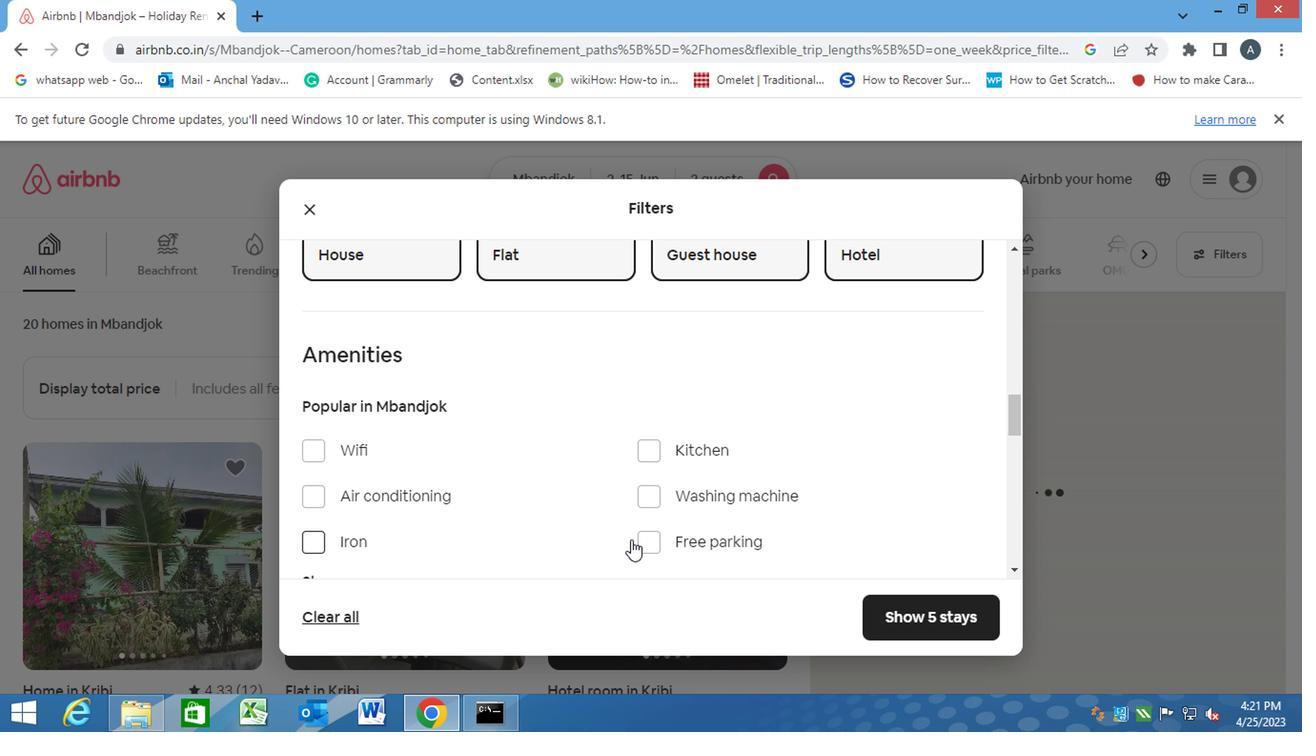 
Action: Mouse scrolled (631, 541) with delta (0, 0)
Screenshot: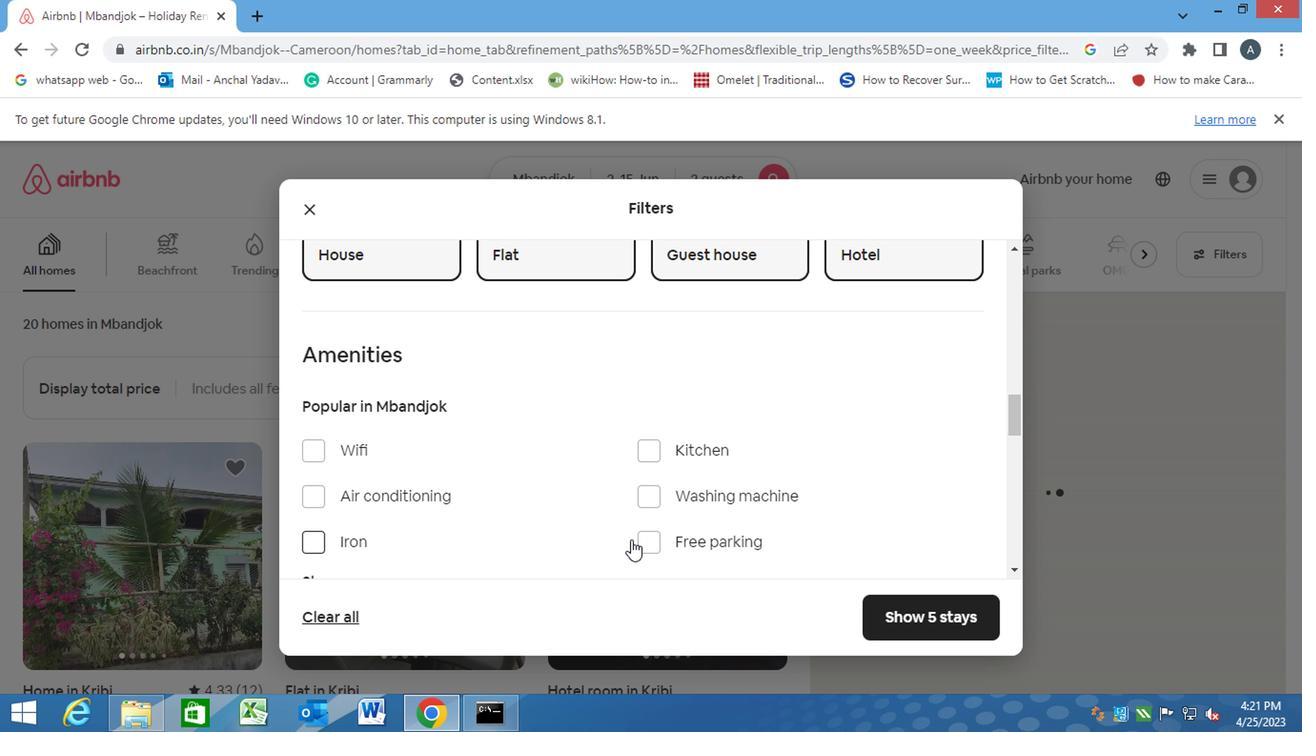 
Action: Mouse scrolled (631, 541) with delta (0, 0)
Screenshot: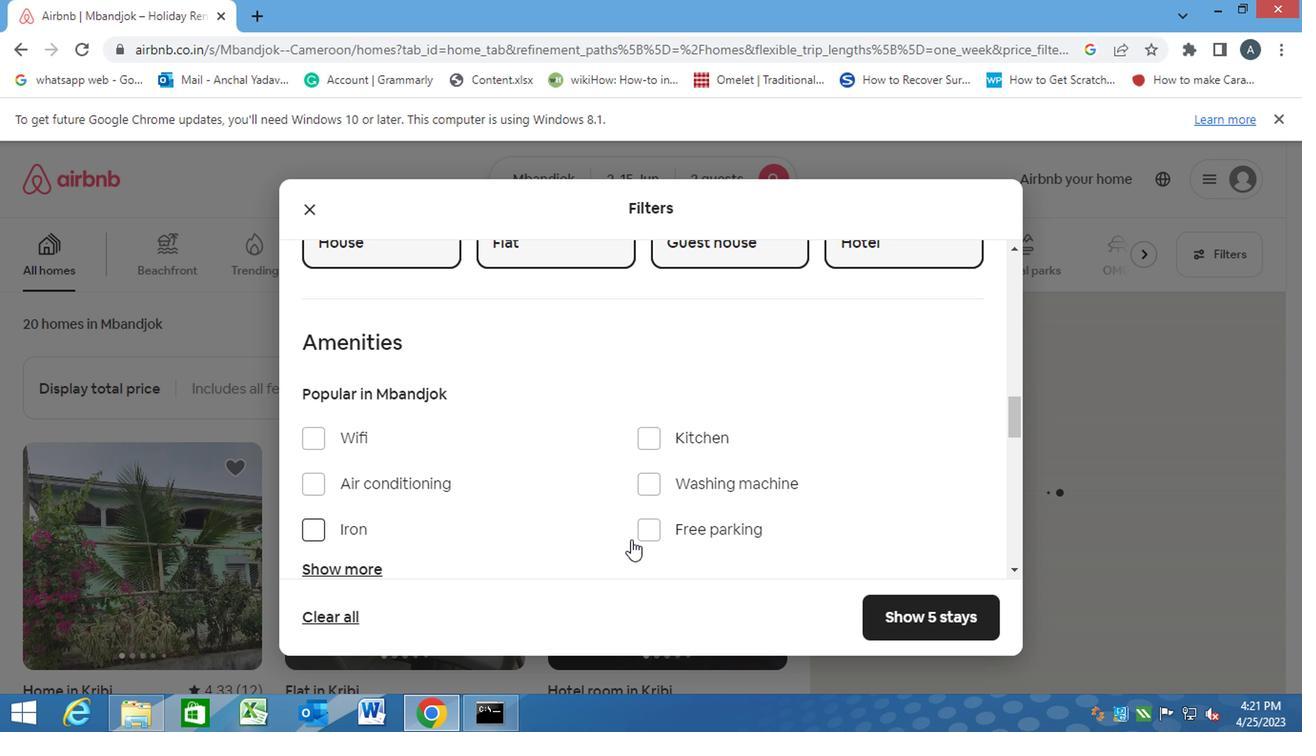 
Action: Mouse moved to (922, 431)
Screenshot: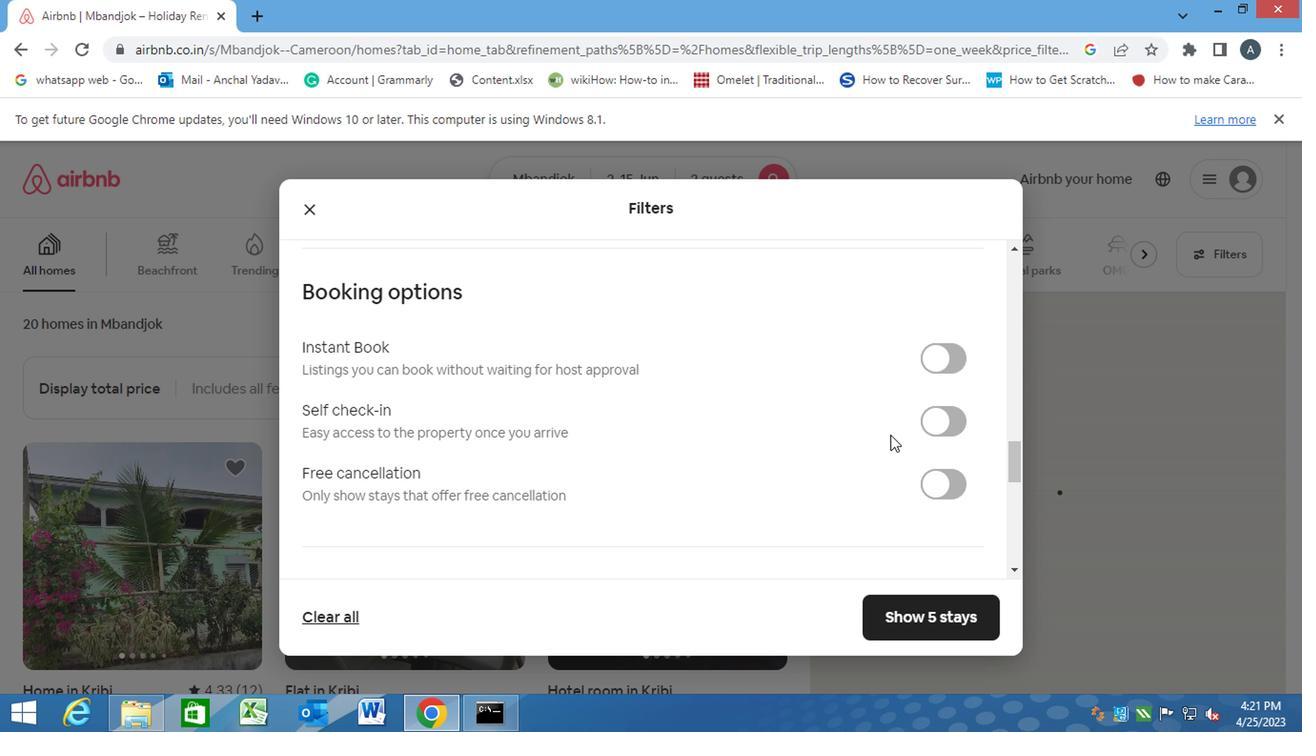 
Action: Mouse pressed left at (922, 431)
Screenshot: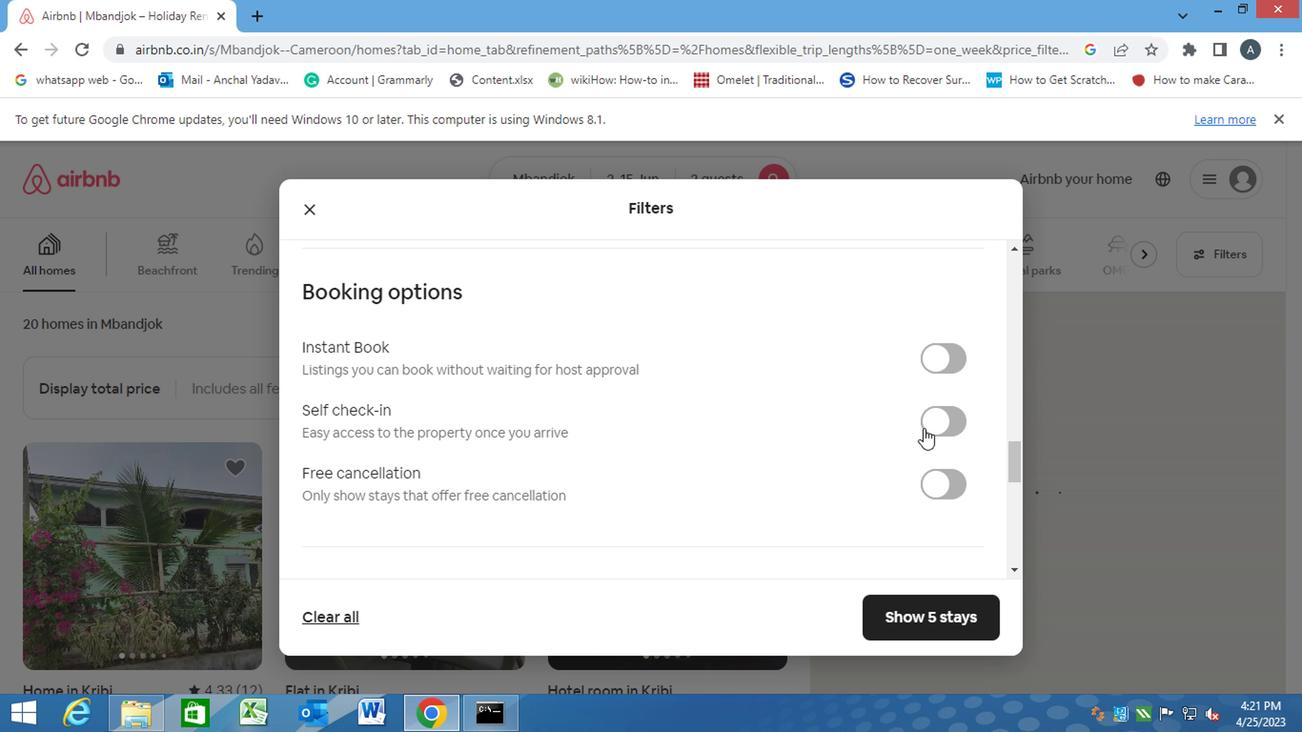 
Action: Mouse moved to (682, 477)
Screenshot: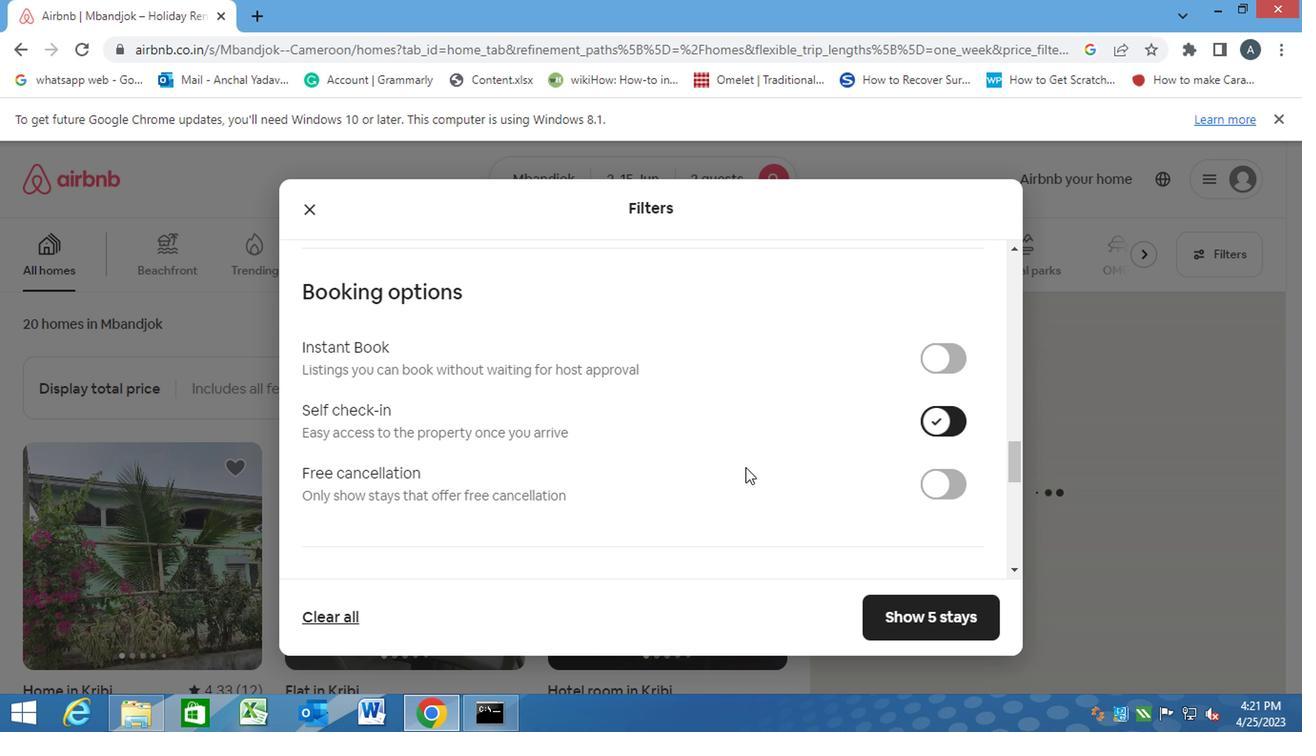 
Action: Mouse scrolled (682, 476) with delta (0, 0)
Screenshot: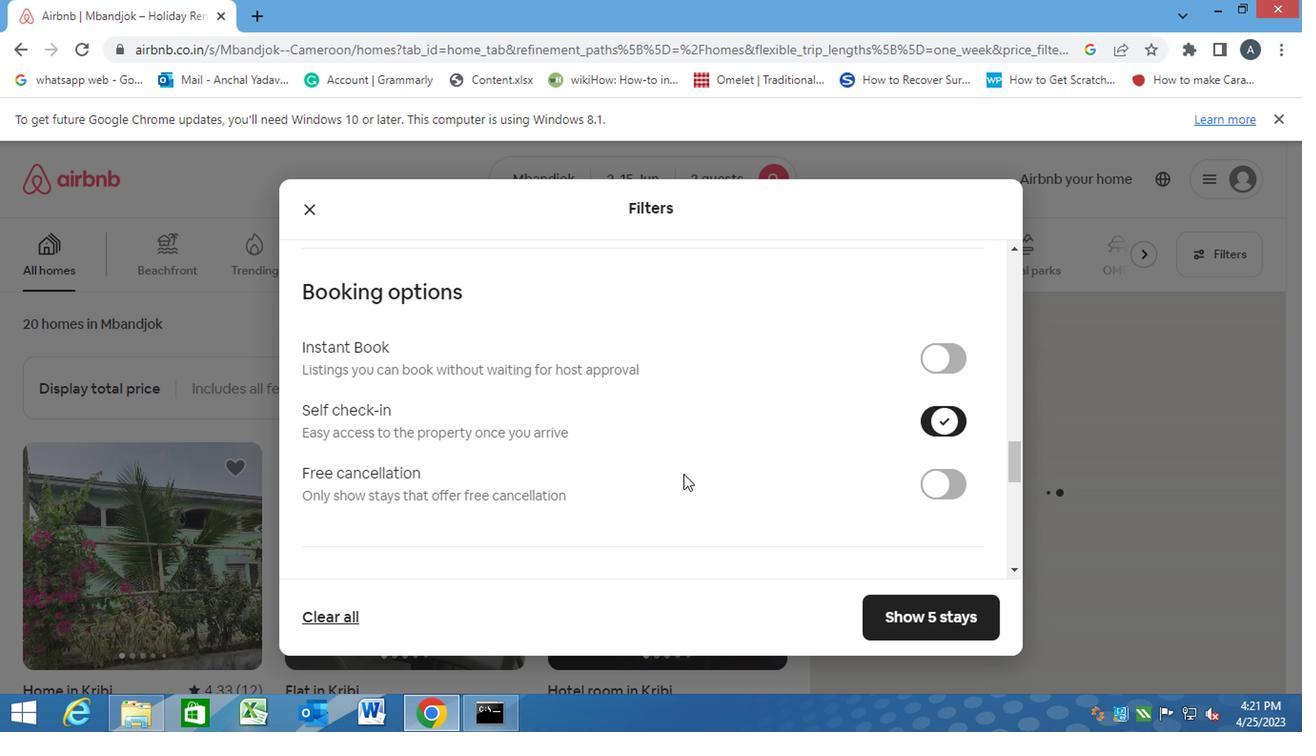 
Action: Mouse scrolled (682, 476) with delta (0, 0)
Screenshot: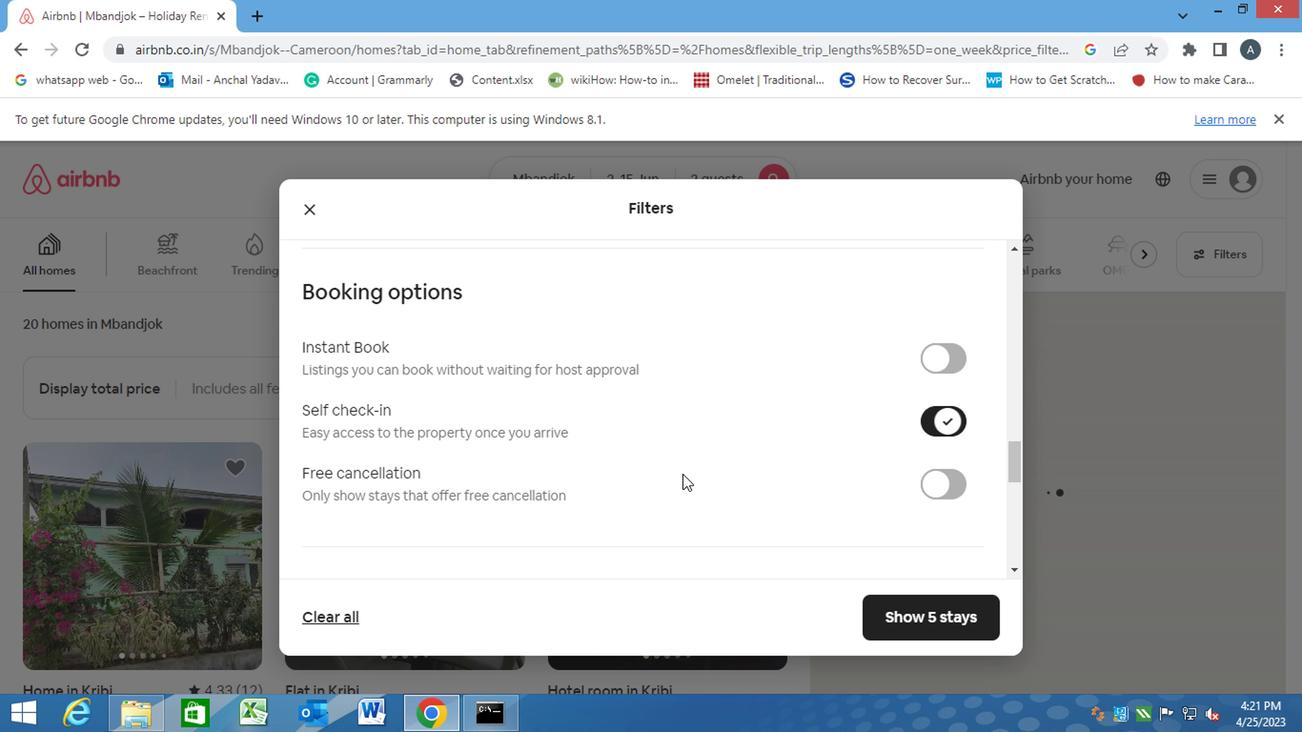 
Action: Mouse scrolled (682, 476) with delta (0, 0)
Screenshot: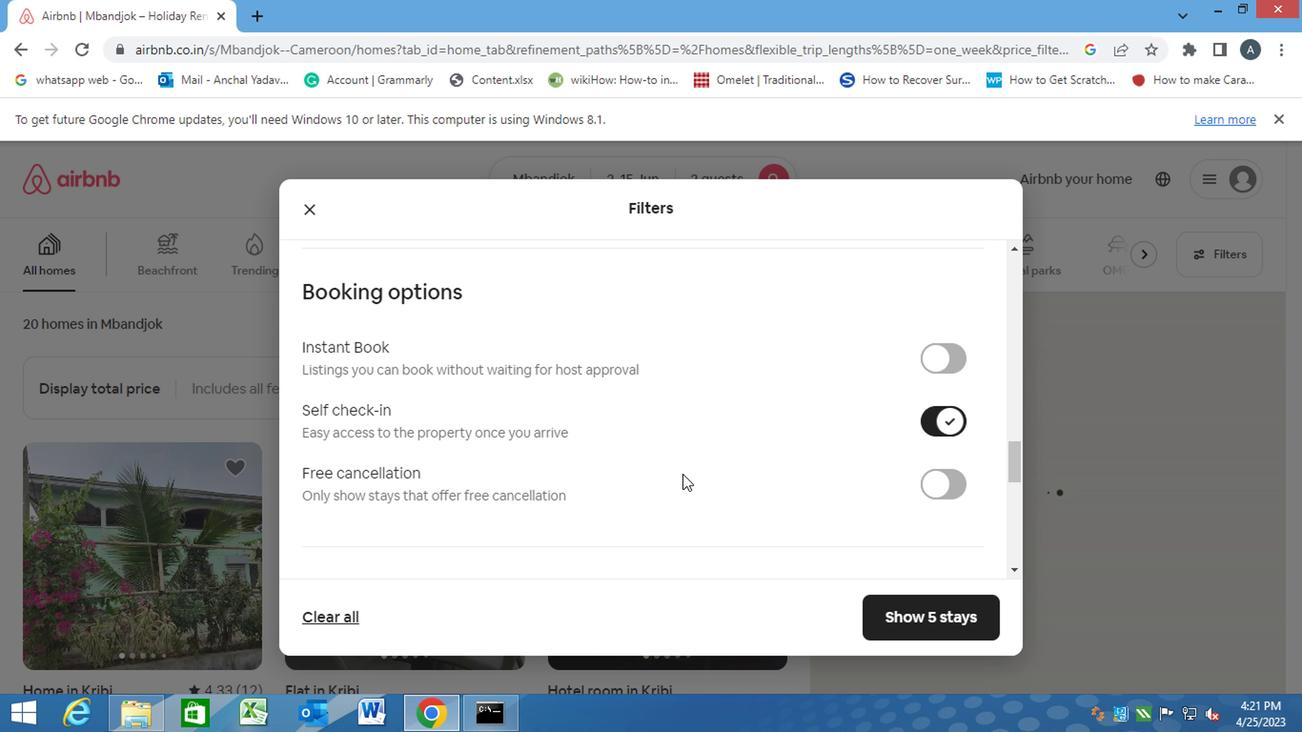 
Action: Mouse scrolled (682, 476) with delta (0, 0)
Screenshot: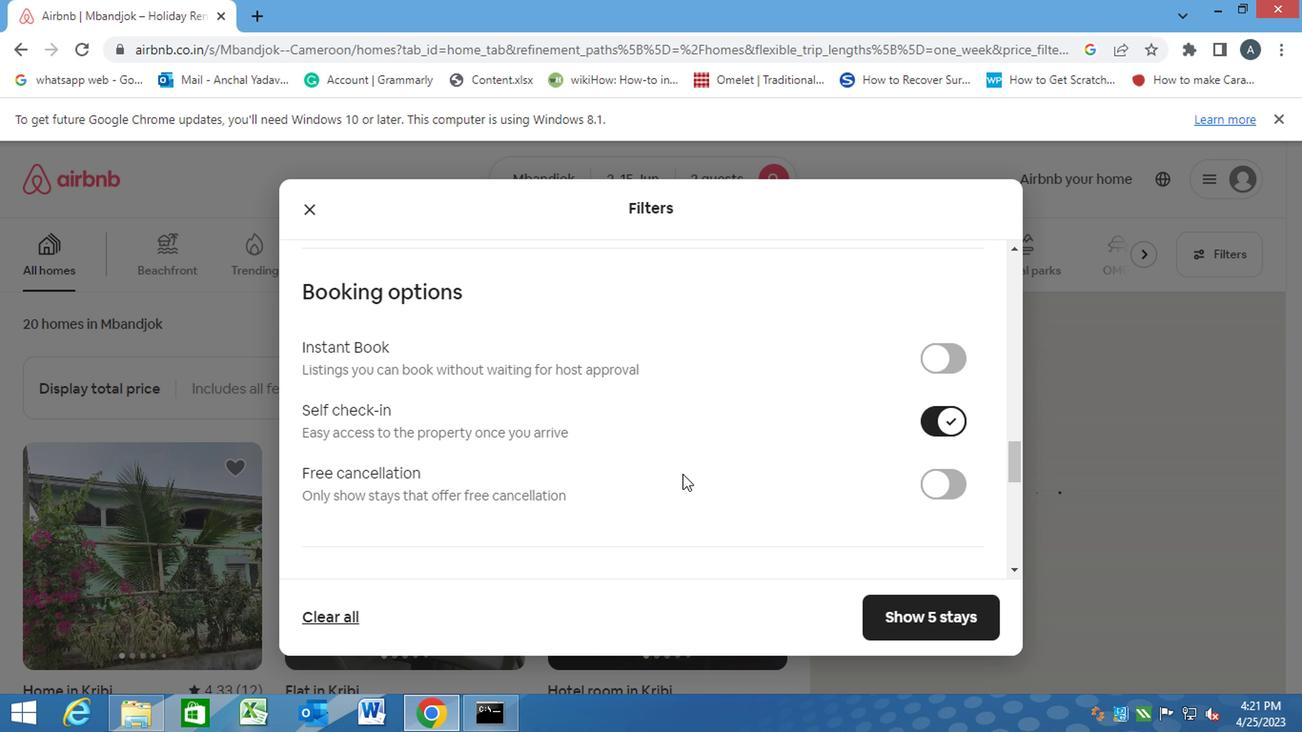 
Action: Mouse moved to (677, 477)
Screenshot: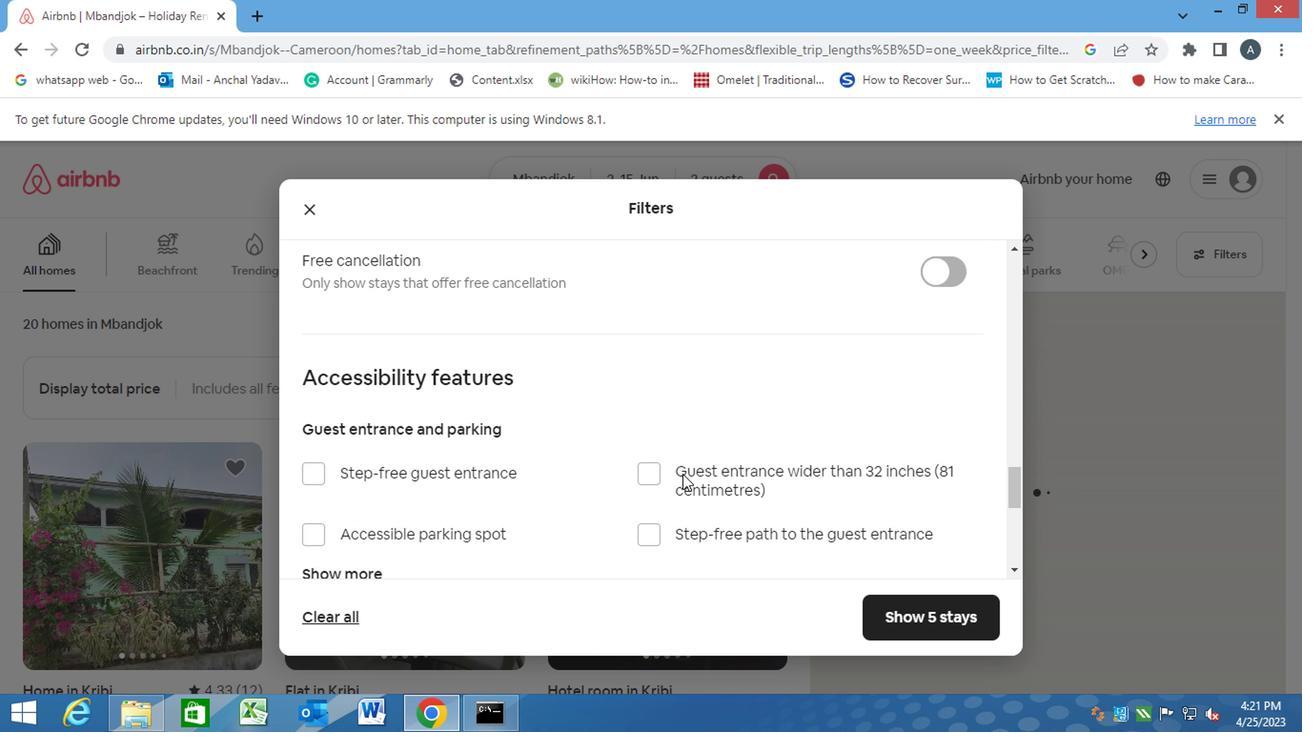 
Action: Mouse scrolled (677, 476) with delta (0, 0)
Screenshot: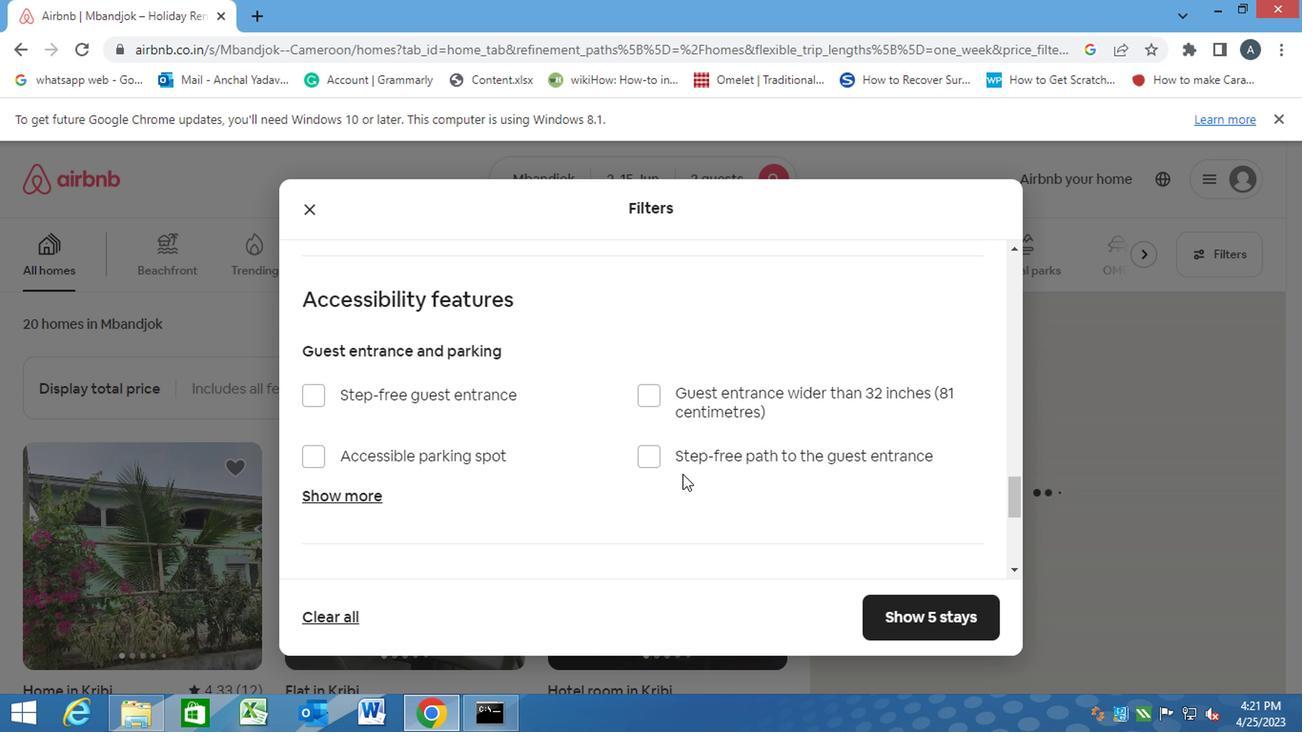 
Action: Mouse moved to (674, 477)
Screenshot: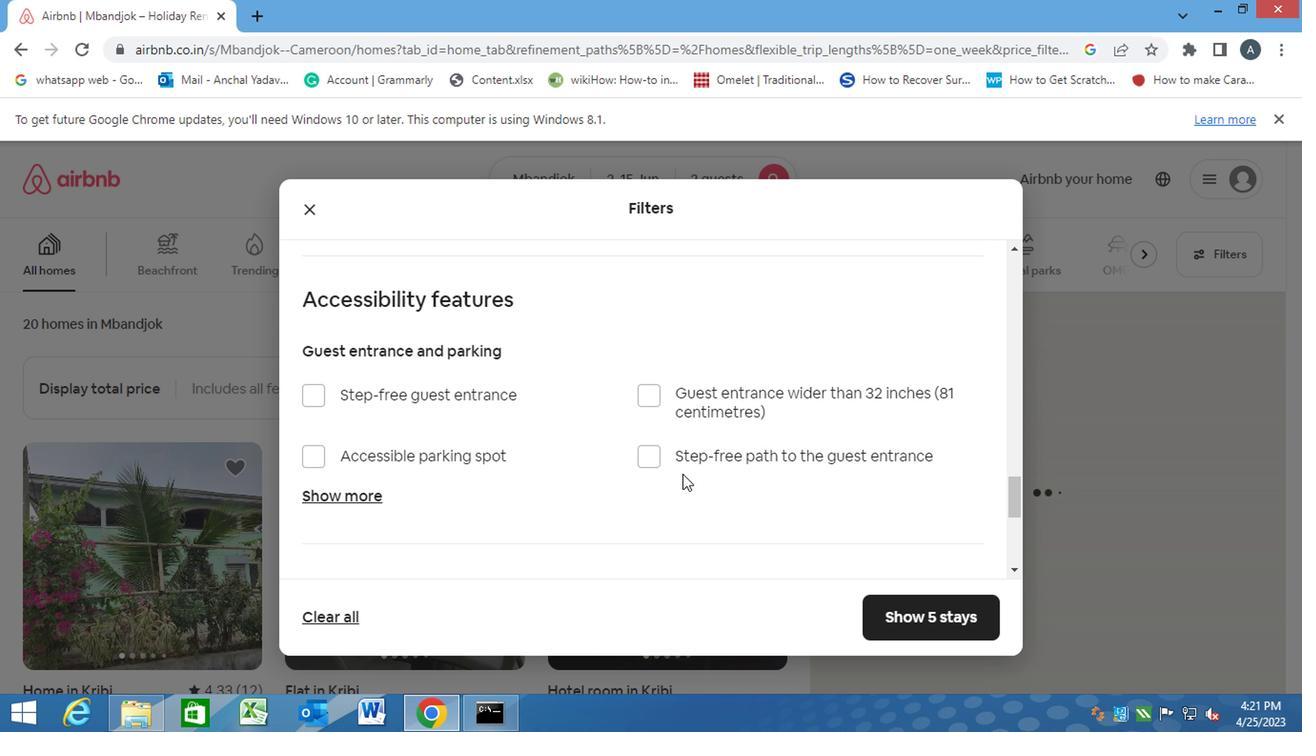 
Action: Mouse scrolled (674, 476) with delta (0, 0)
Screenshot: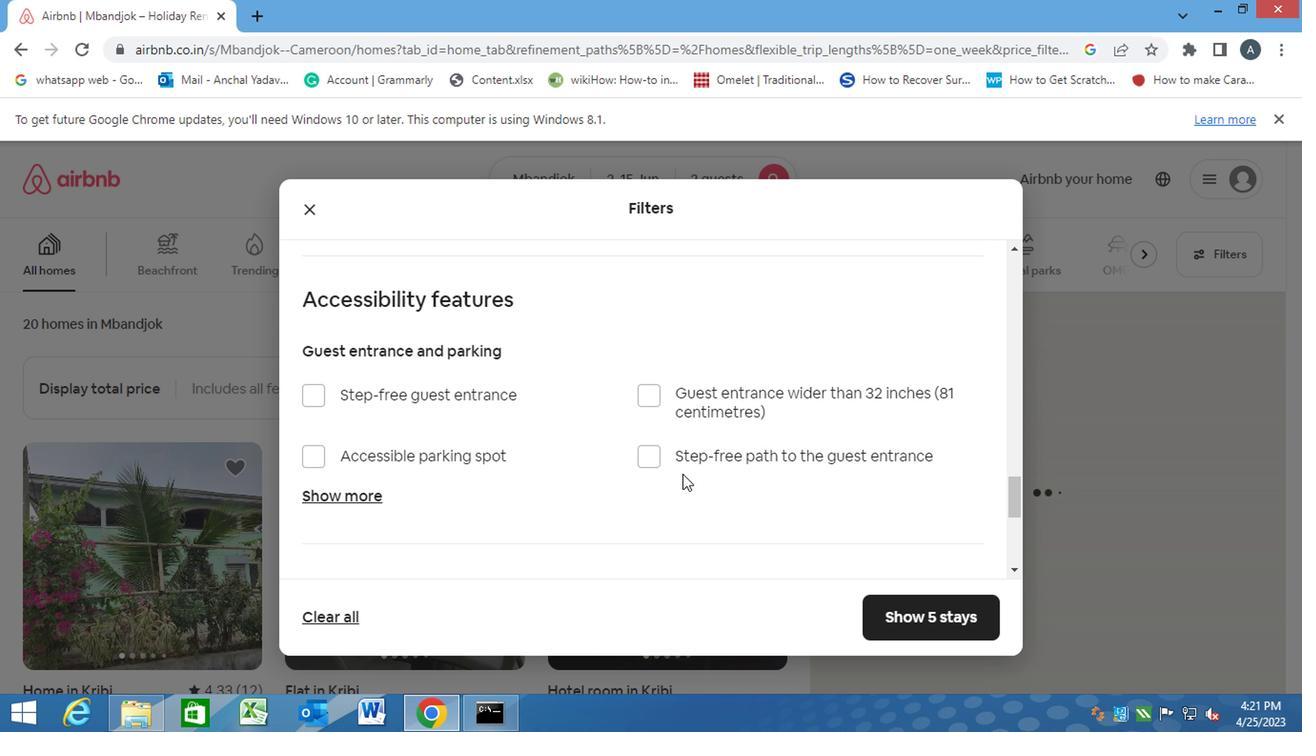 
Action: Mouse moved to (666, 479)
Screenshot: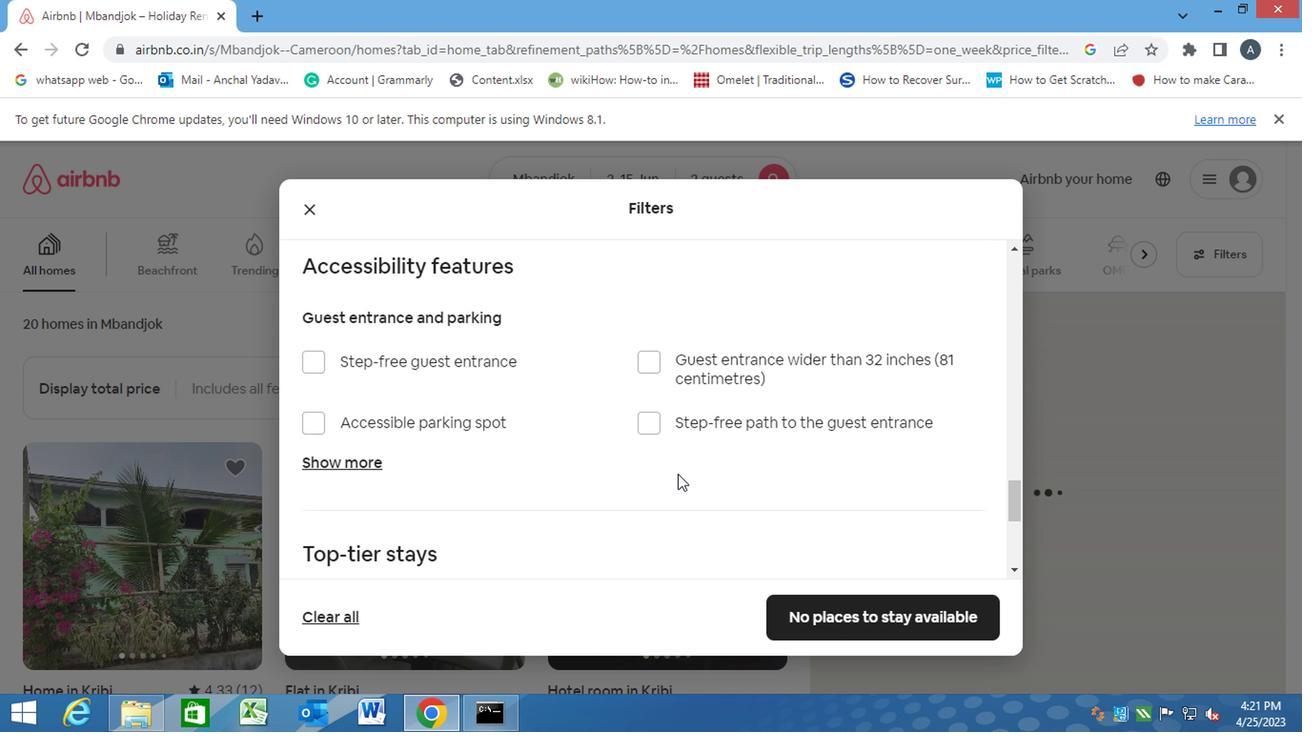 
Action: Mouse scrolled (666, 478) with delta (0, -1)
Screenshot: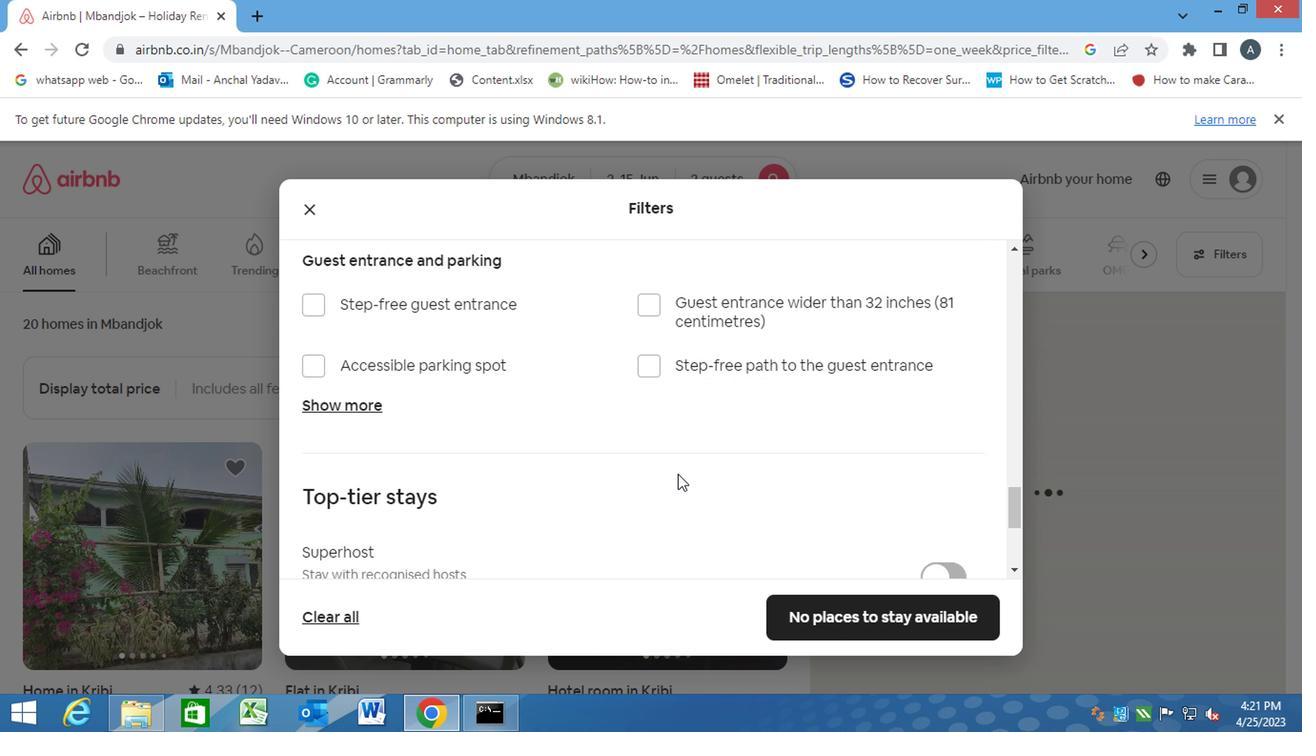 
Action: Mouse moved to (327, 482)
Screenshot: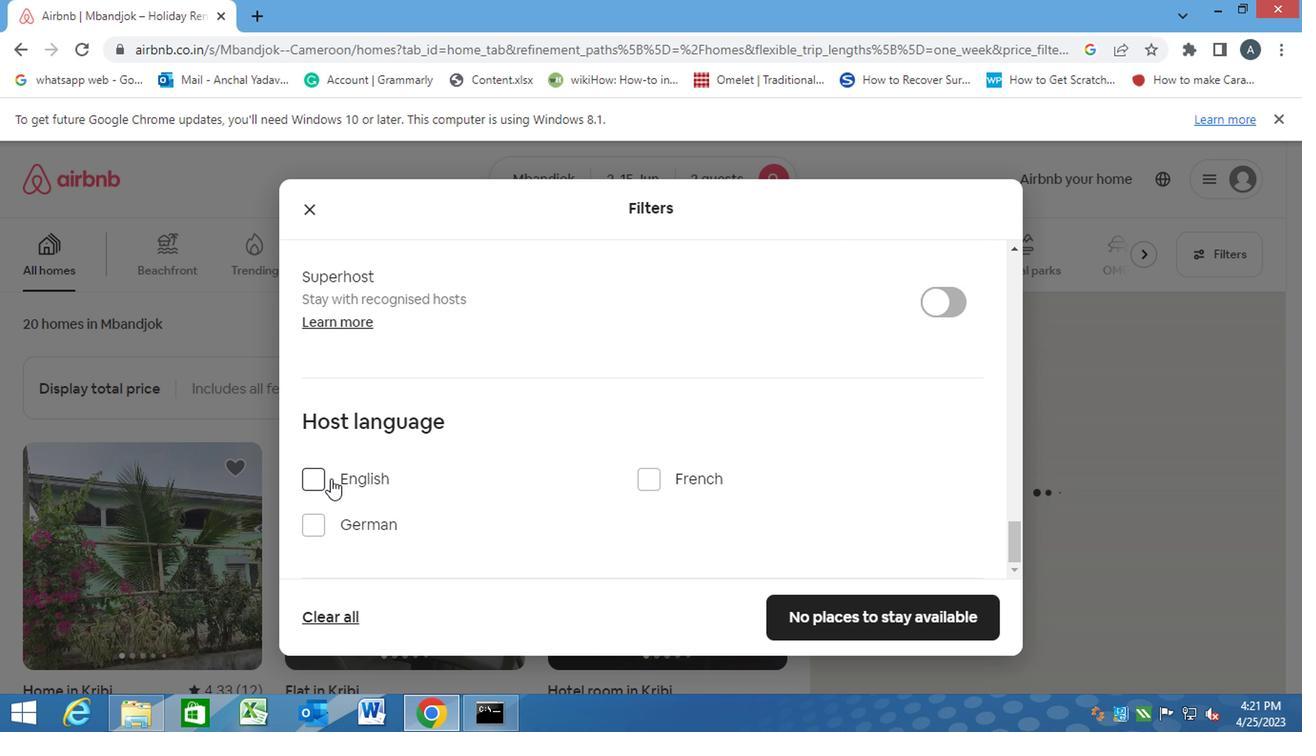 
Action: Mouse pressed left at (327, 482)
Screenshot: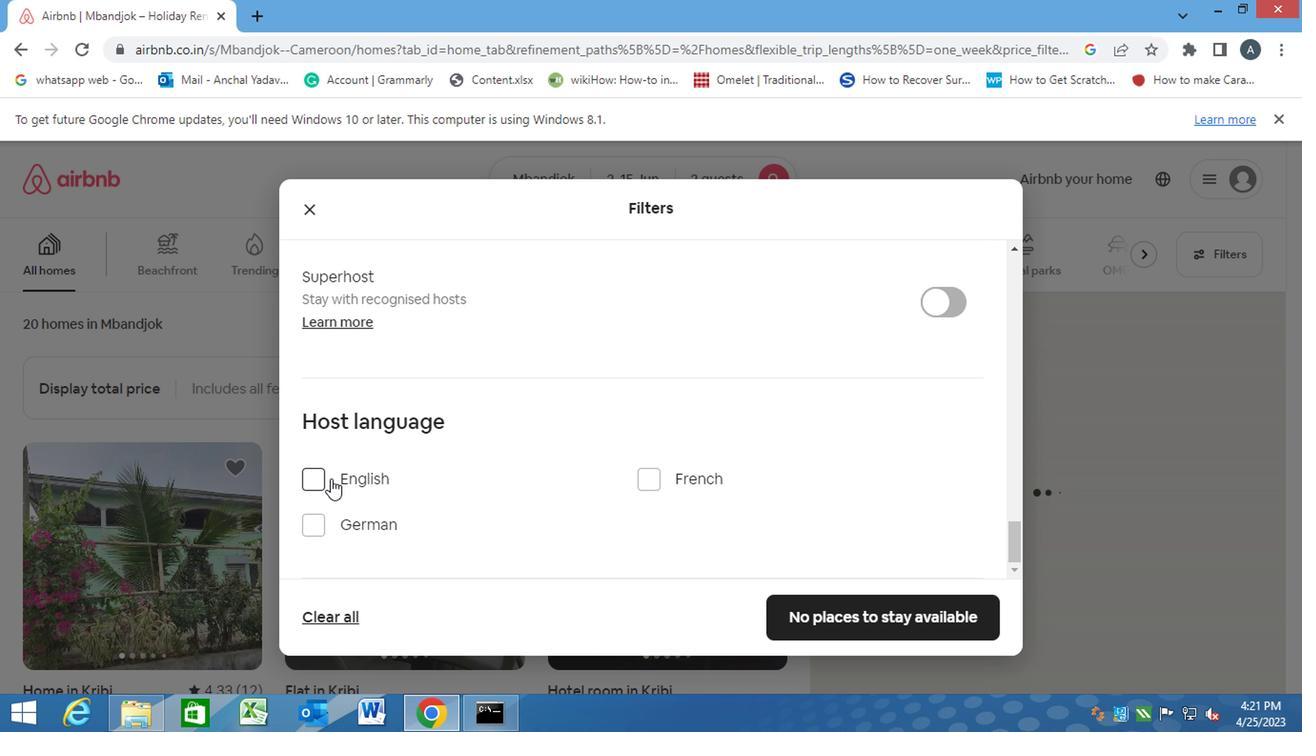 
Action: Mouse moved to (801, 611)
Screenshot: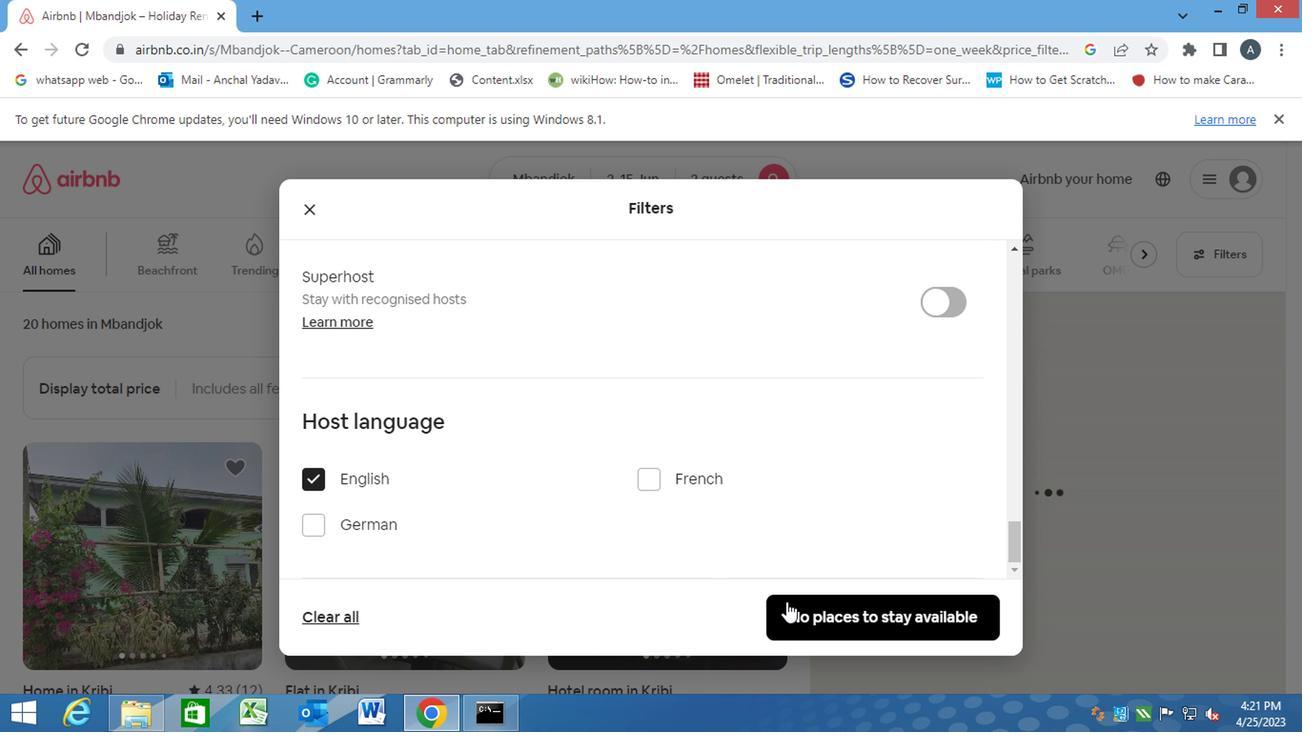 
Action: Mouse pressed left at (801, 611)
Screenshot: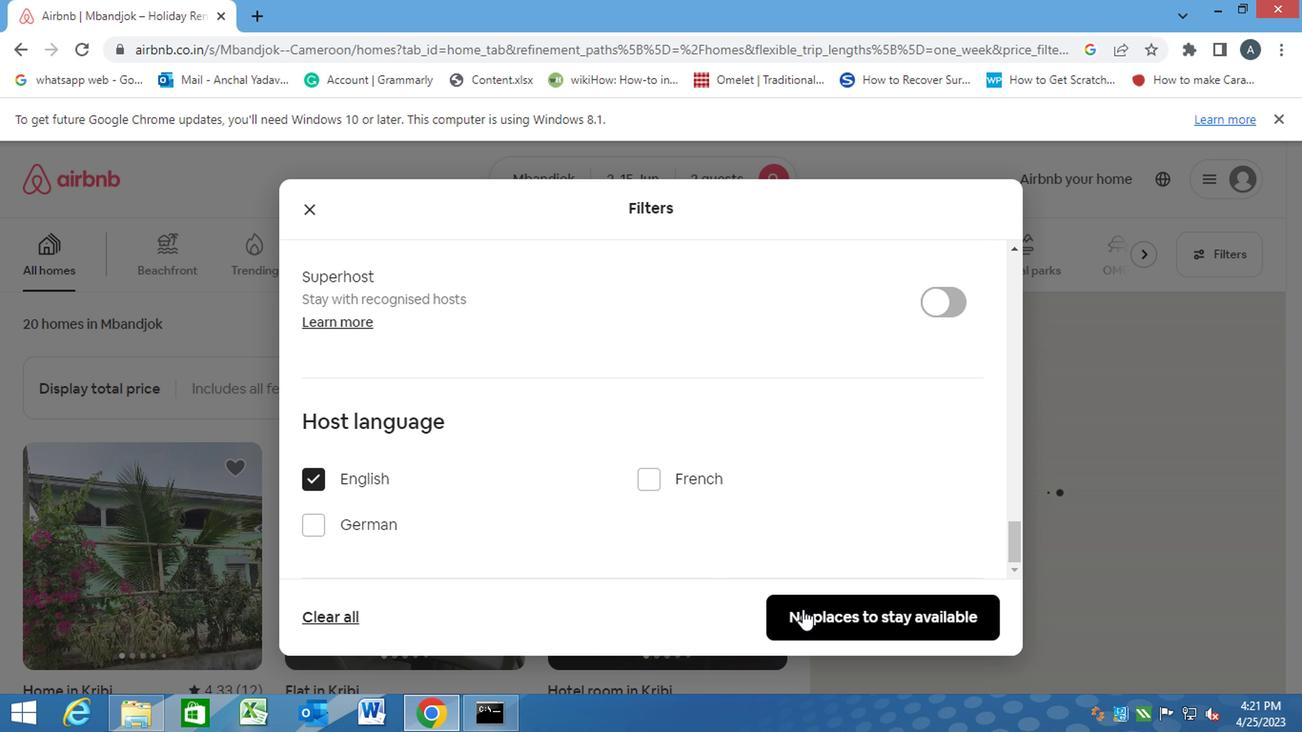 
